 Task: Look for space in Sanshui, China from 10th July, 2023 to 15th July, 2023 for 7 adults in price range Rs.10000 to Rs.15000. Place can be entire place or shared room with 4 bedrooms having 7 beds and 4 bathrooms. Property type can be house, flat, guest house. Amenities needed are: wifi, TV, free parkinig on premises, gym, breakfast. Booking option can be shelf check-in. Required host language is Chinese (Simplified).
Action: Mouse moved to (483, 93)
Screenshot: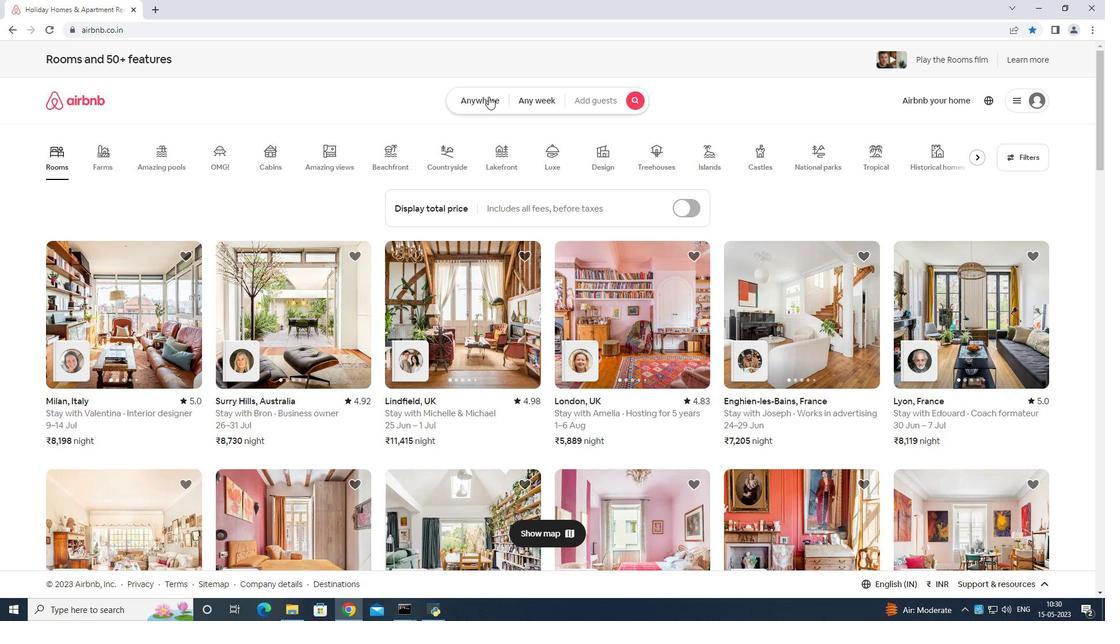 
Action: Mouse pressed left at (483, 93)
Screenshot: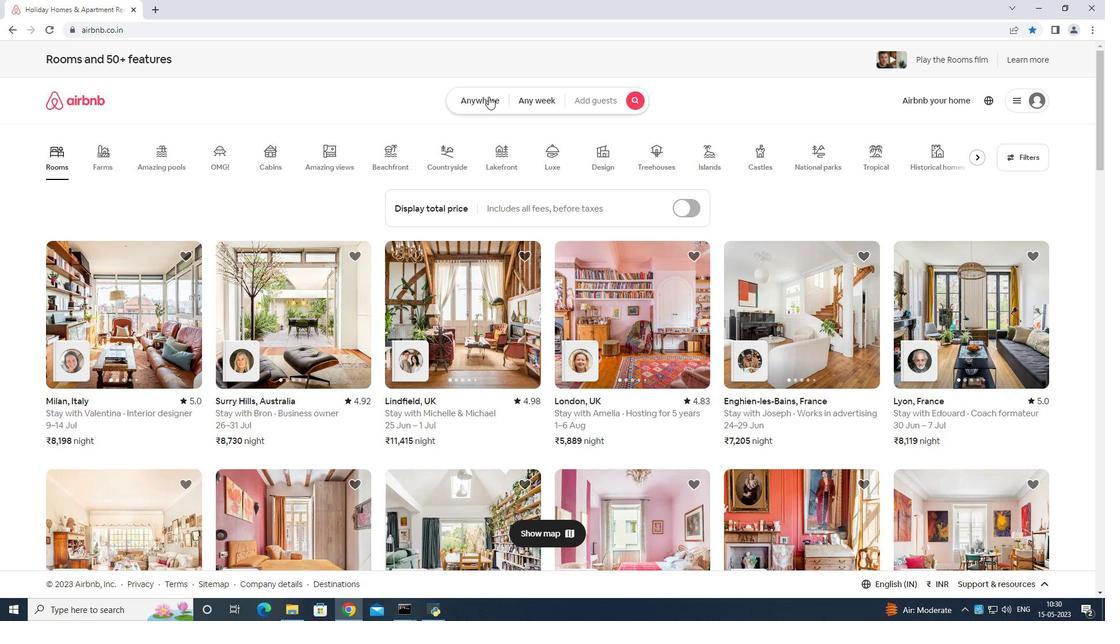 
Action: Mouse moved to (418, 143)
Screenshot: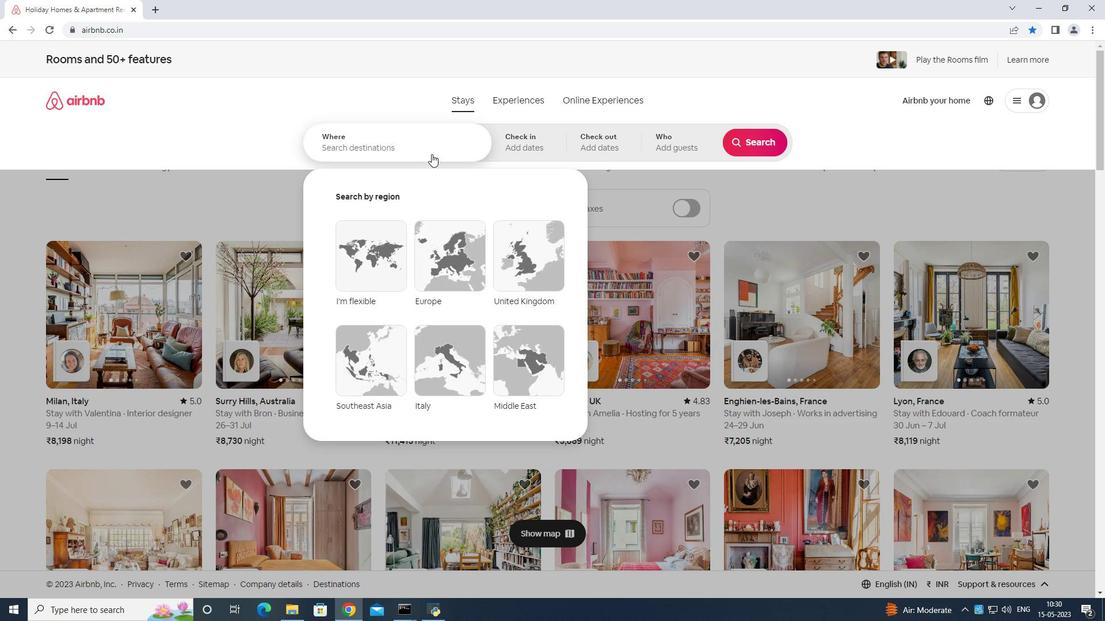 
Action: Mouse pressed left at (418, 143)
Screenshot: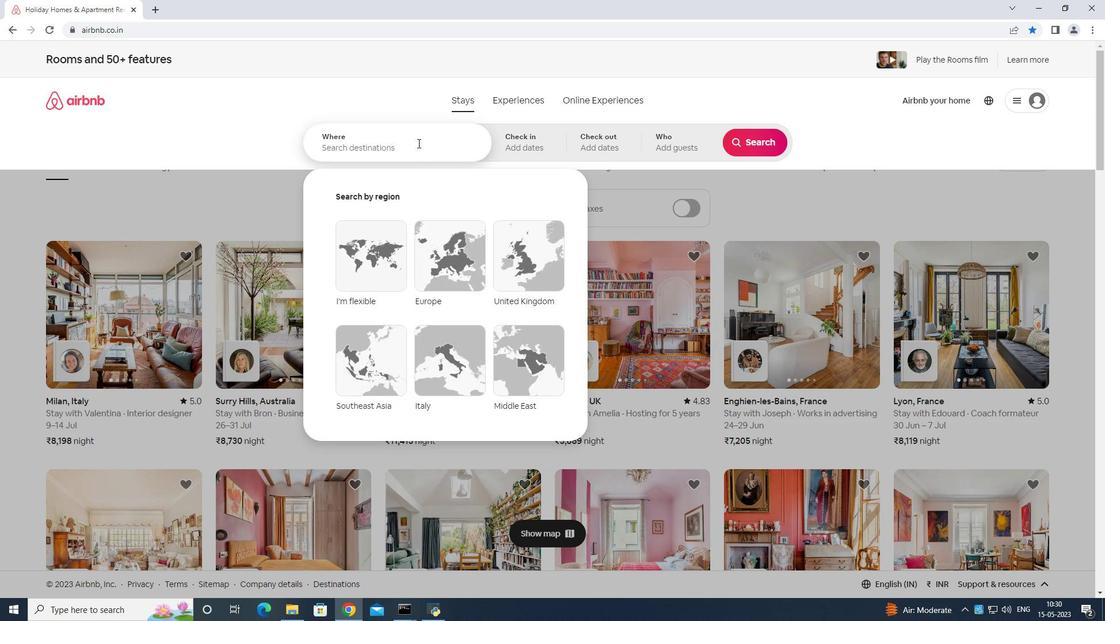 
Action: Mouse moved to (566, 123)
Screenshot: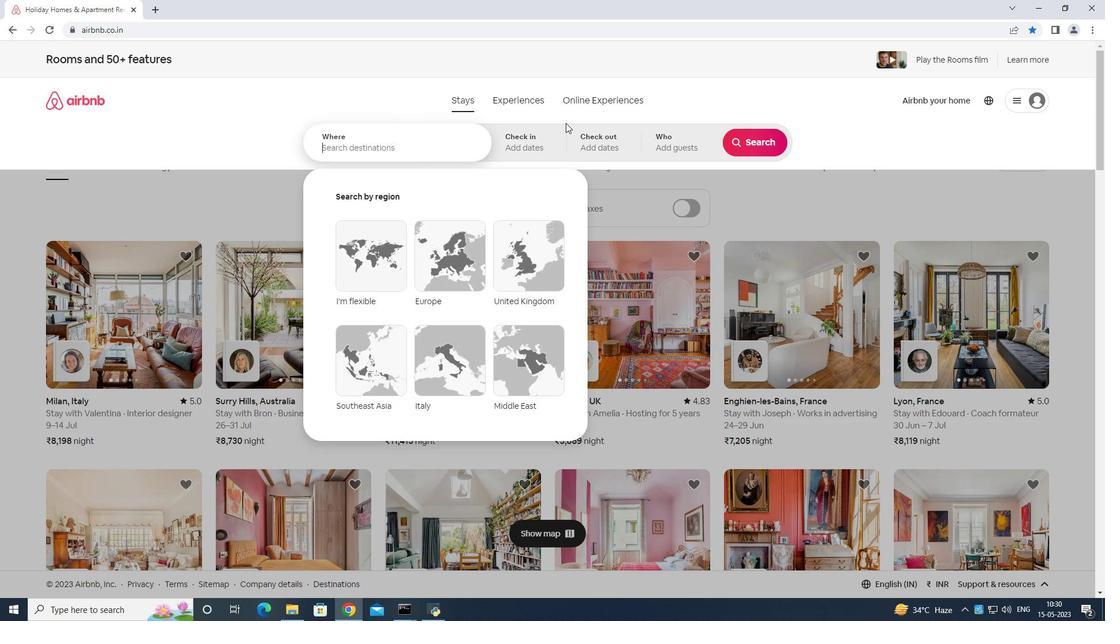 
Action: Key pressed <Key.shift>Sanshui<Key.space>china<Key.enter>
Screenshot: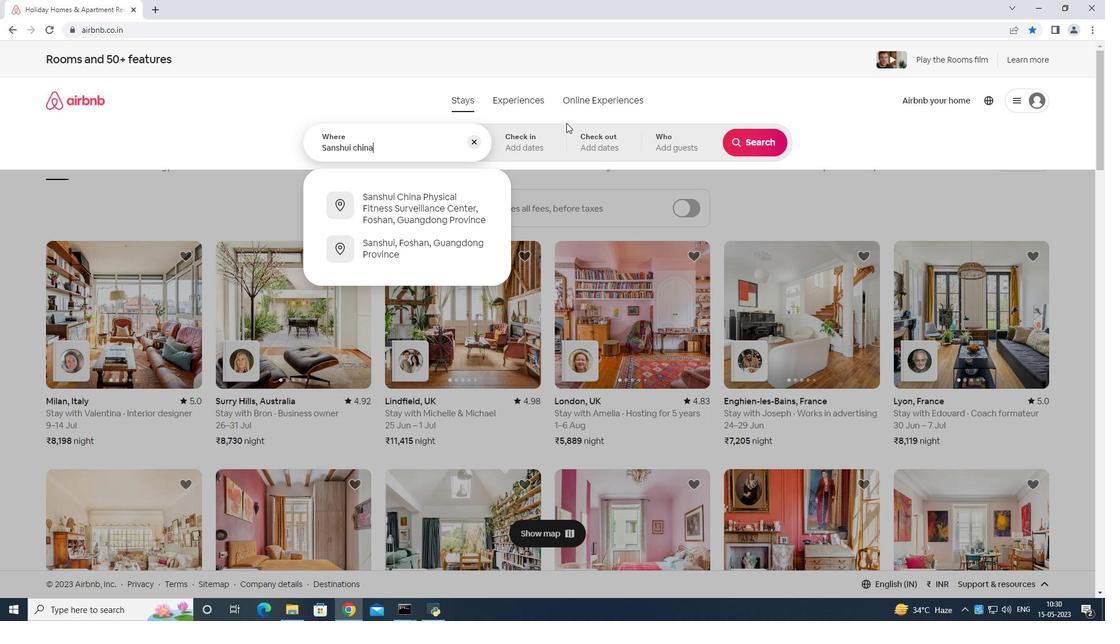 
Action: Mouse moved to (753, 229)
Screenshot: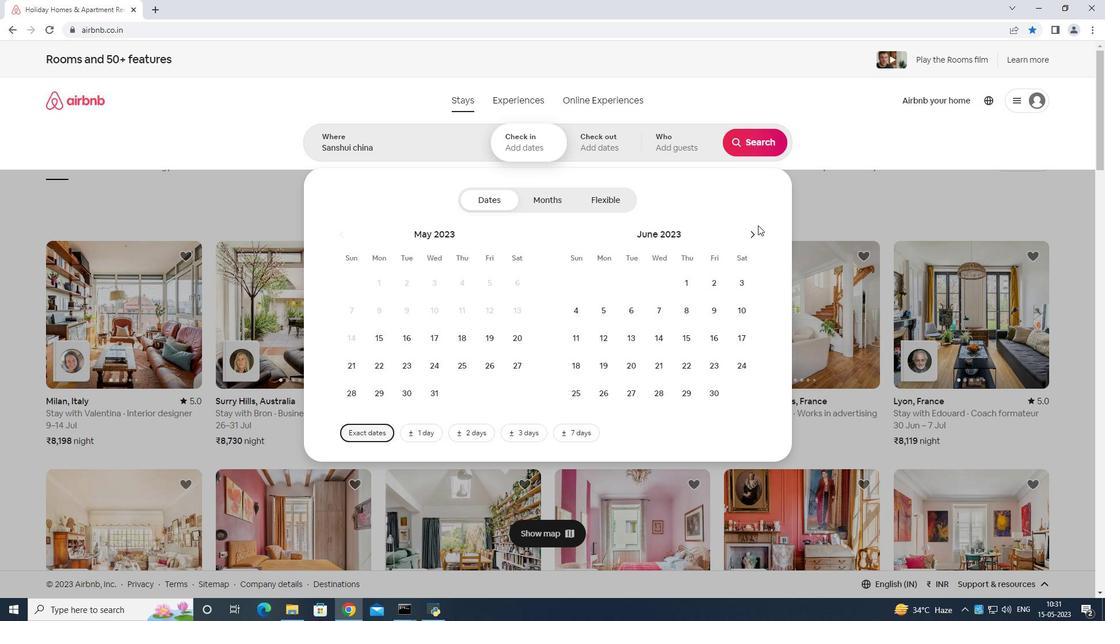 
Action: Mouse pressed left at (753, 229)
Screenshot: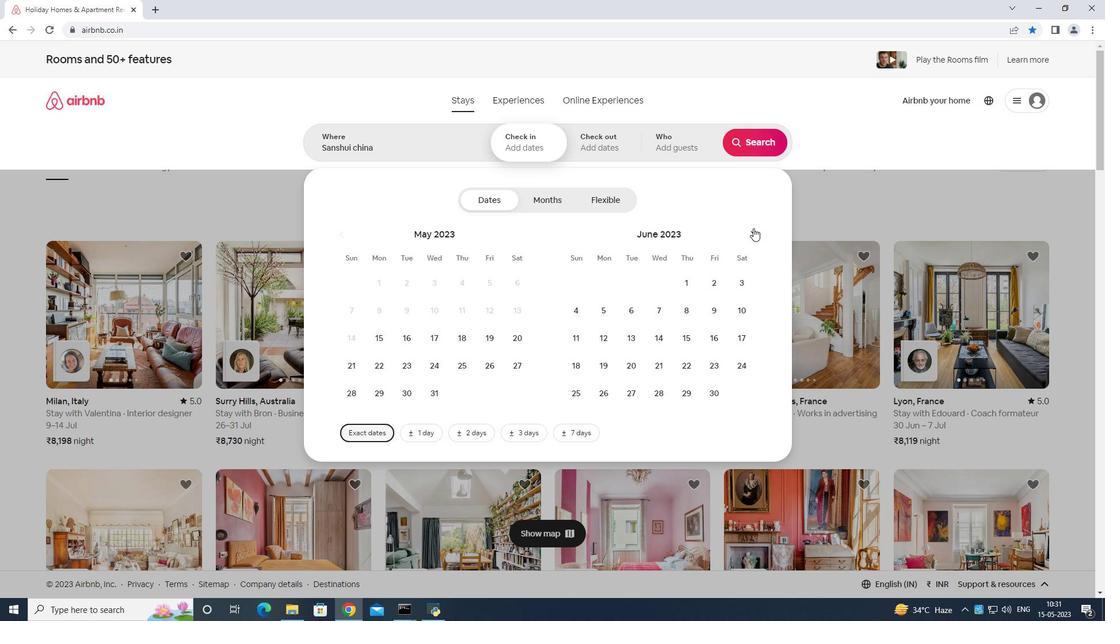 
Action: Mouse moved to (608, 336)
Screenshot: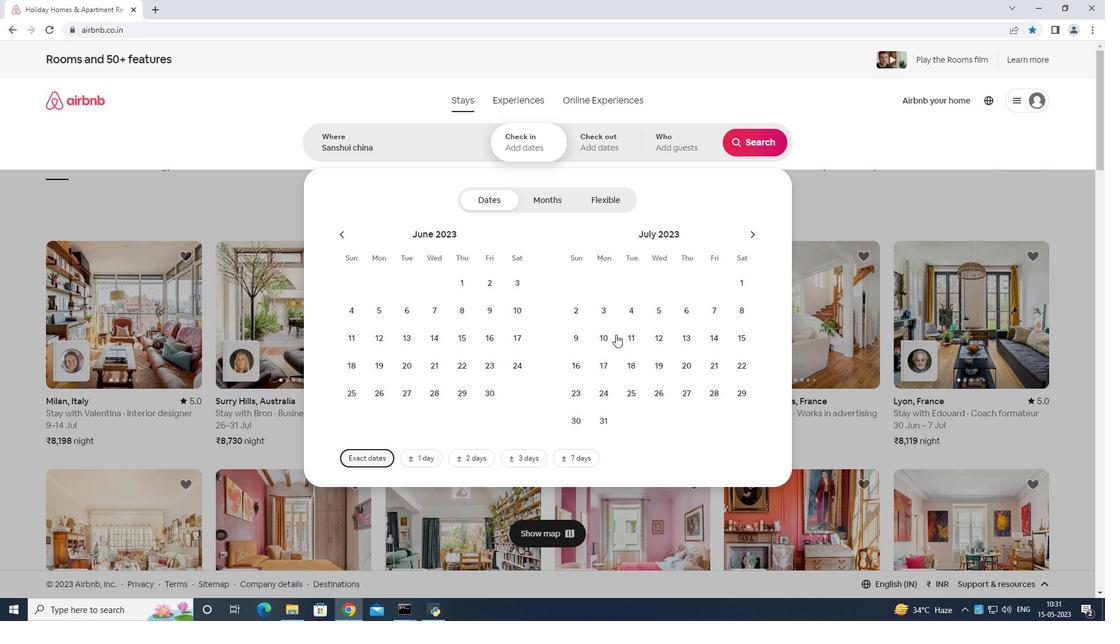 
Action: Mouse pressed left at (608, 336)
Screenshot: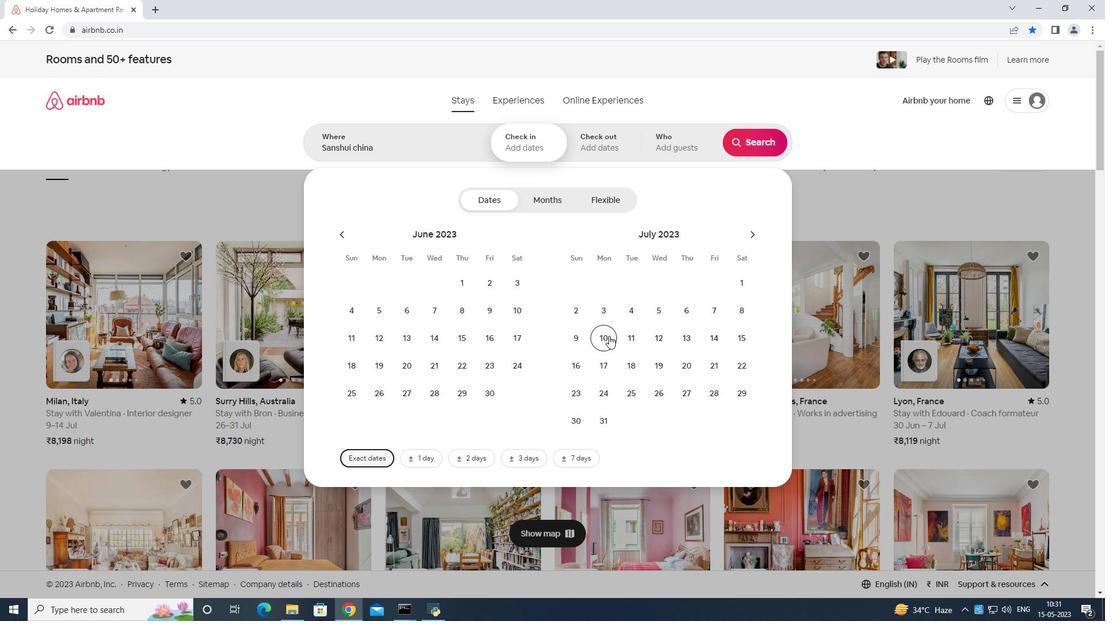 
Action: Mouse moved to (746, 339)
Screenshot: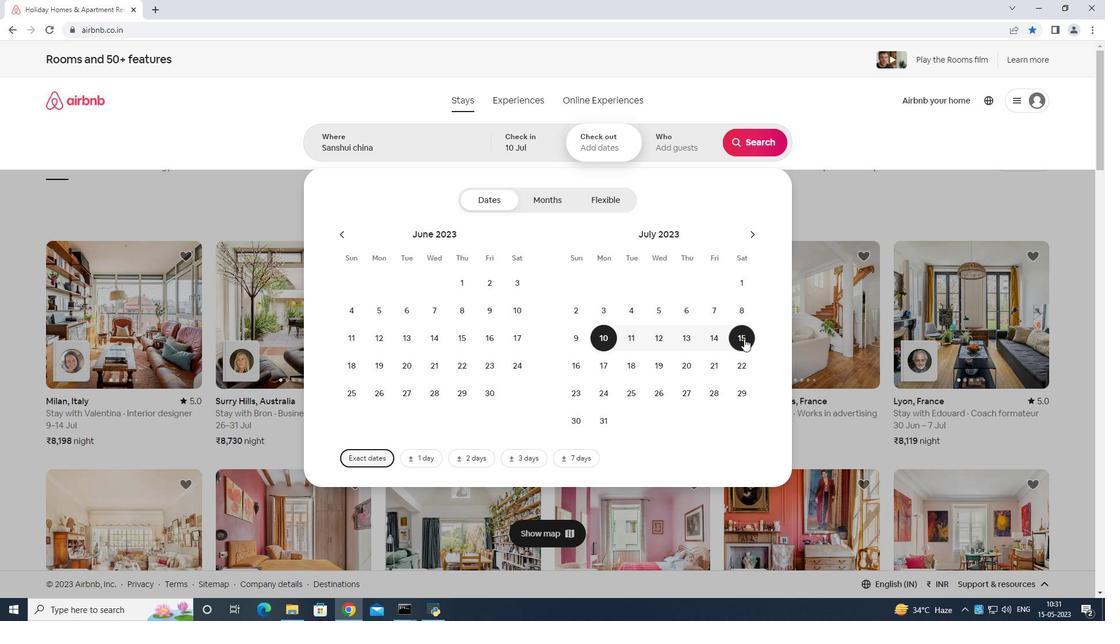 
Action: Mouse pressed left at (746, 339)
Screenshot: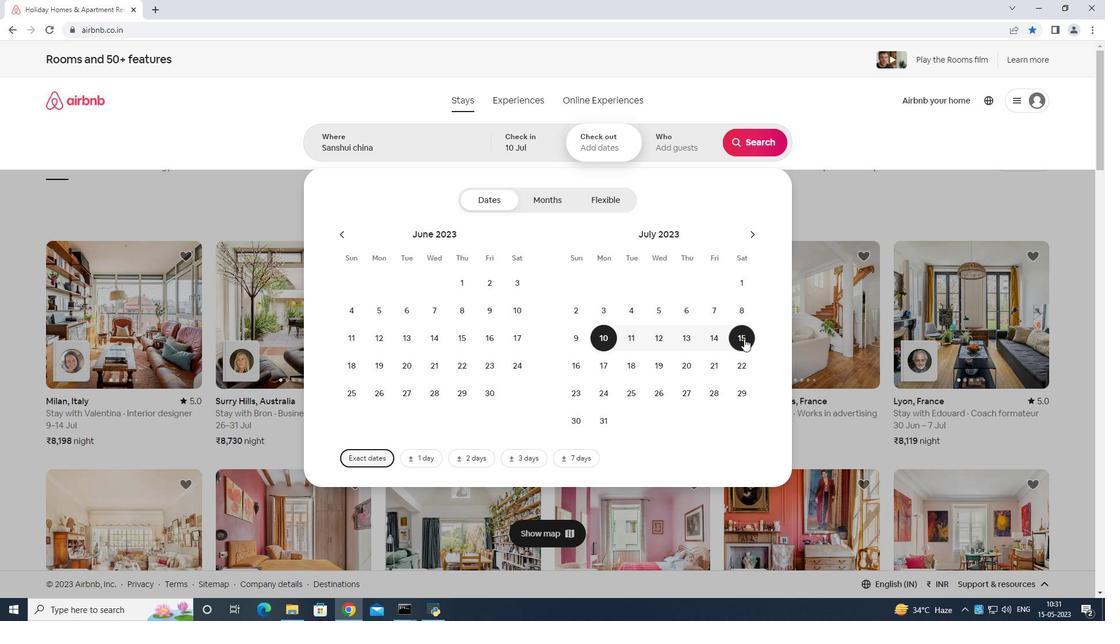
Action: Mouse moved to (685, 137)
Screenshot: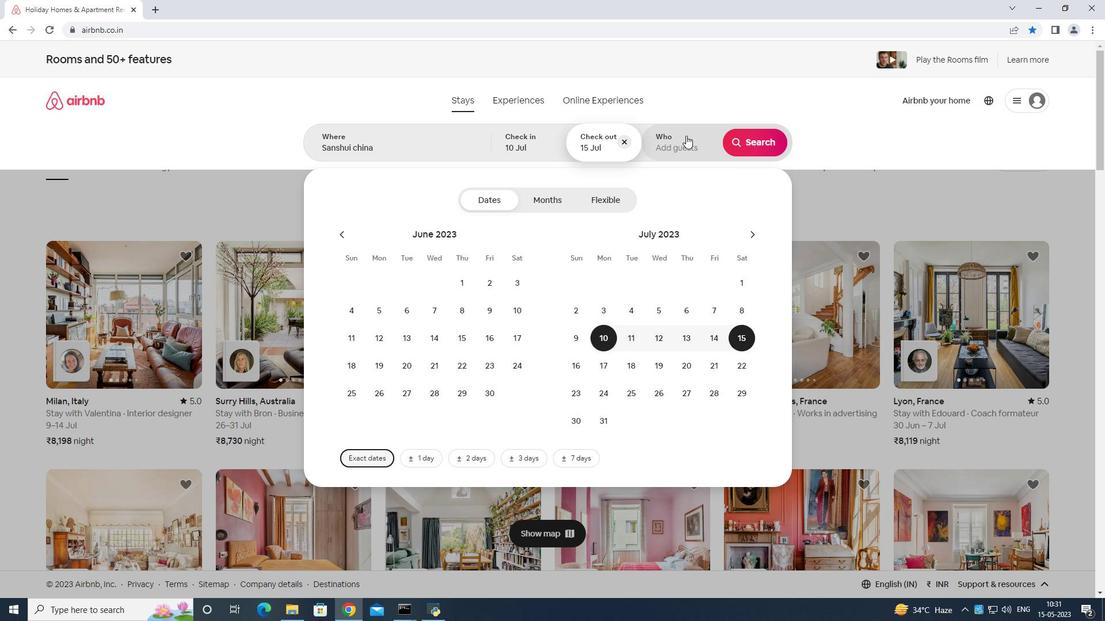 
Action: Mouse pressed left at (685, 137)
Screenshot: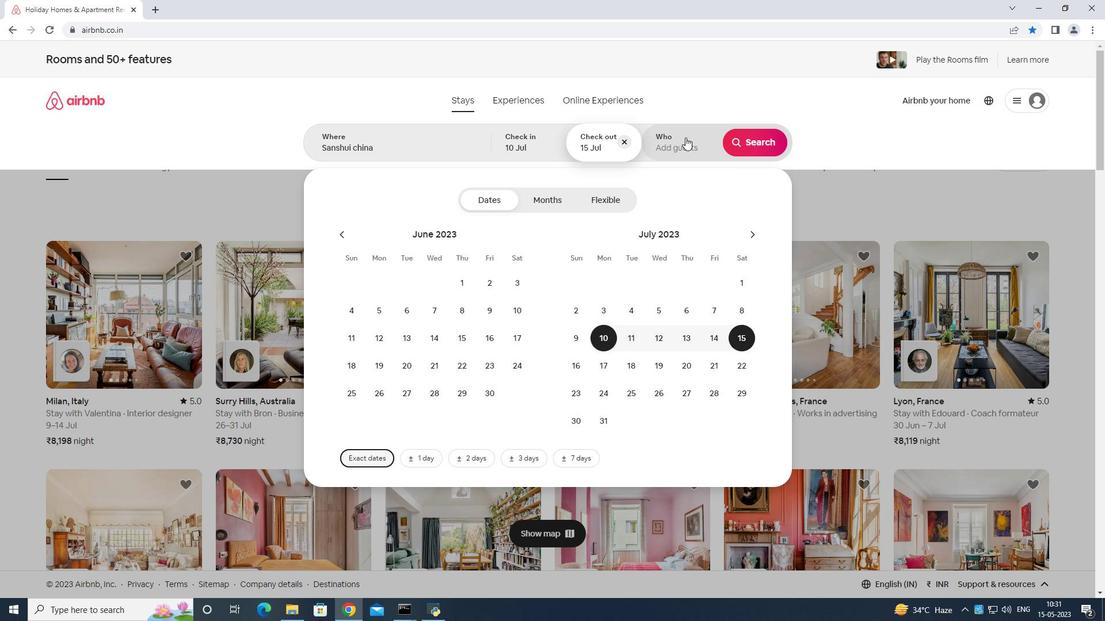 
Action: Mouse moved to (746, 203)
Screenshot: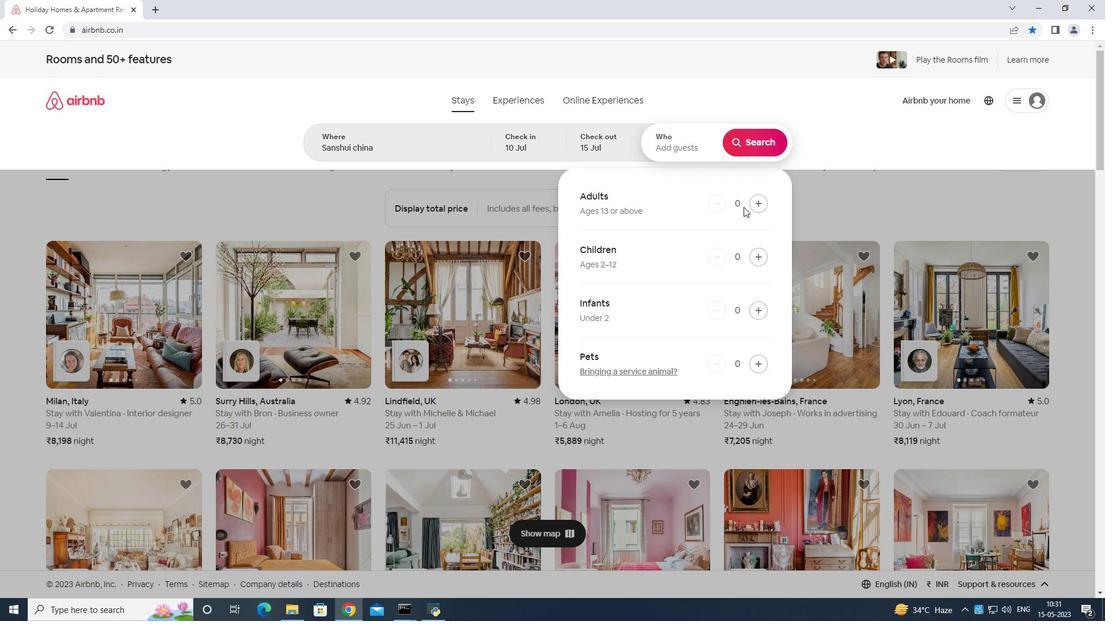 
Action: Mouse pressed left at (746, 203)
Screenshot: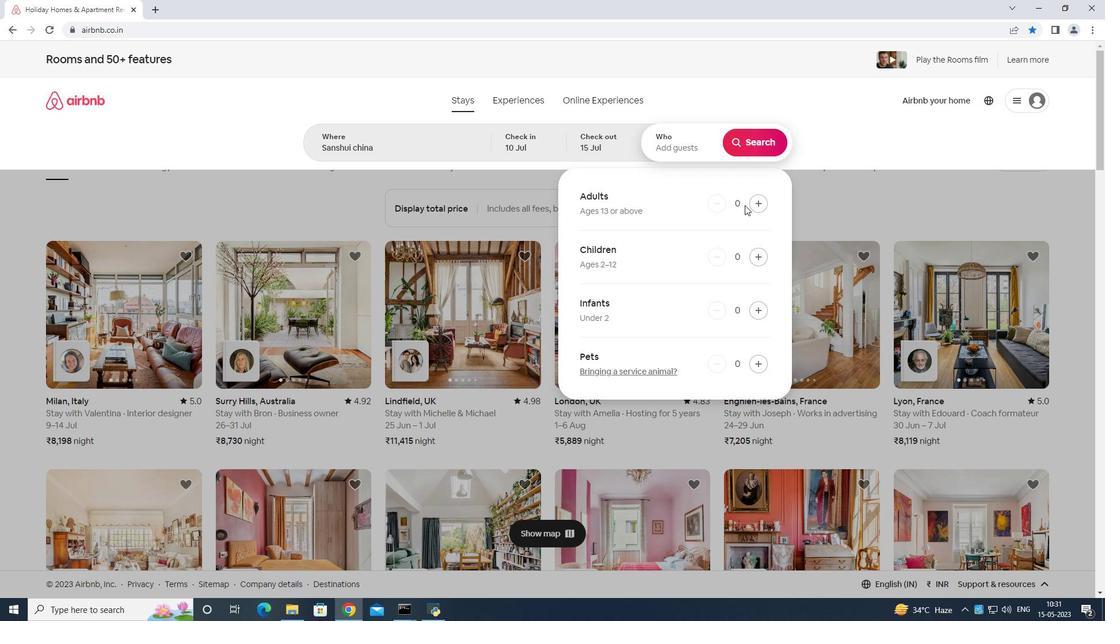 
Action: Mouse moved to (753, 202)
Screenshot: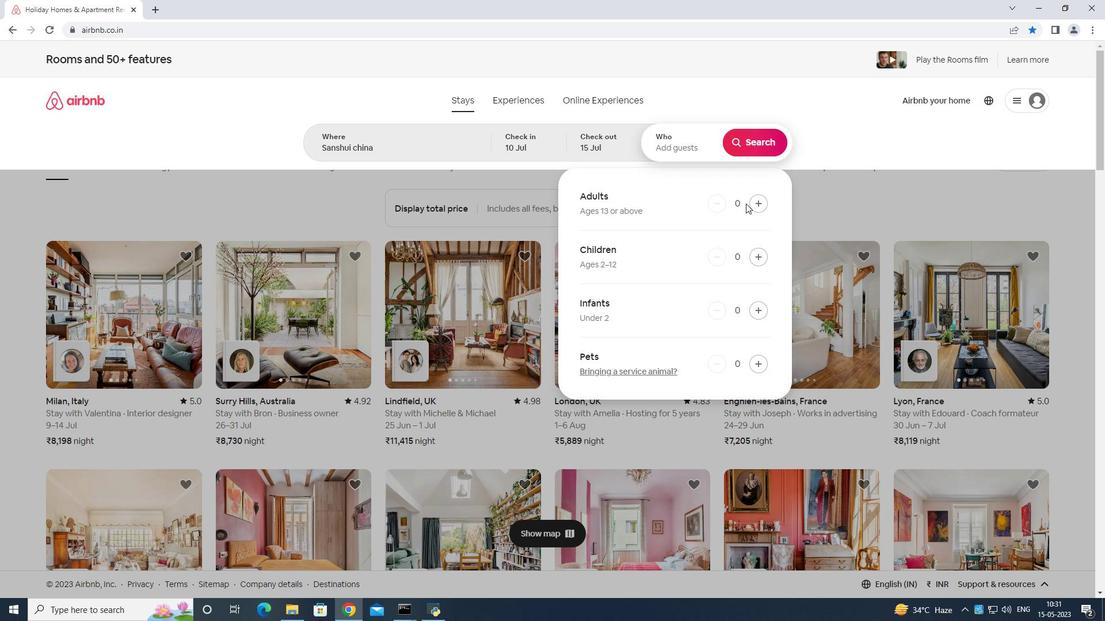 
Action: Mouse pressed left at (753, 202)
Screenshot: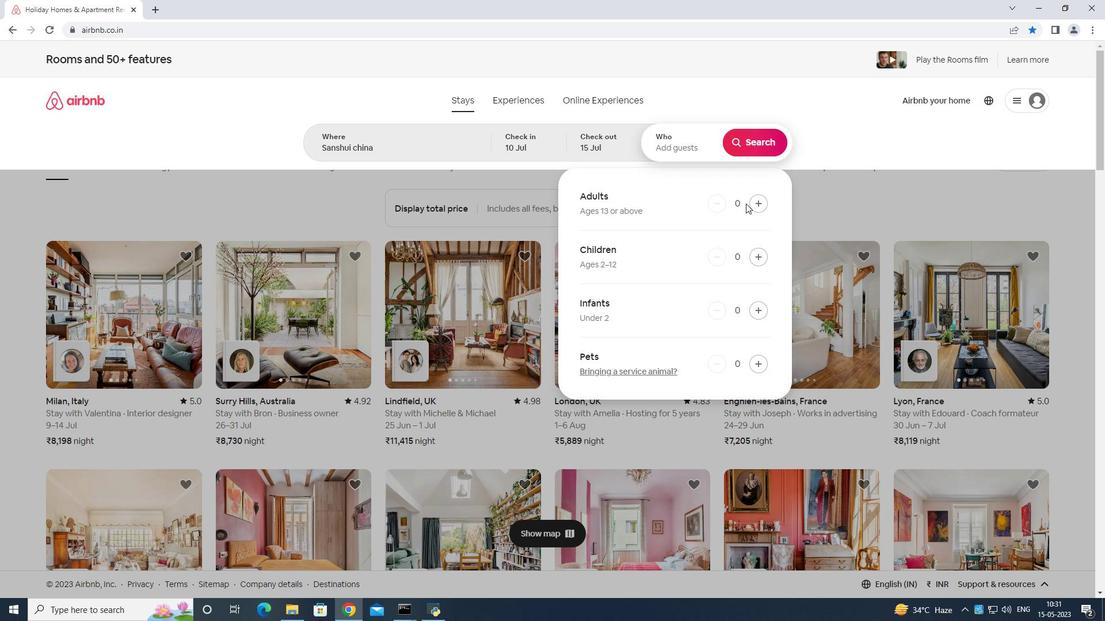 
Action: Mouse moved to (755, 201)
Screenshot: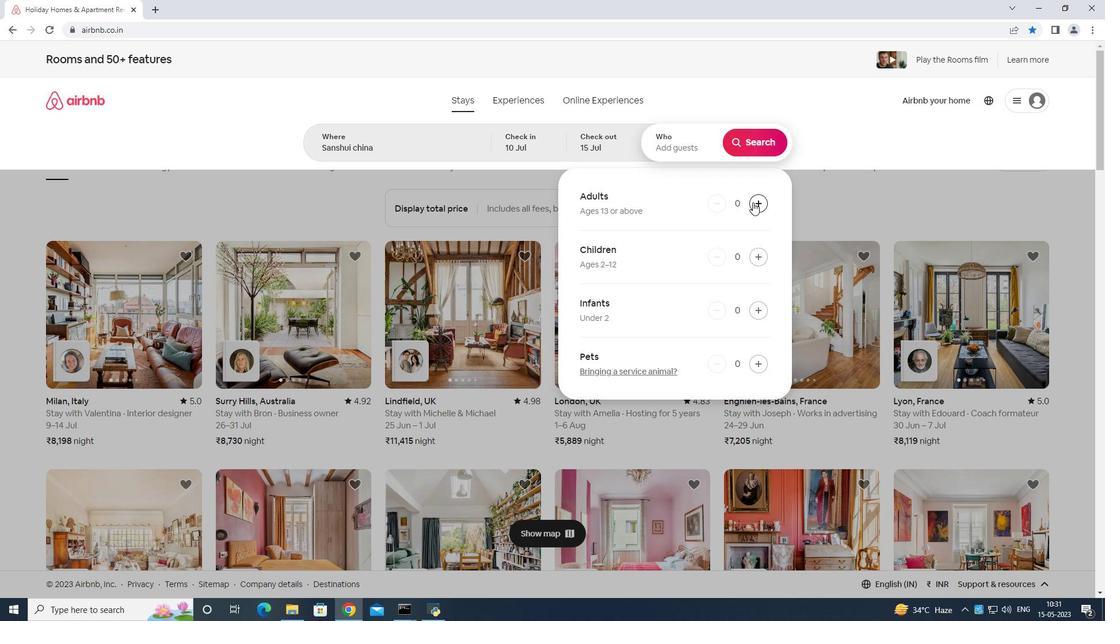 
Action: Mouse pressed left at (755, 201)
Screenshot: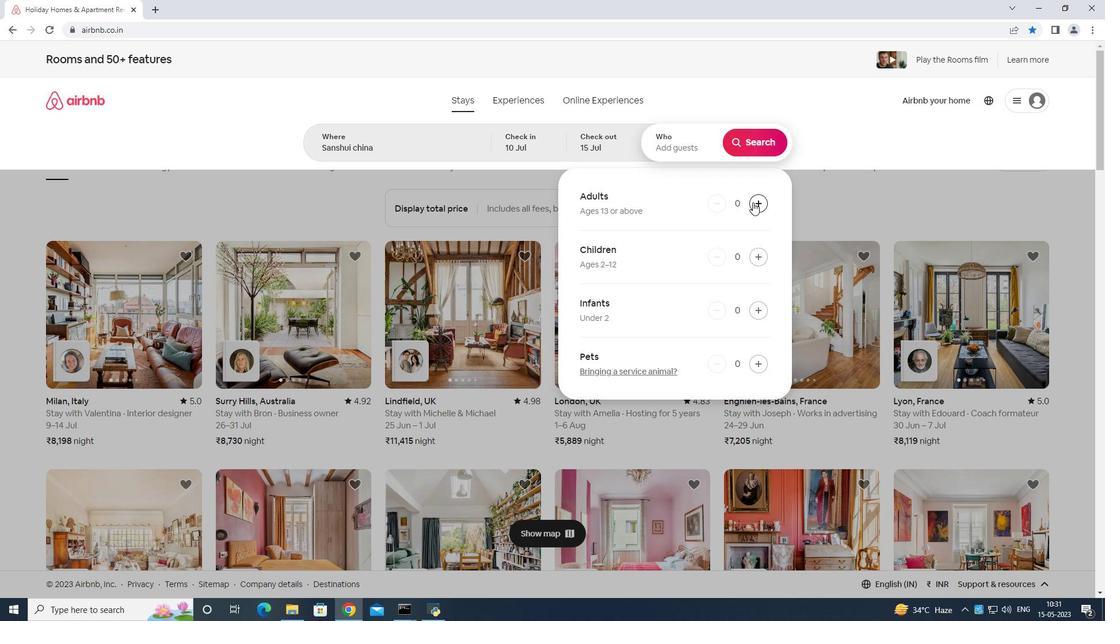 
Action: Mouse moved to (757, 201)
Screenshot: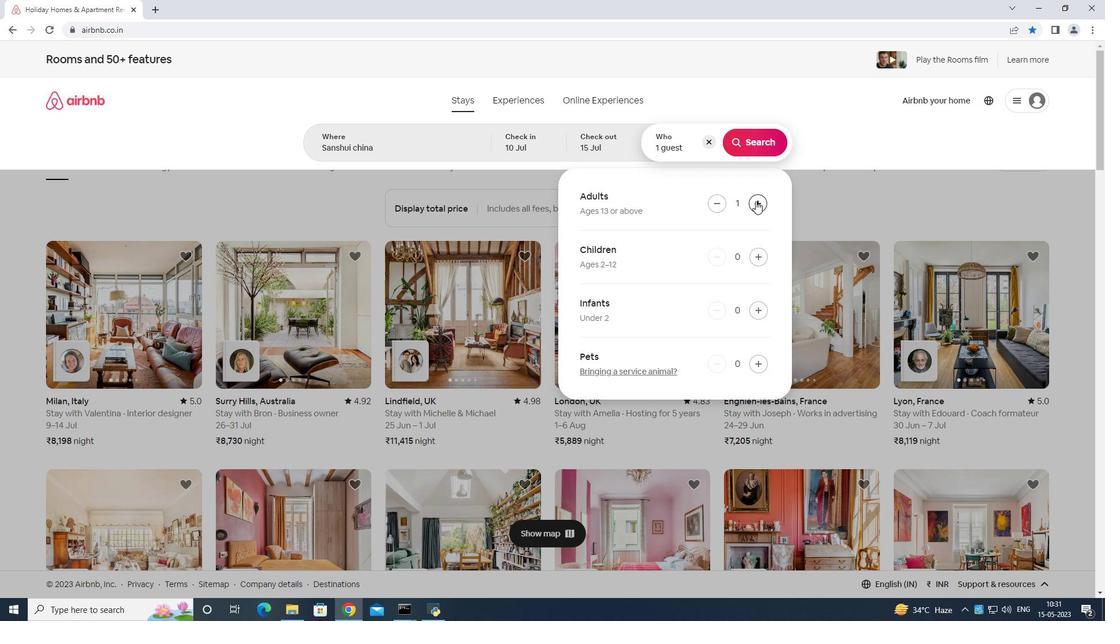 
Action: Mouse pressed left at (757, 201)
Screenshot: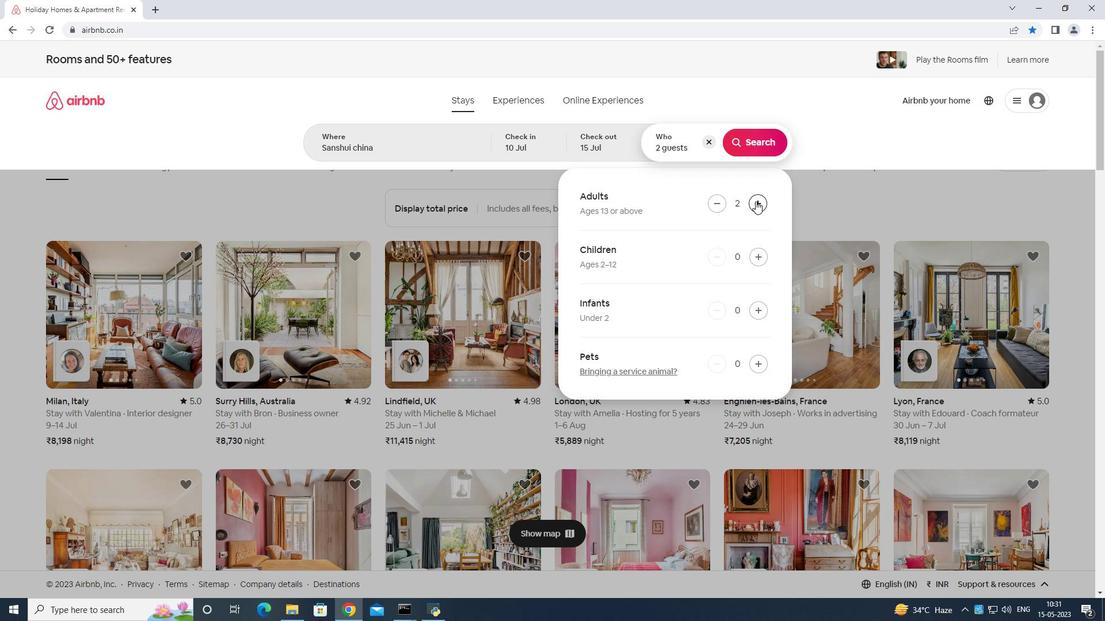 
Action: Mouse moved to (757, 200)
Screenshot: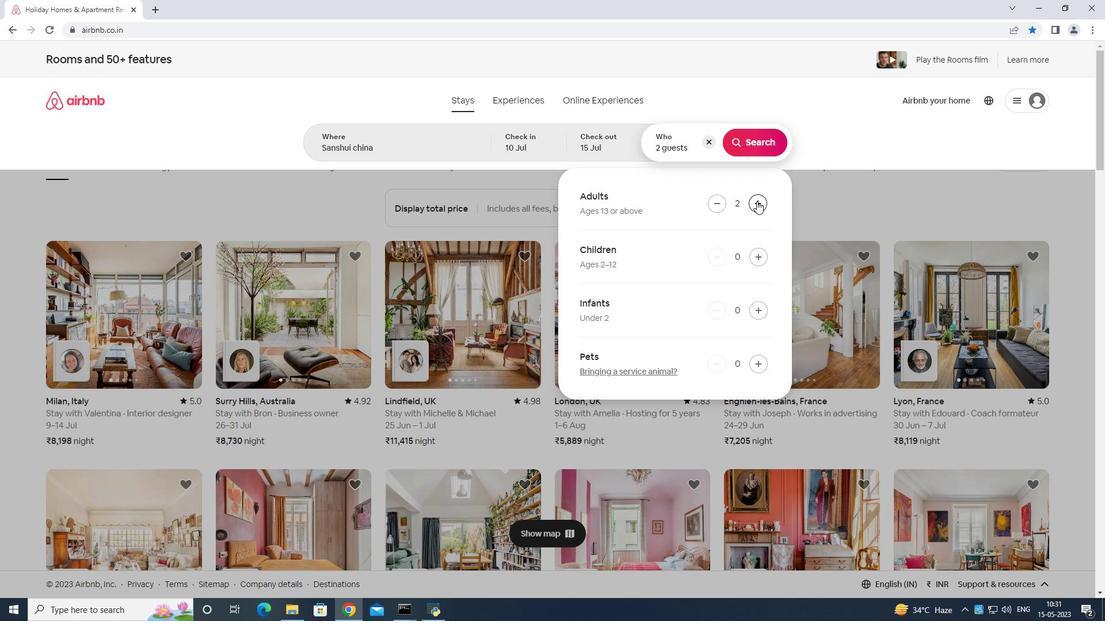 
Action: Mouse pressed left at (757, 200)
Screenshot: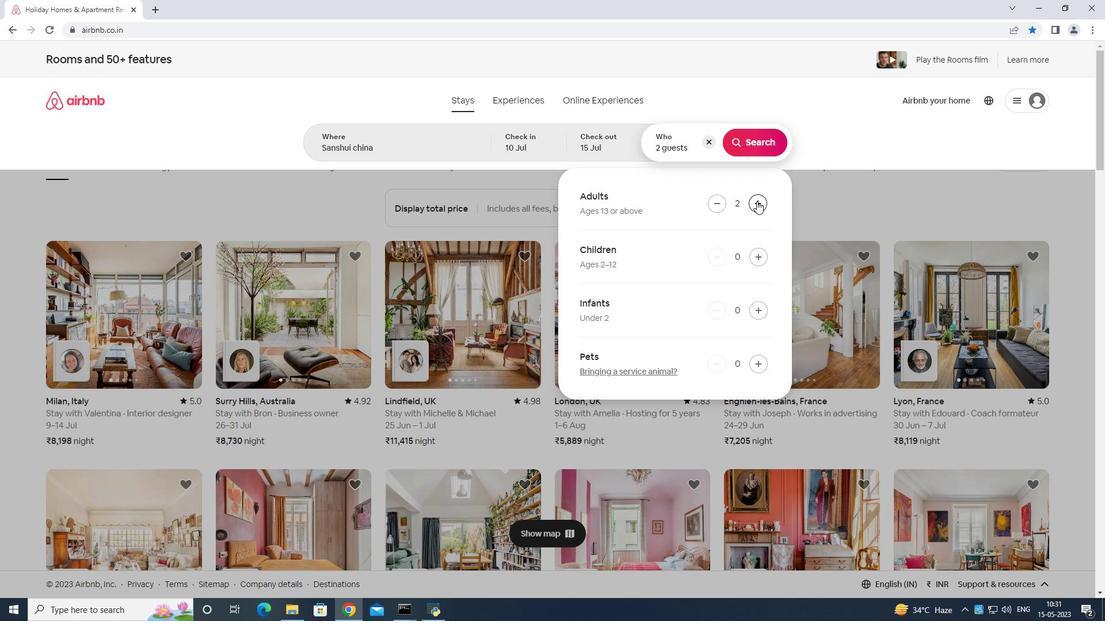 
Action: Mouse pressed left at (757, 200)
Screenshot: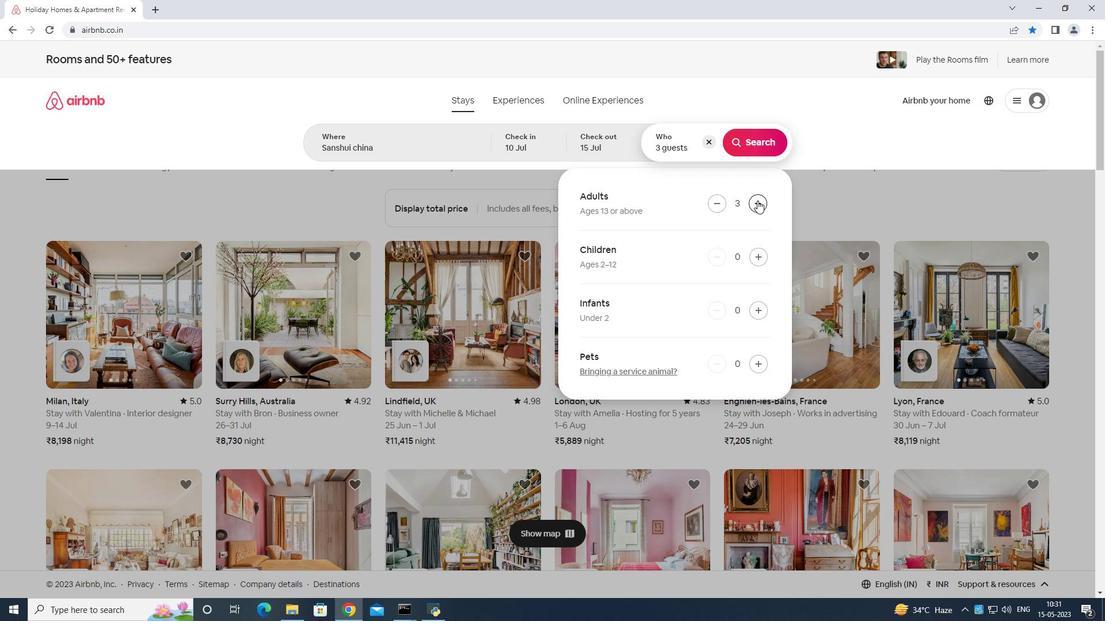 
Action: Mouse pressed left at (757, 200)
Screenshot: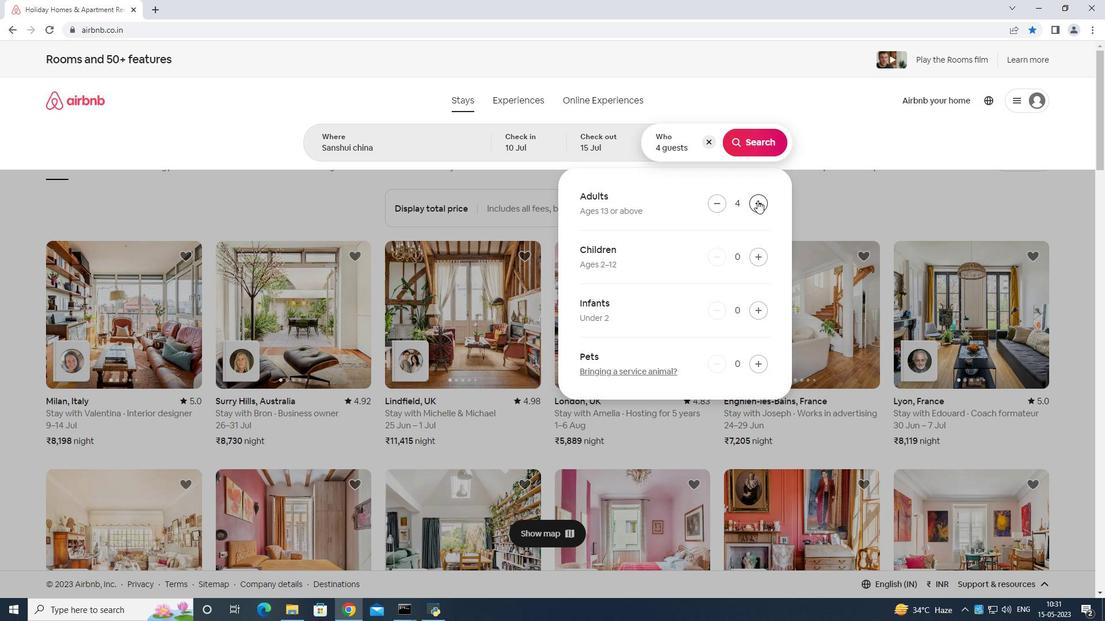 
Action: Mouse pressed left at (757, 200)
Screenshot: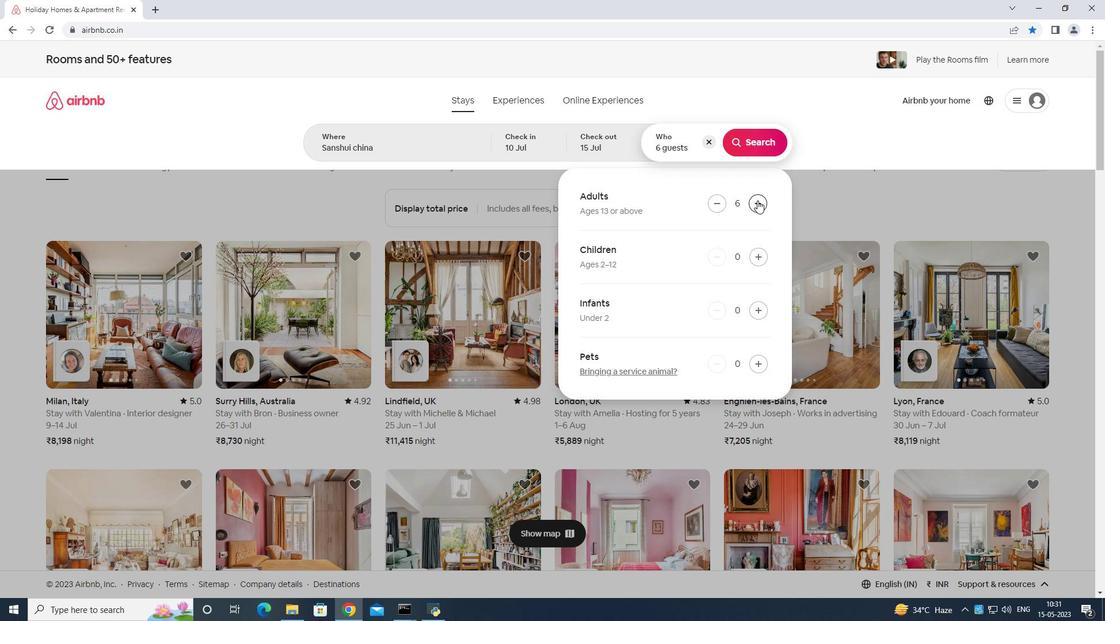 
Action: Mouse moved to (760, 63)
Screenshot: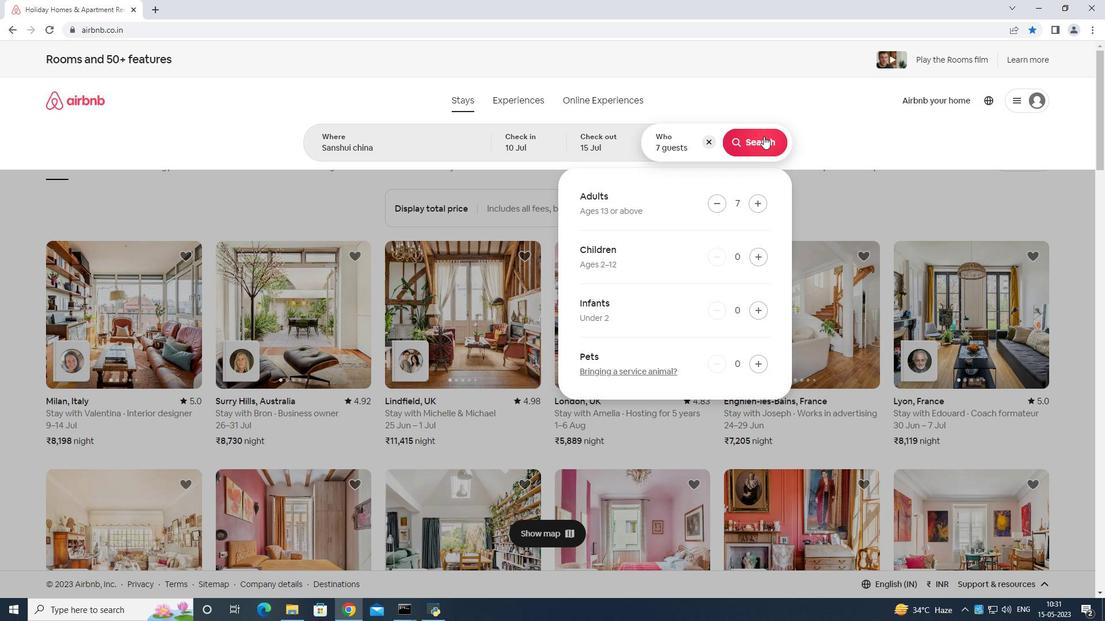 
Action: Mouse pressed left at (760, 63)
Screenshot: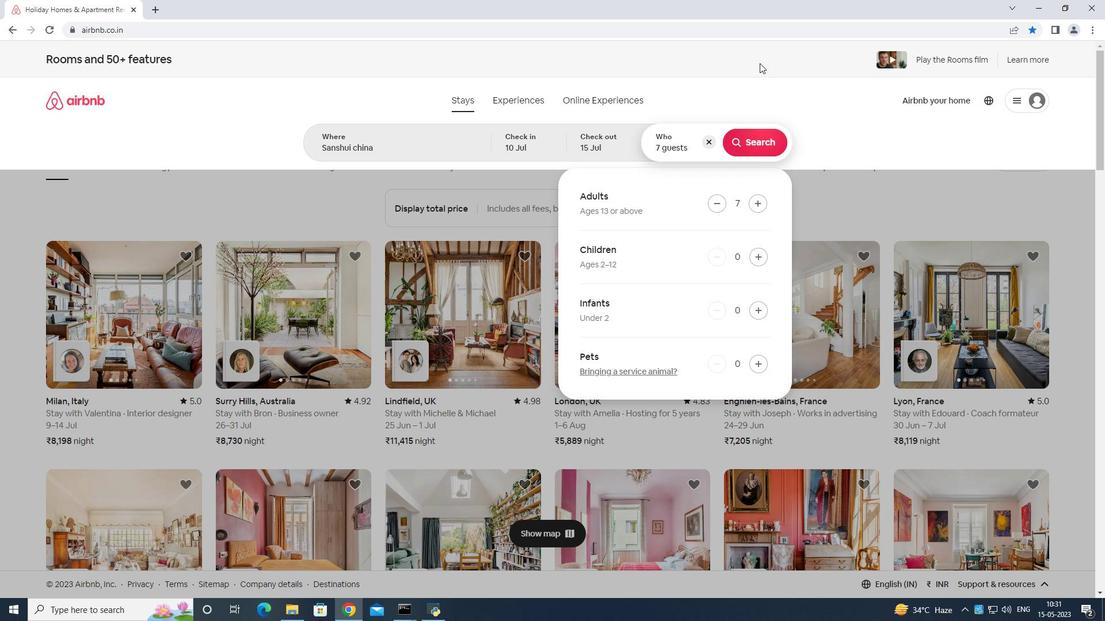 
Action: Mouse moved to (757, 135)
Screenshot: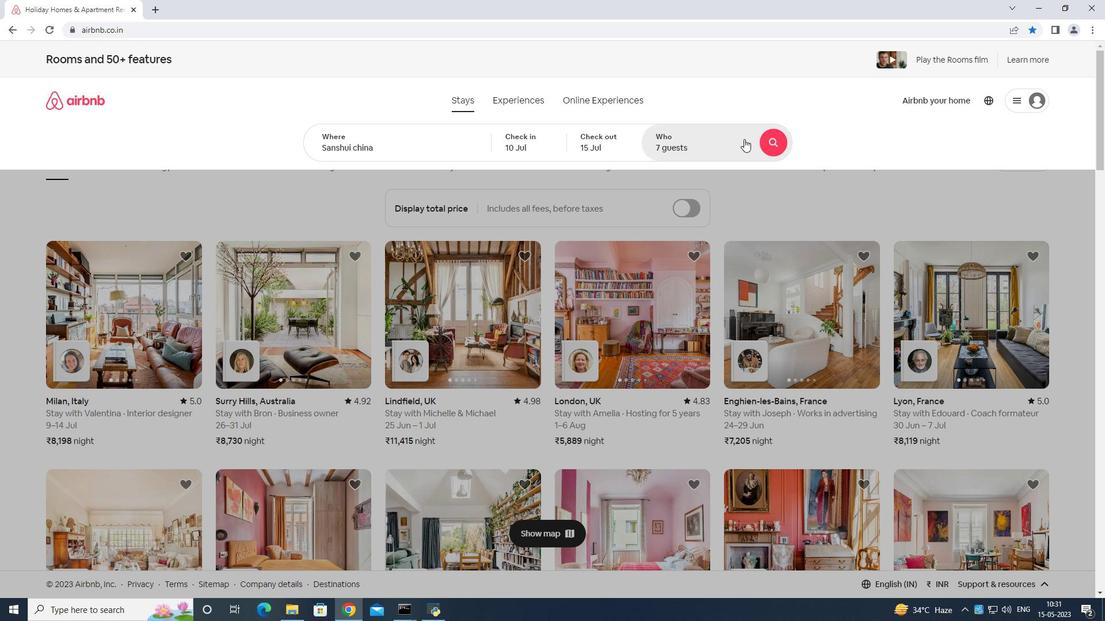 
Action: Mouse pressed left at (757, 135)
Screenshot: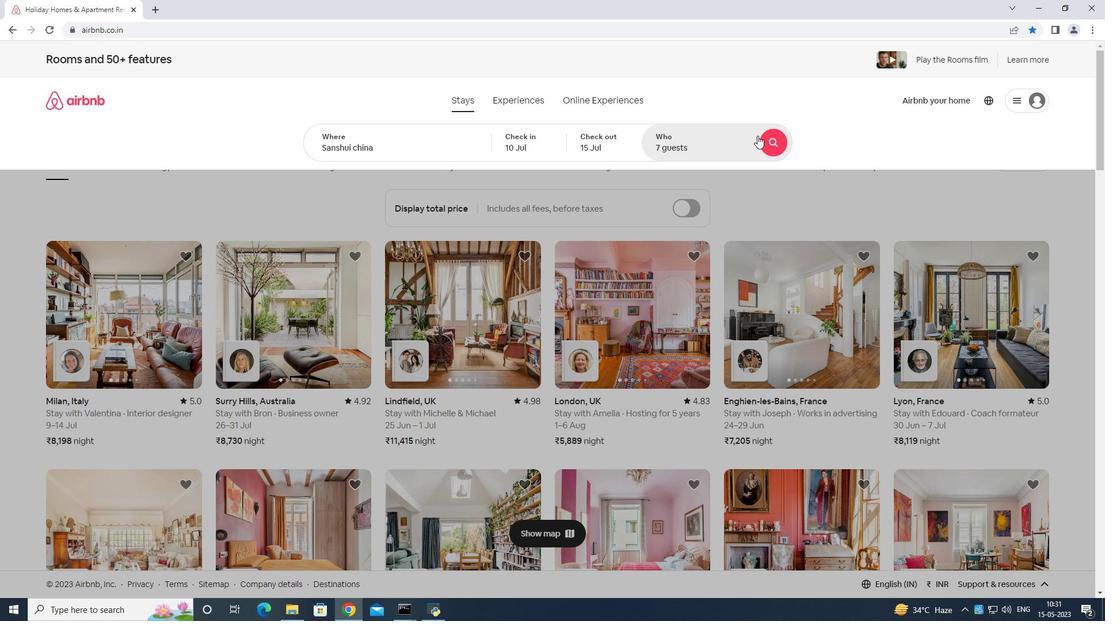 
Action: Mouse moved to (772, 153)
Screenshot: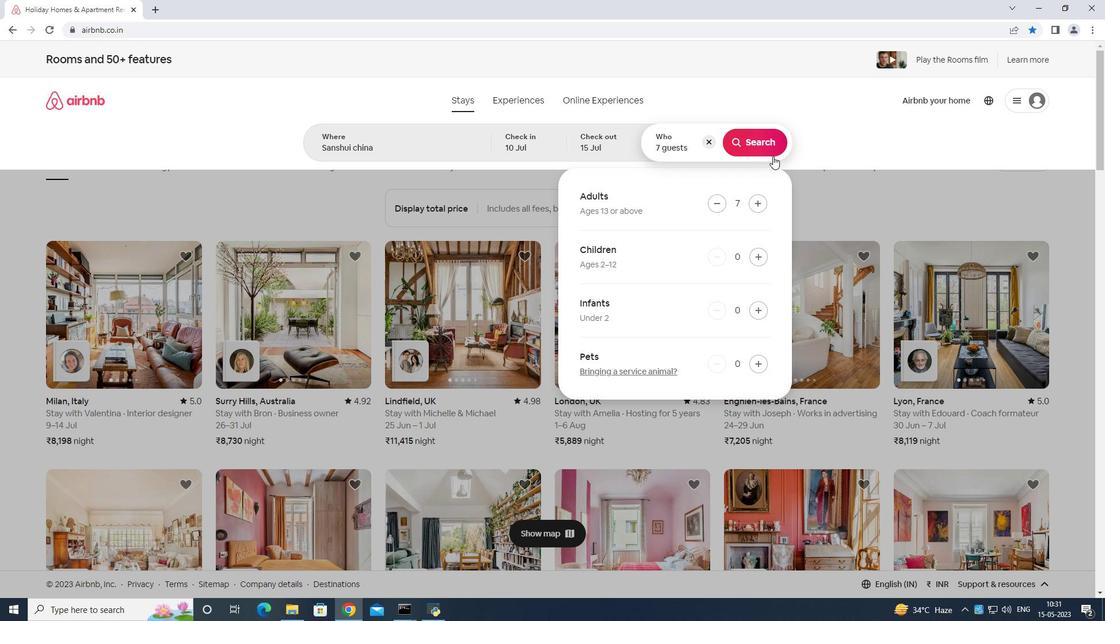 
Action: Mouse pressed left at (772, 153)
Screenshot: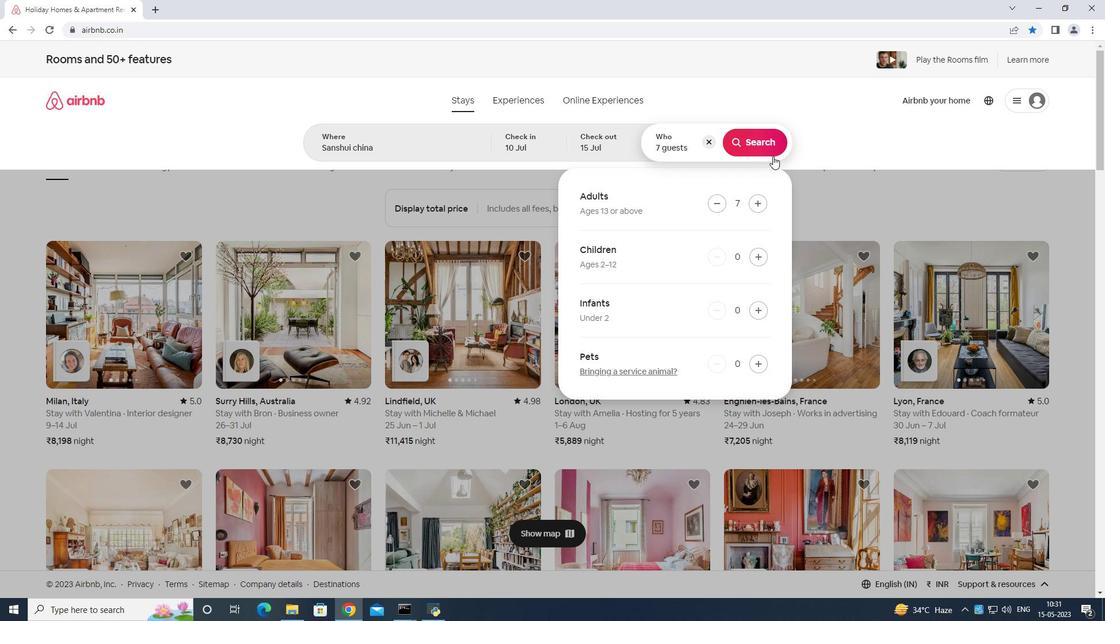 
Action: Mouse moved to (1052, 109)
Screenshot: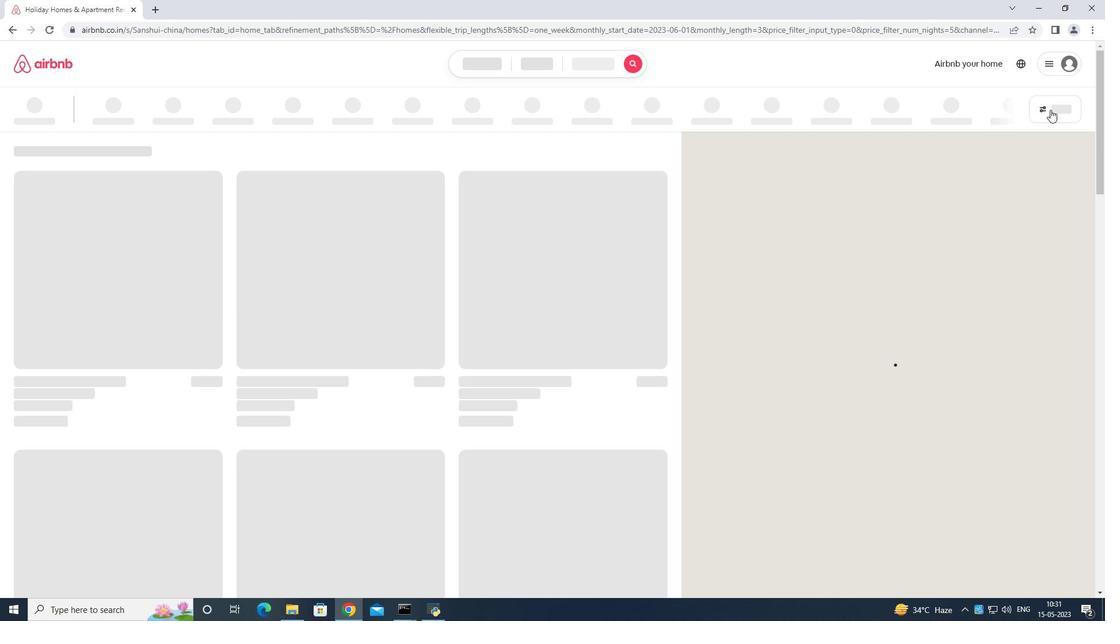 
Action: Mouse pressed left at (1052, 109)
Screenshot: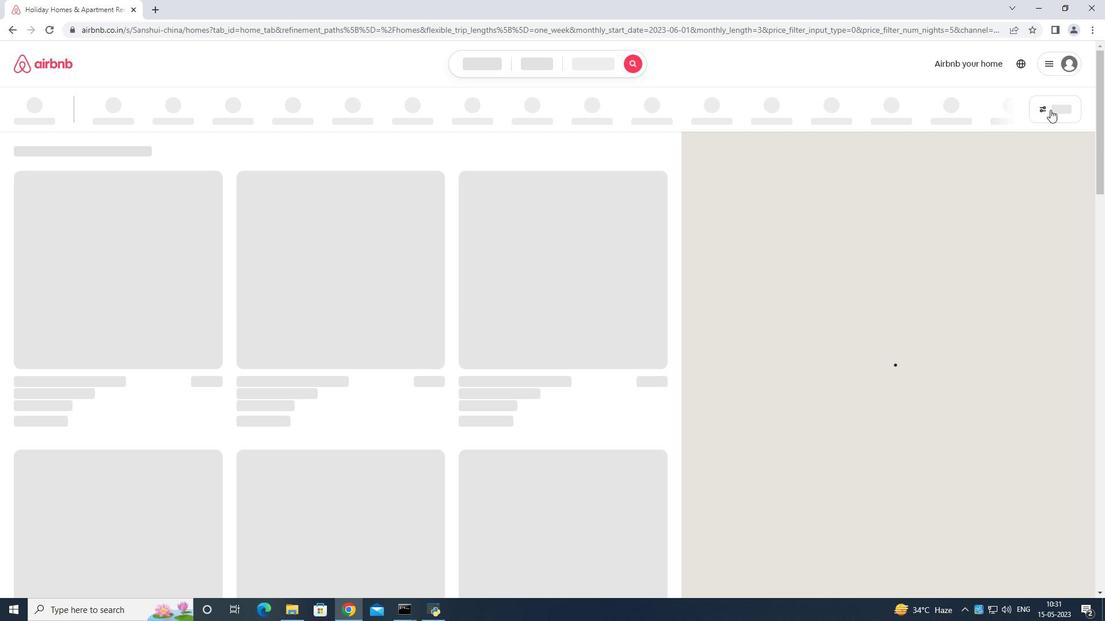 
Action: Mouse moved to (488, 377)
Screenshot: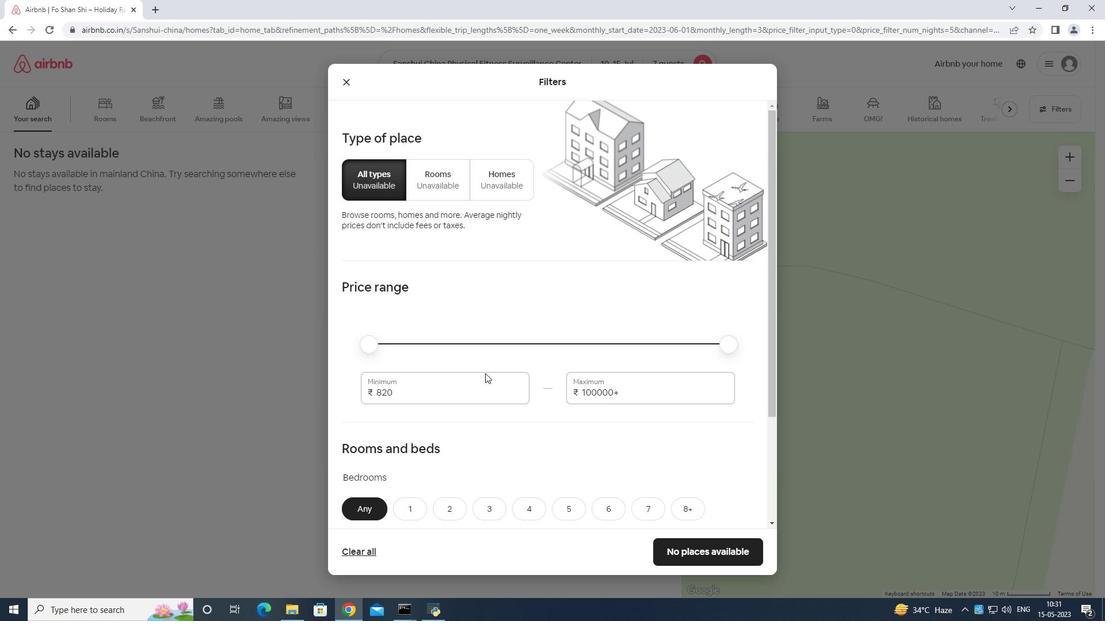 
Action: Mouse pressed left at (488, 377)
Screenshot: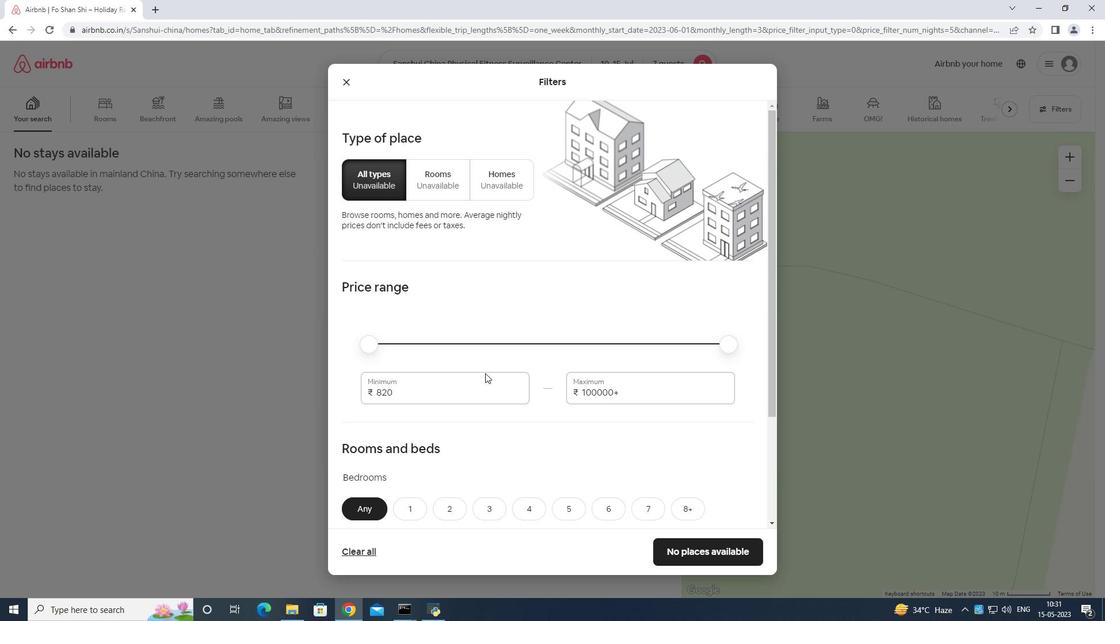 
Action: Mouse moved to (463, 374)
Screenshot: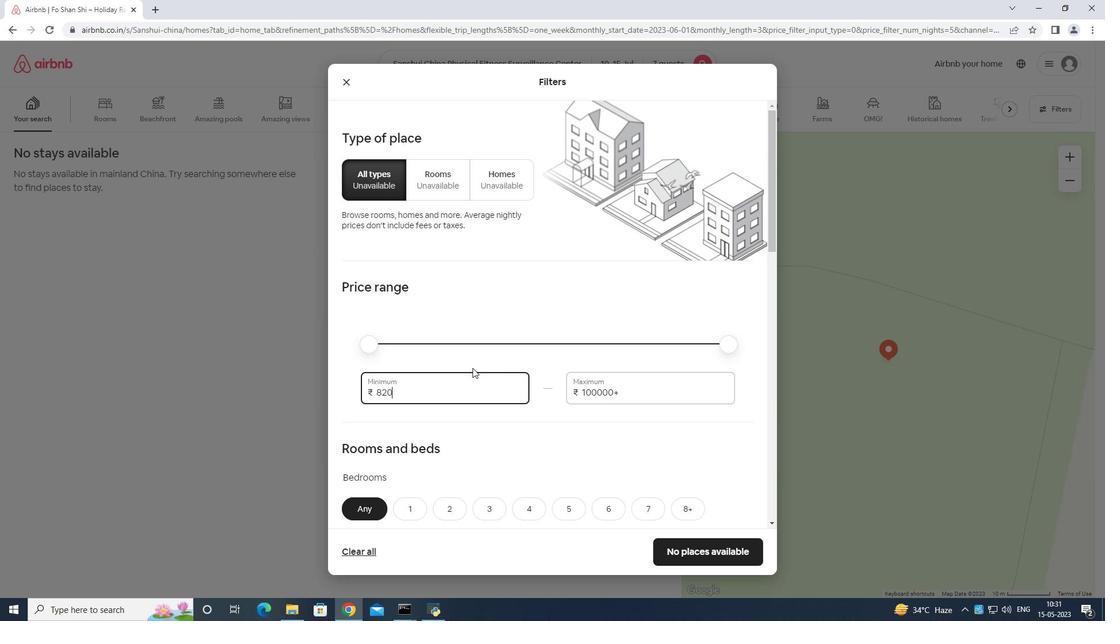 
Action: Key pressed <Key.backspace><Key.backspace><Key.backspace><Key.backspace><Key.backspace><Key.backspace><Key.backspace>
Screenshot: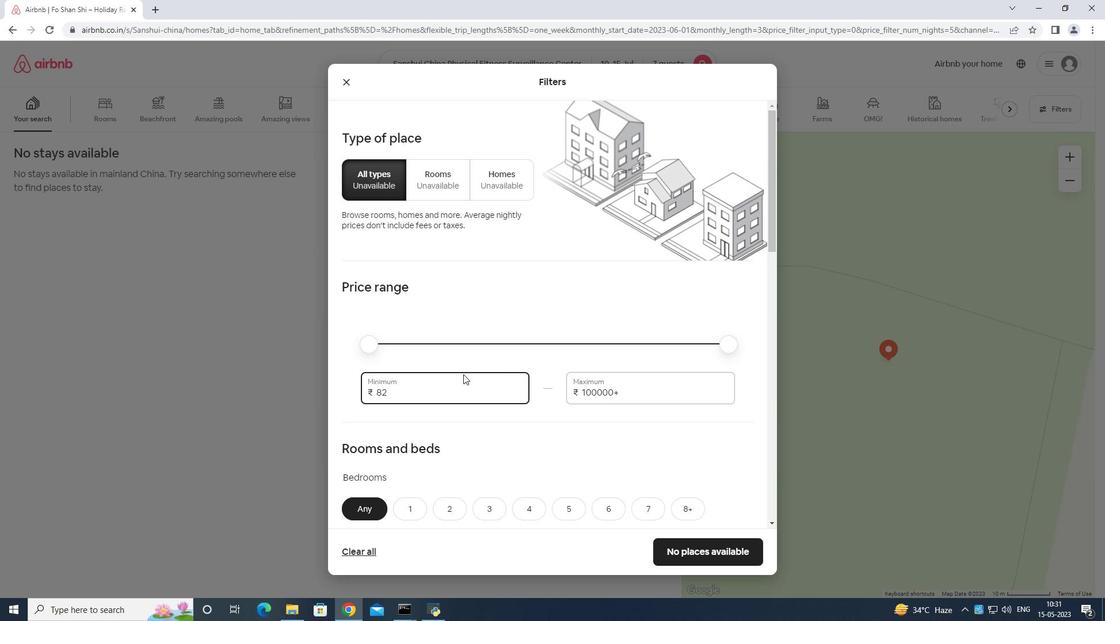 
Action: Mouse moved to (463, 374)
Screenshot: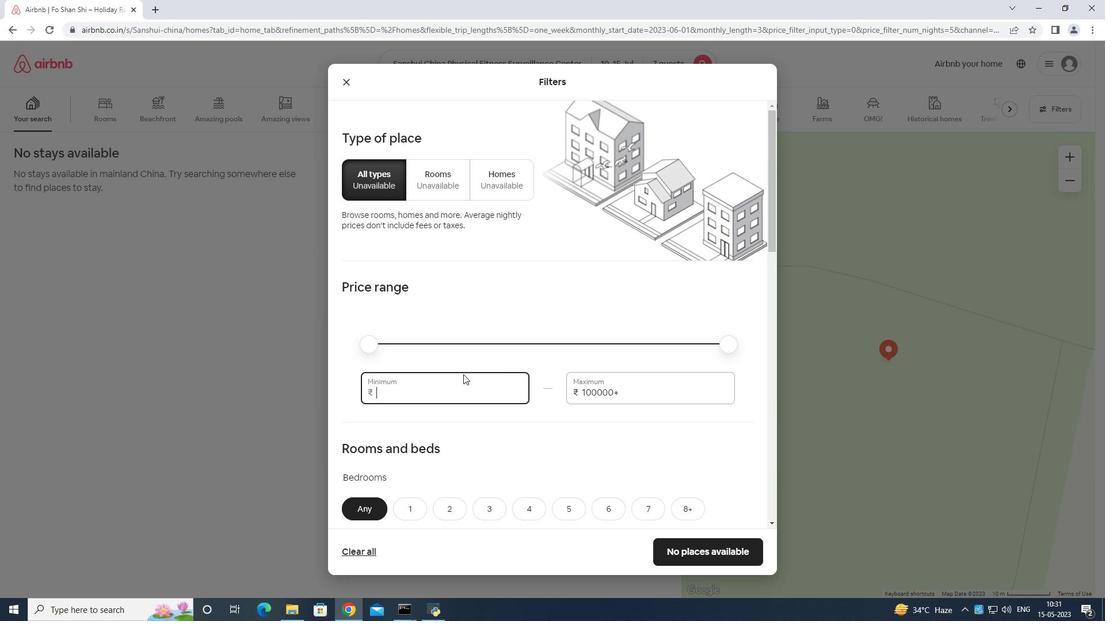 
Action: Key pressed 1
Screenshot: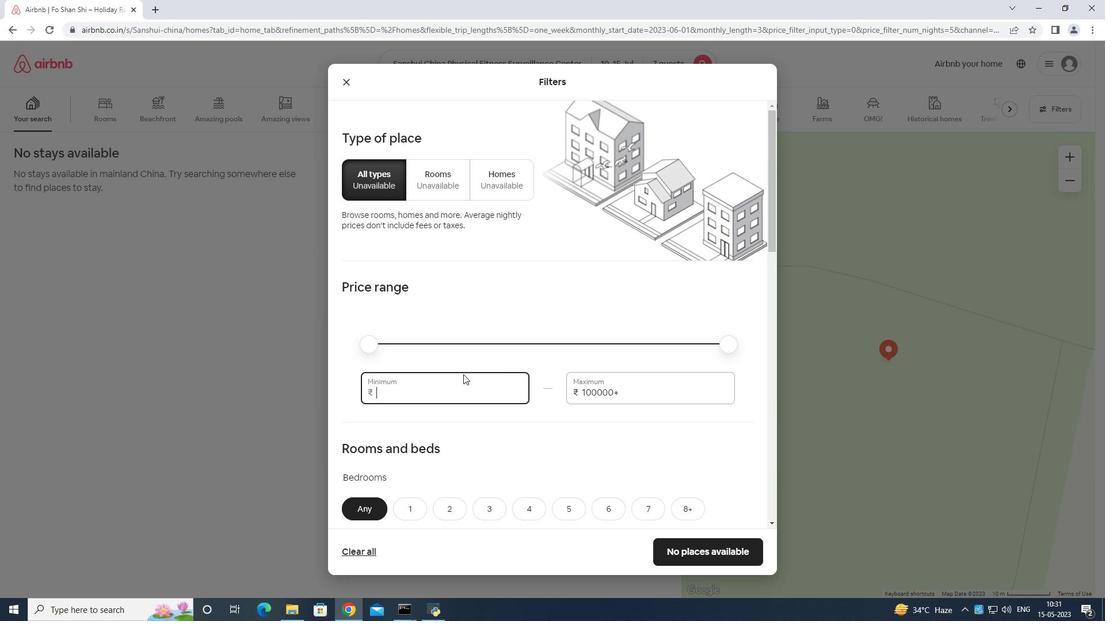 
Action: Mouse moved to (461, 374)
Screenshot: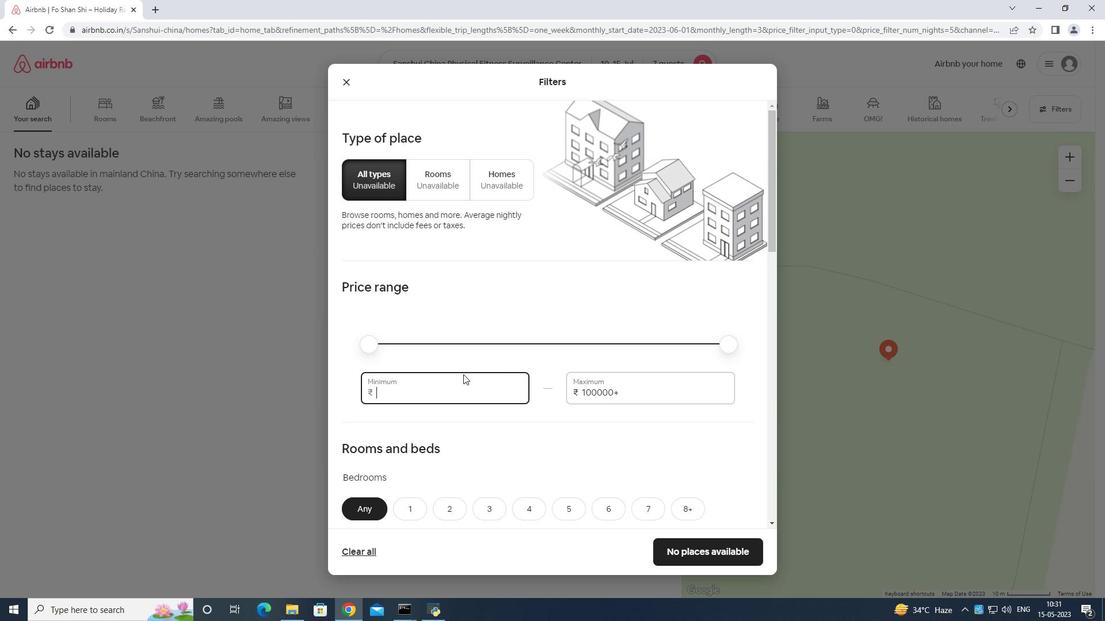 
Action: Key pressed 000
Screenshot: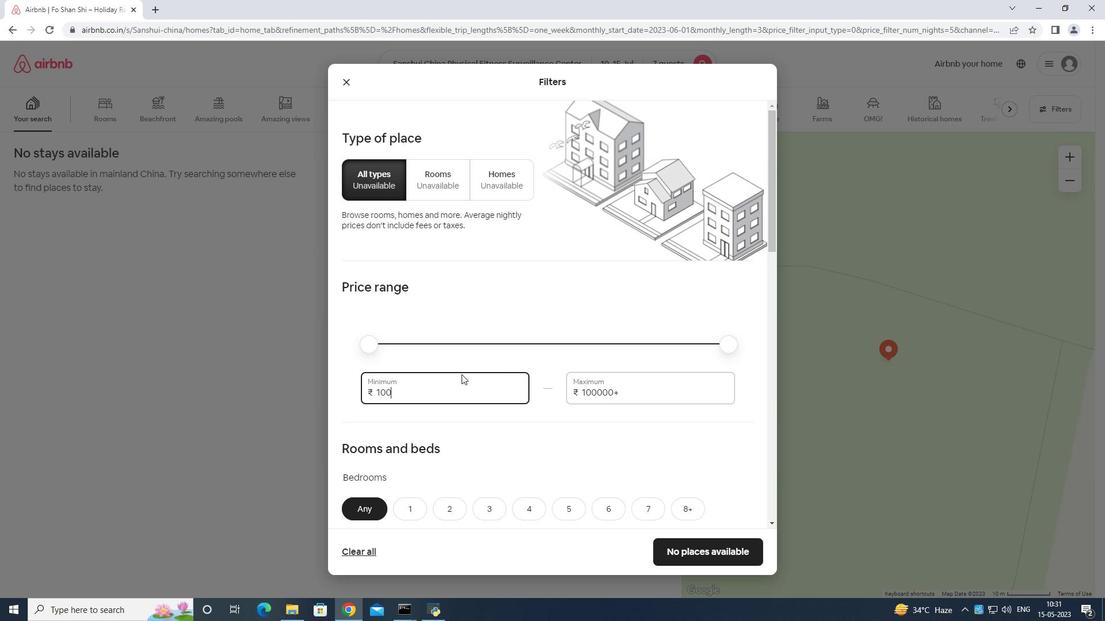 
Action: Mouse moved to (464, 380)
Screenshot: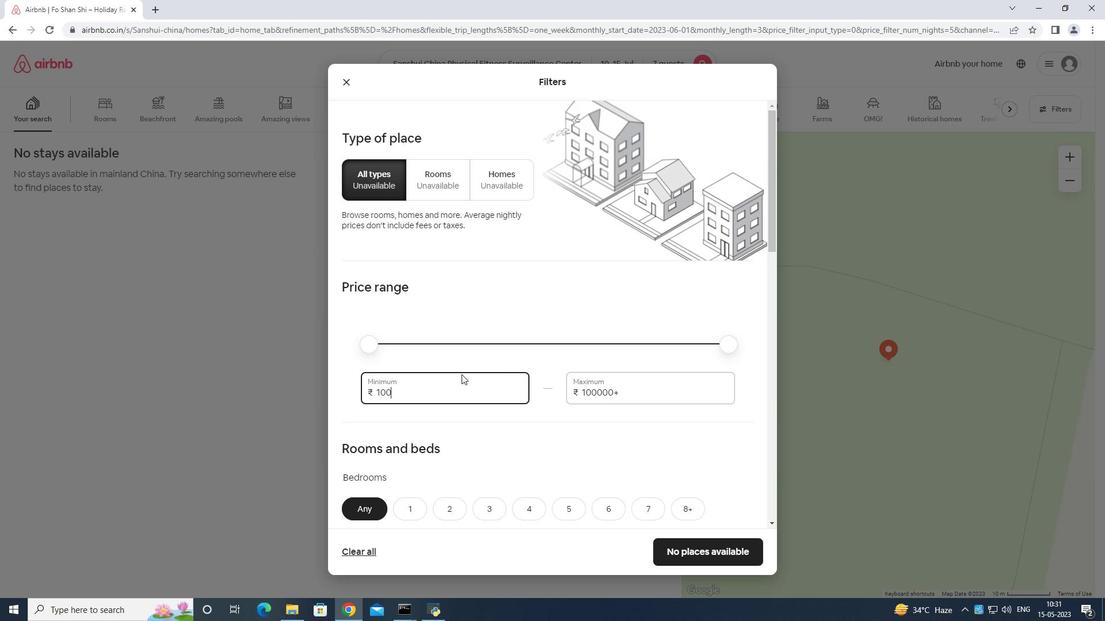 
Action: Key pressed 0
Screenshot: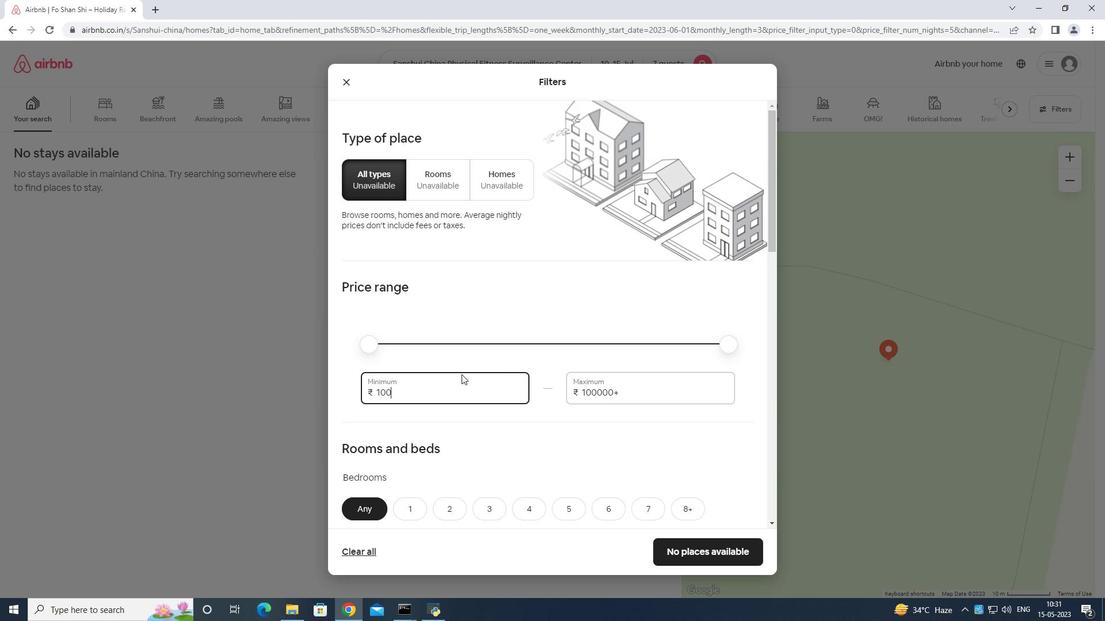 
Action: Mouse moved to (673, 384)
Screenshot: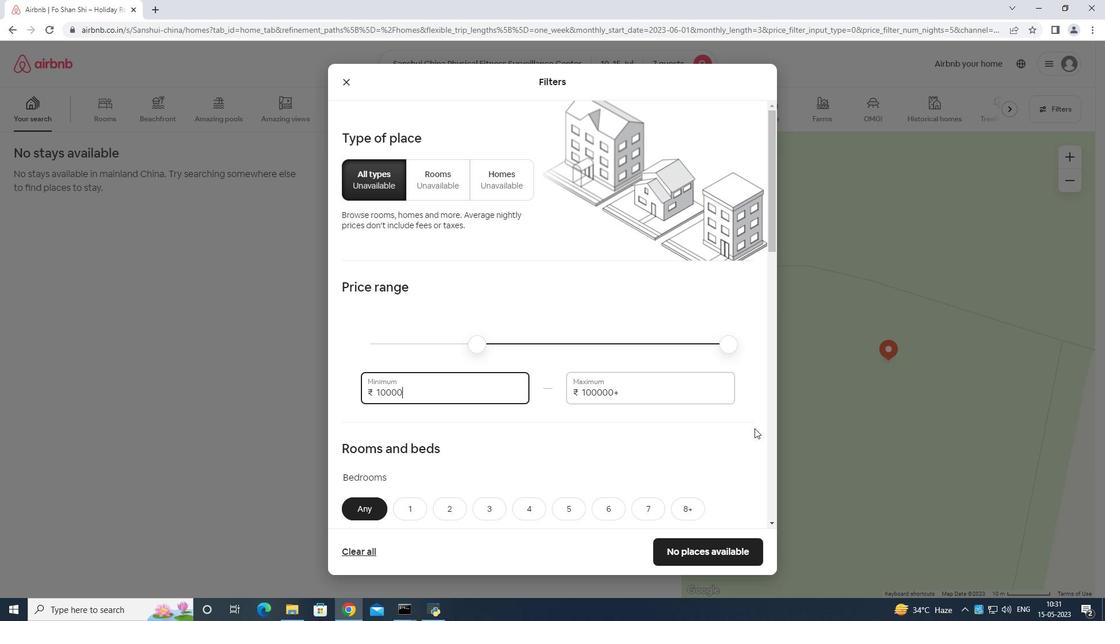 
Action: Mouse pressed left at (673, 384)
Screenshot: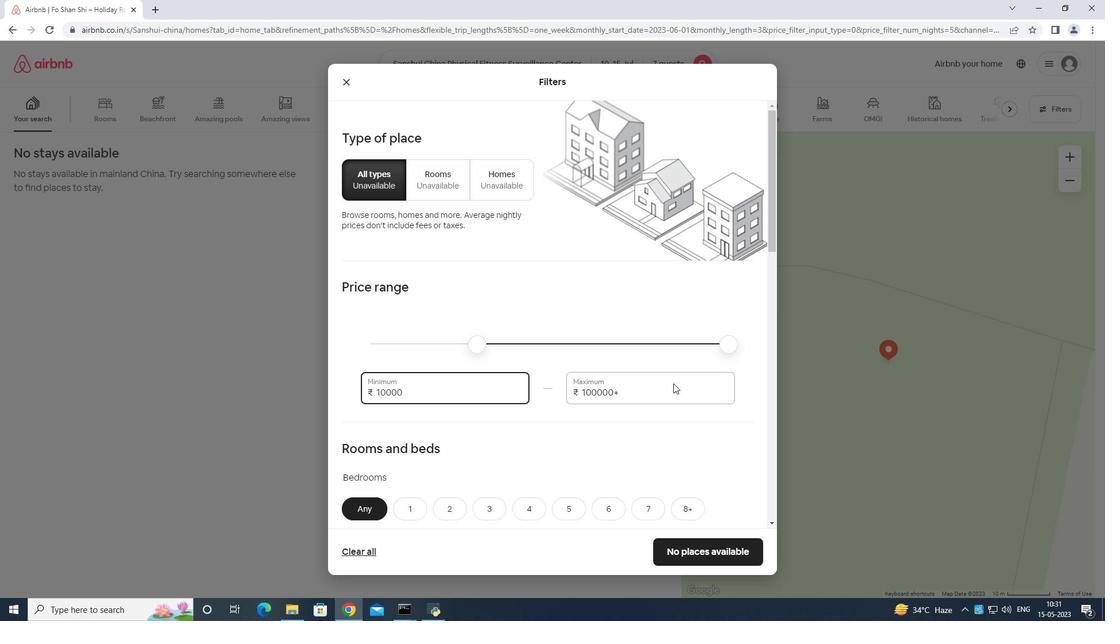 
Action: Mouse moved to (673, 384)
Screenshot: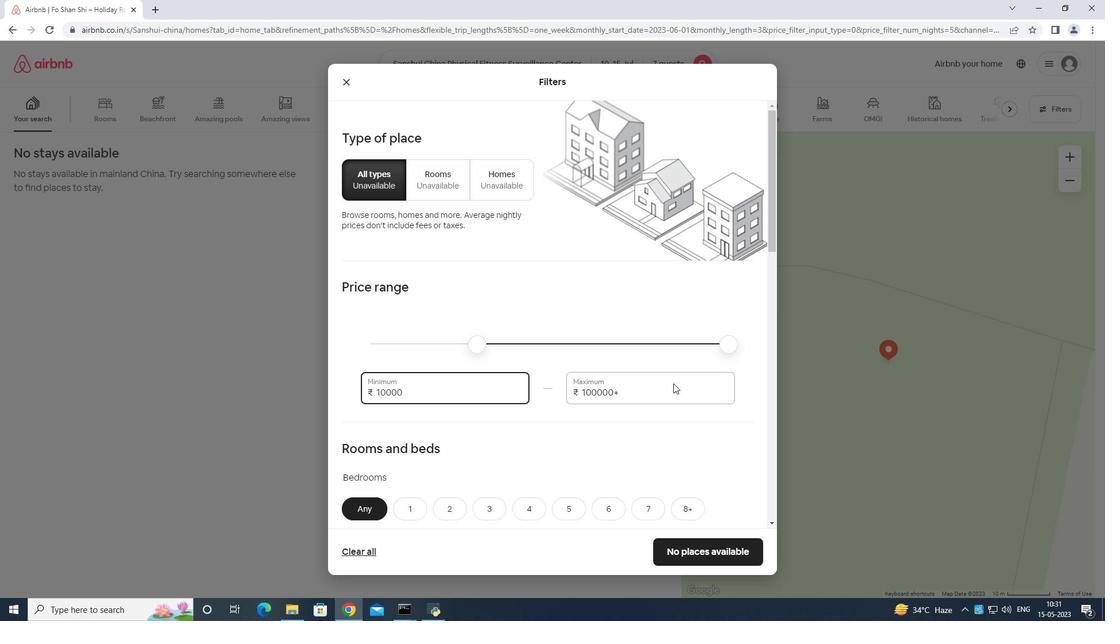 
Action: Key pressed <Key.backspace><Key.backspace><Key.backspace>
Screenshot: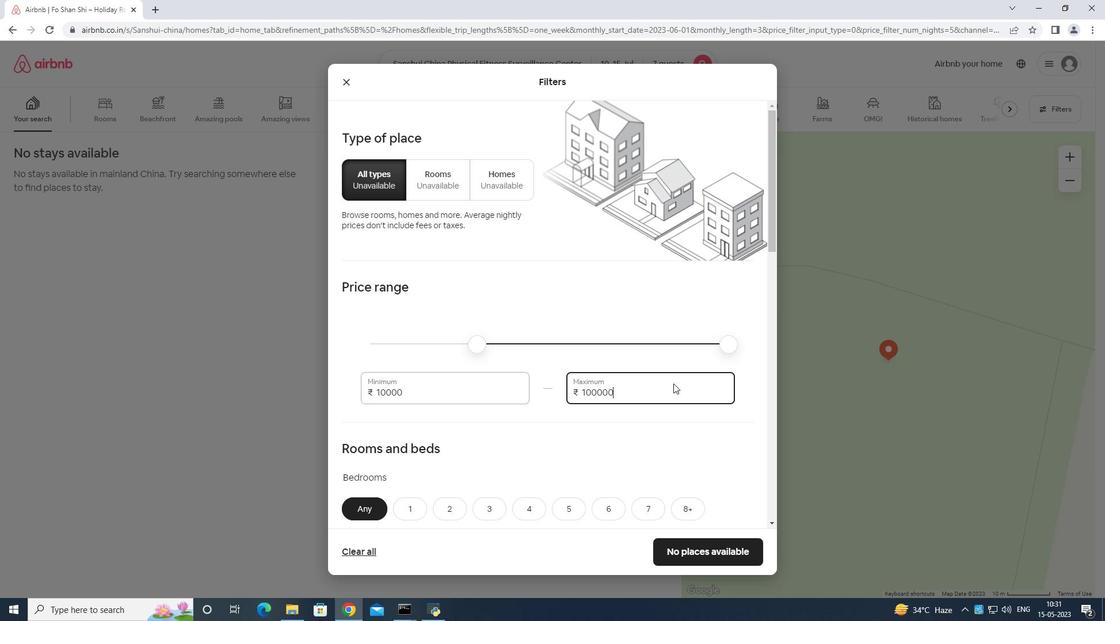 
Action: Mouse moved to (673, 383)
Screenshot: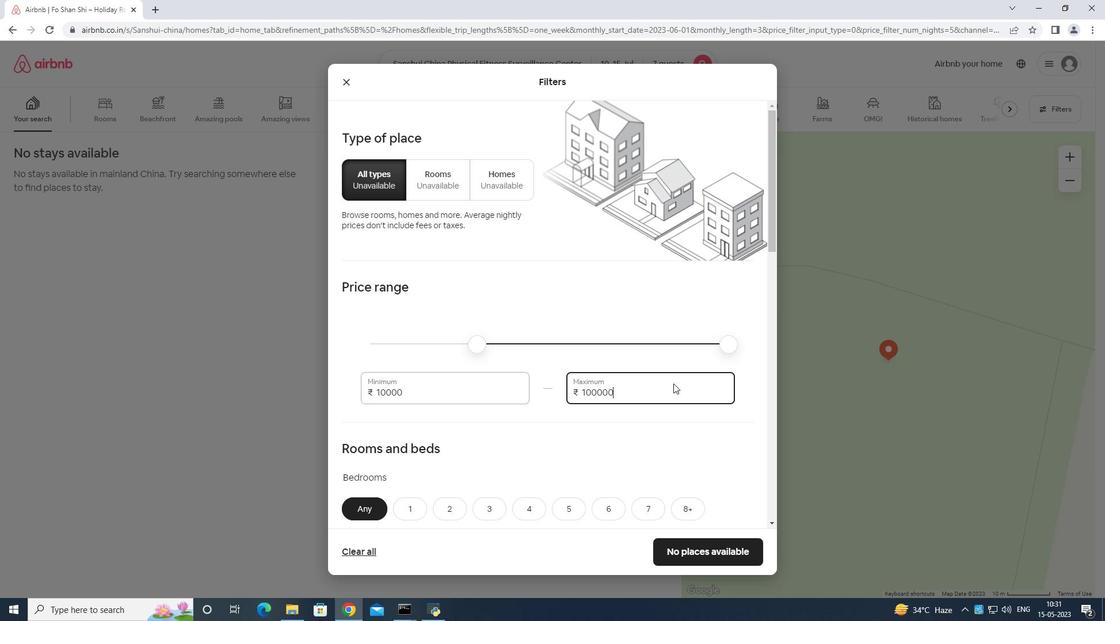 
Action: Key pressed <Key.backspace>
Screenshot: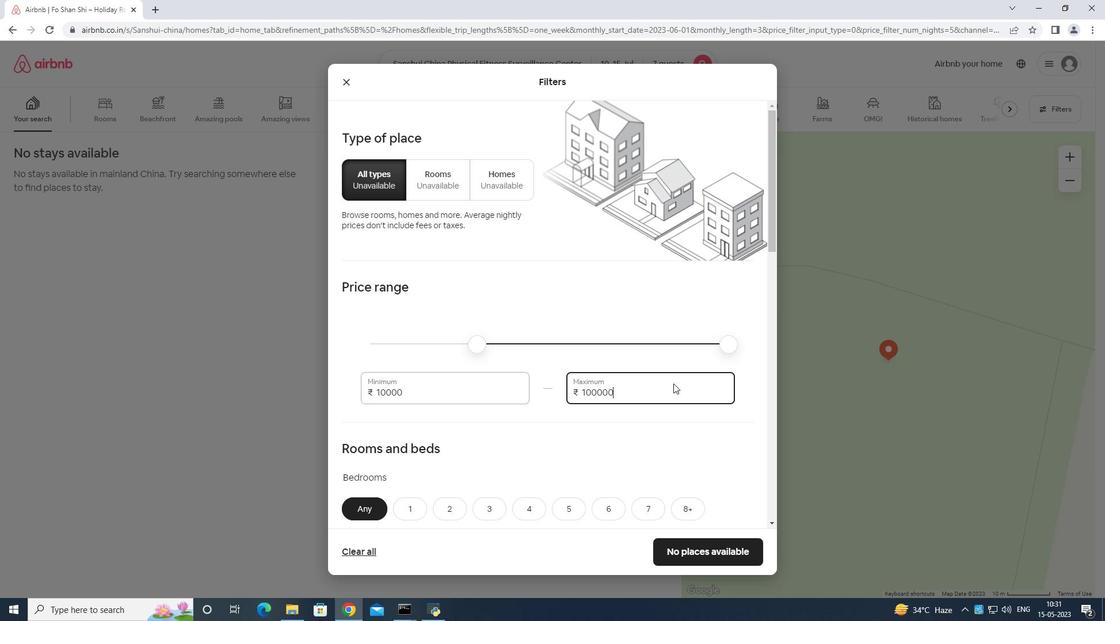 
Action: Mouse moved to (673, 382)
Screenshot: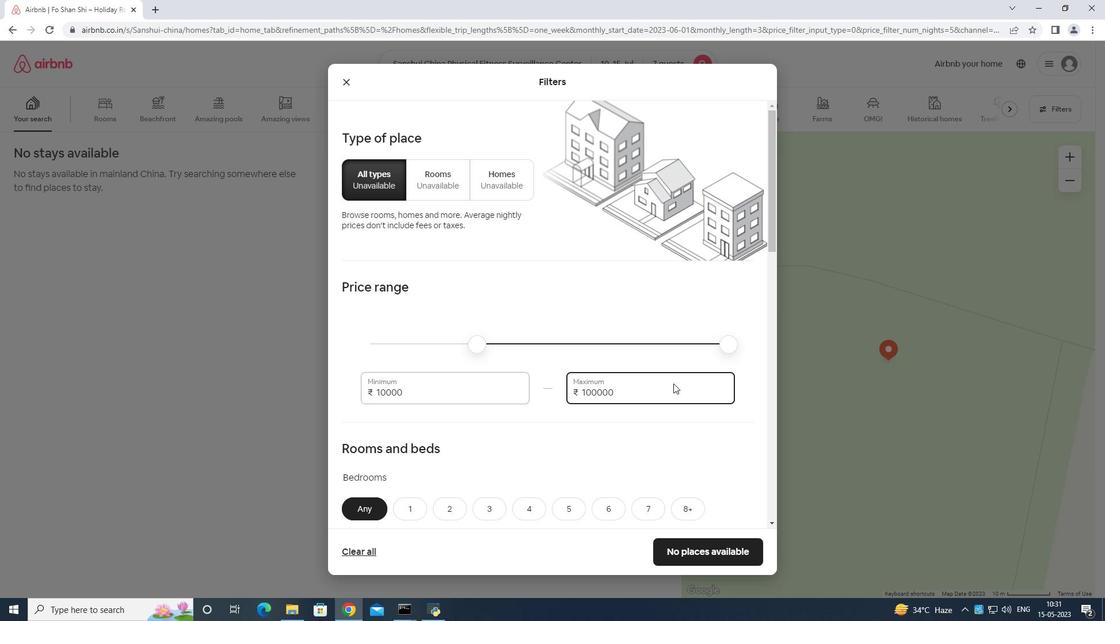 
Action: Key pressed <Key.backspace>
Screenshot: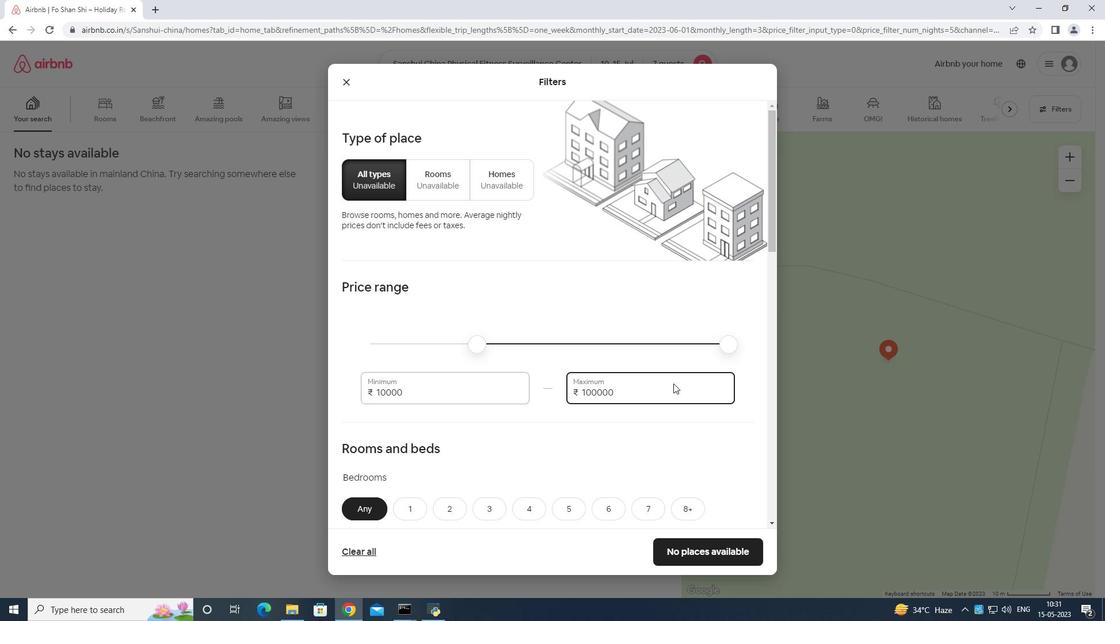 
Action: Mouse moved to (673, 381)
Screenshot: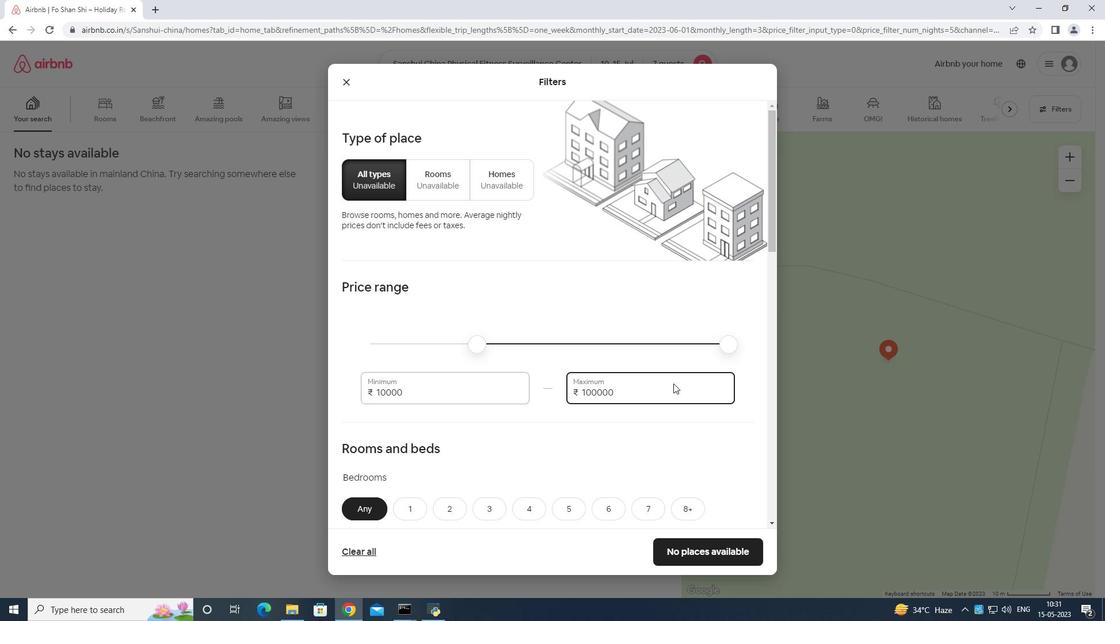 
Action: Key pressed <Key.backspace><Key.backspace><Key.backspace>
Screenshot: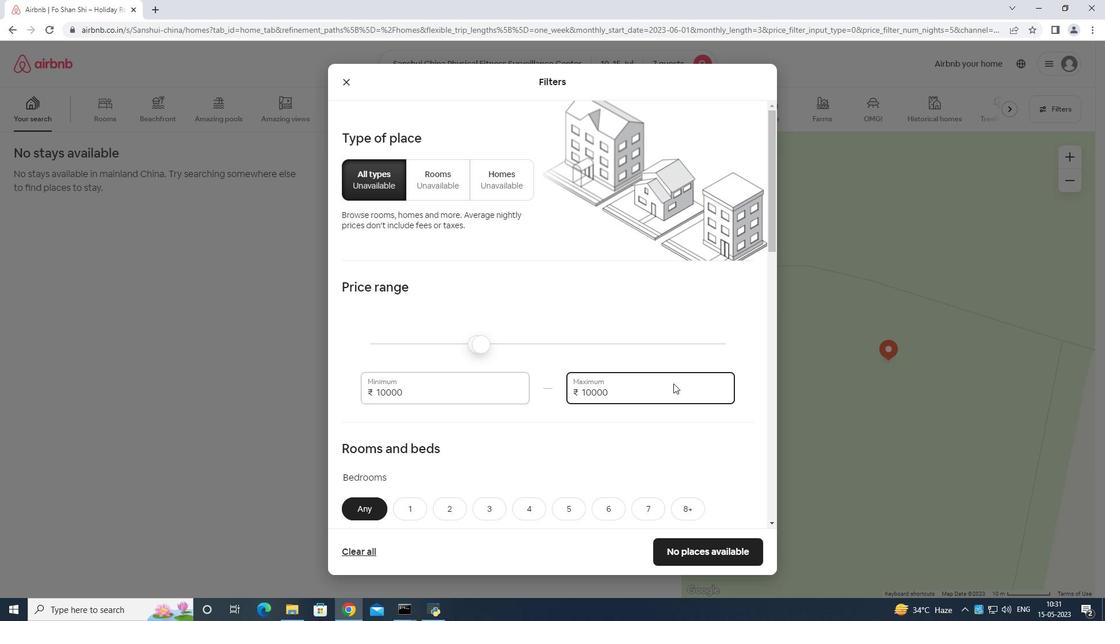 
Action: Mouse moved to (673, 381)
Screenshot: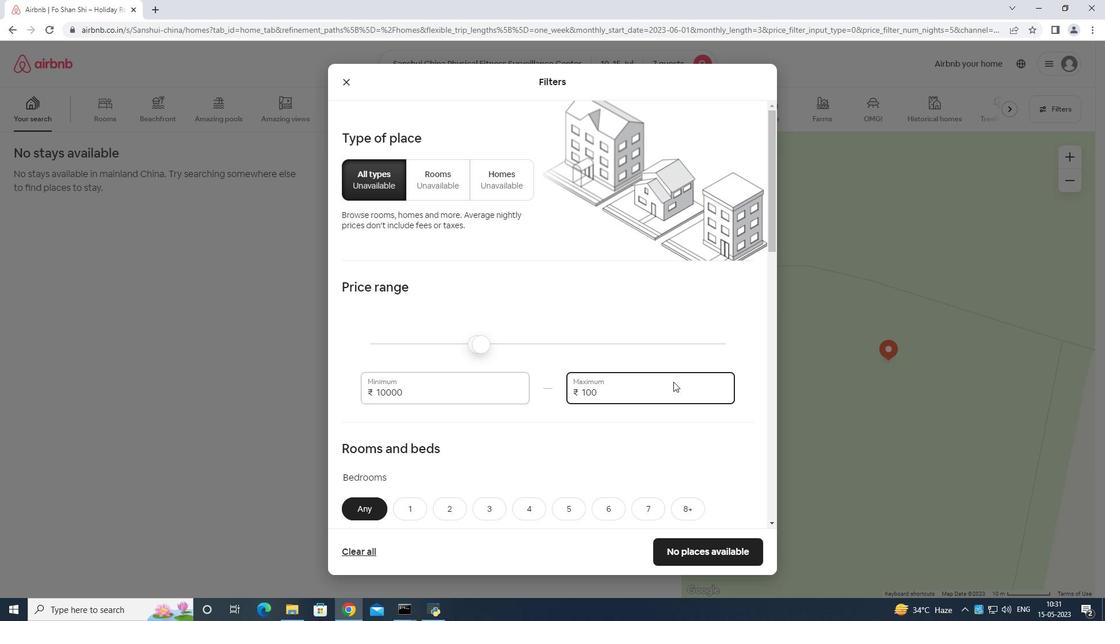 
Action: Key pressed <Key.backspace><Key.backspace><Key.backspace><Key.backspace>
Screenshot: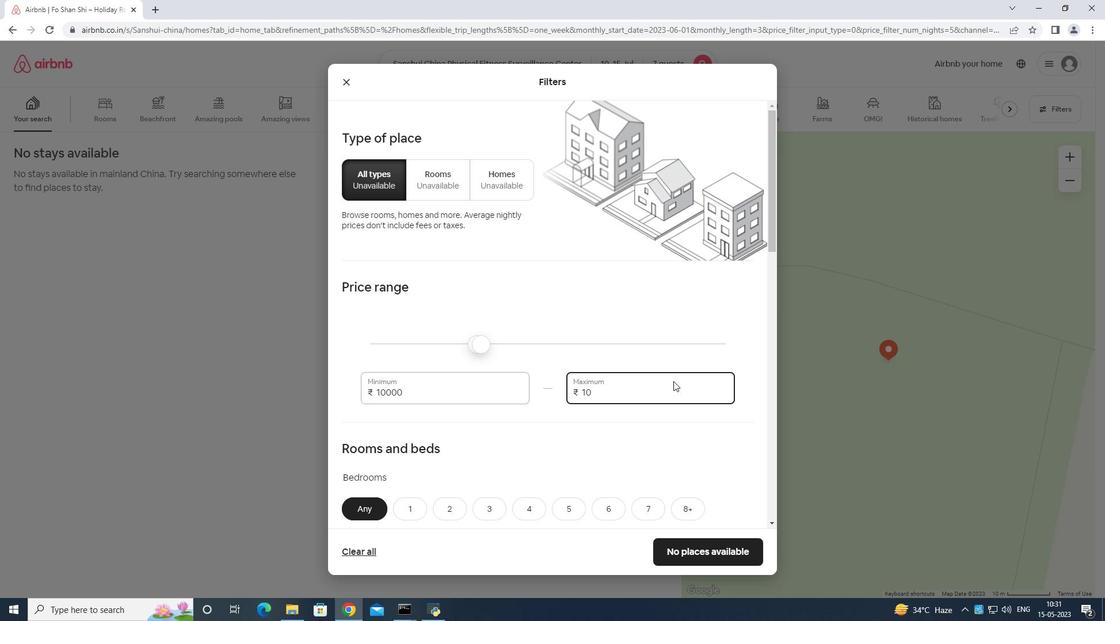 
Action: Mouse moved to (673, 381)
Screenshot: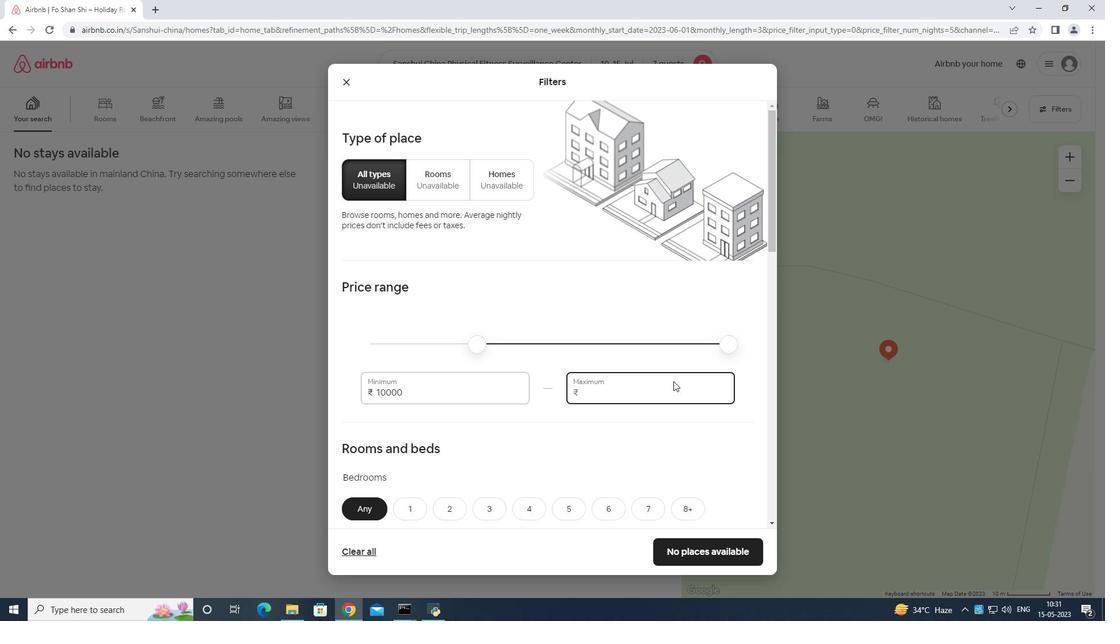 
Action: Key pressed <Key.backspace>
Screenshot: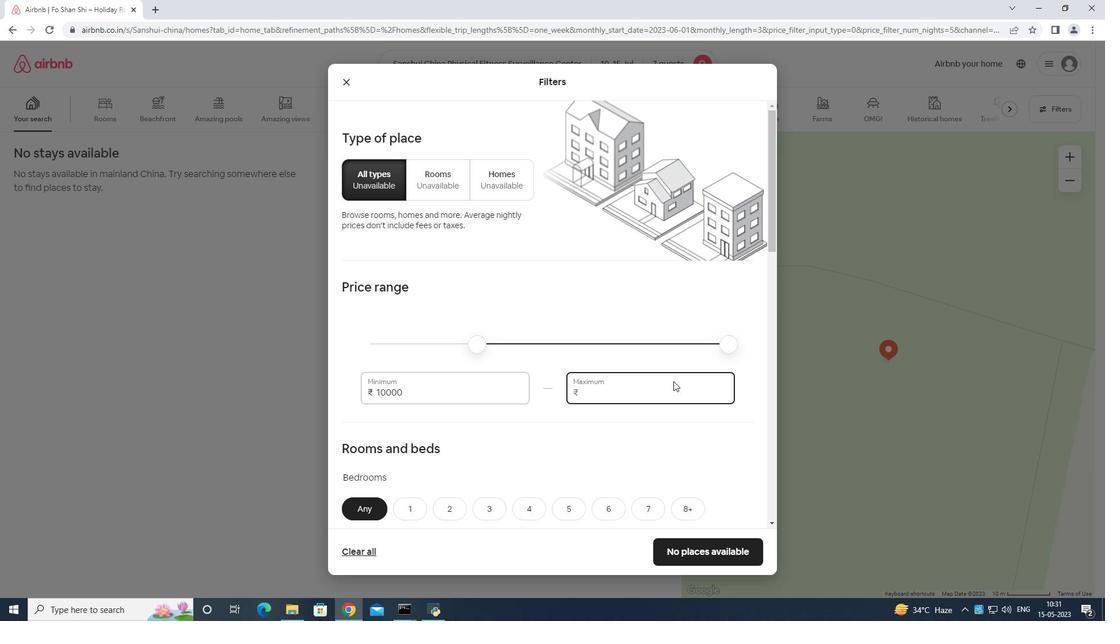 
Action: Mouse moved to (673, 380)
Screenshot: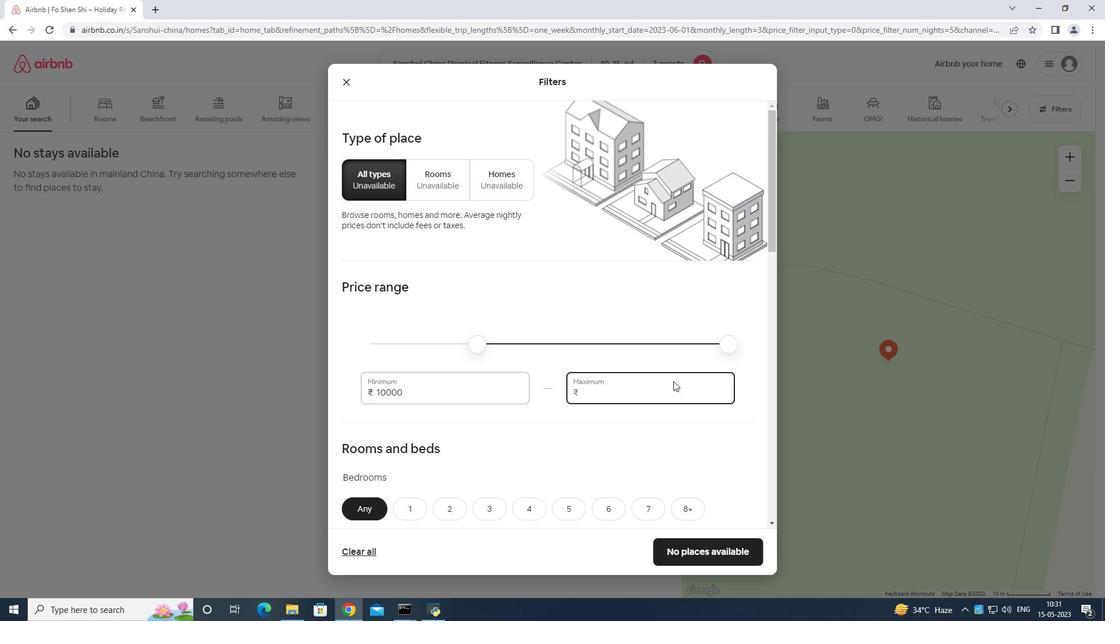
Action: Key pressed <Key.backspace>
Screenshot: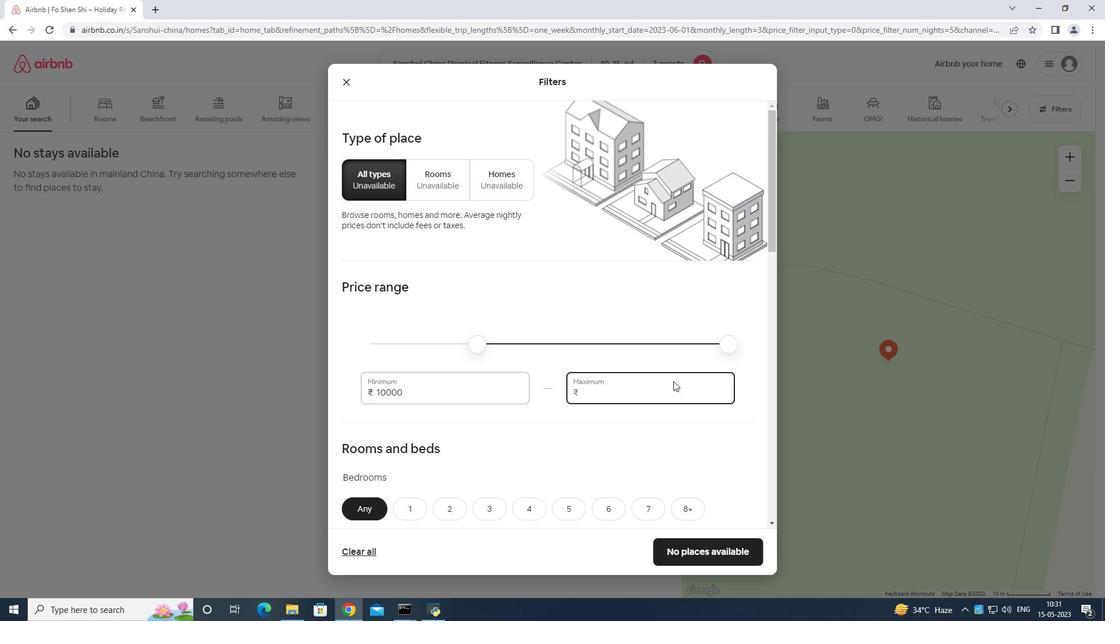 
Action: Mouse moved to (673, 380)
Screenshot: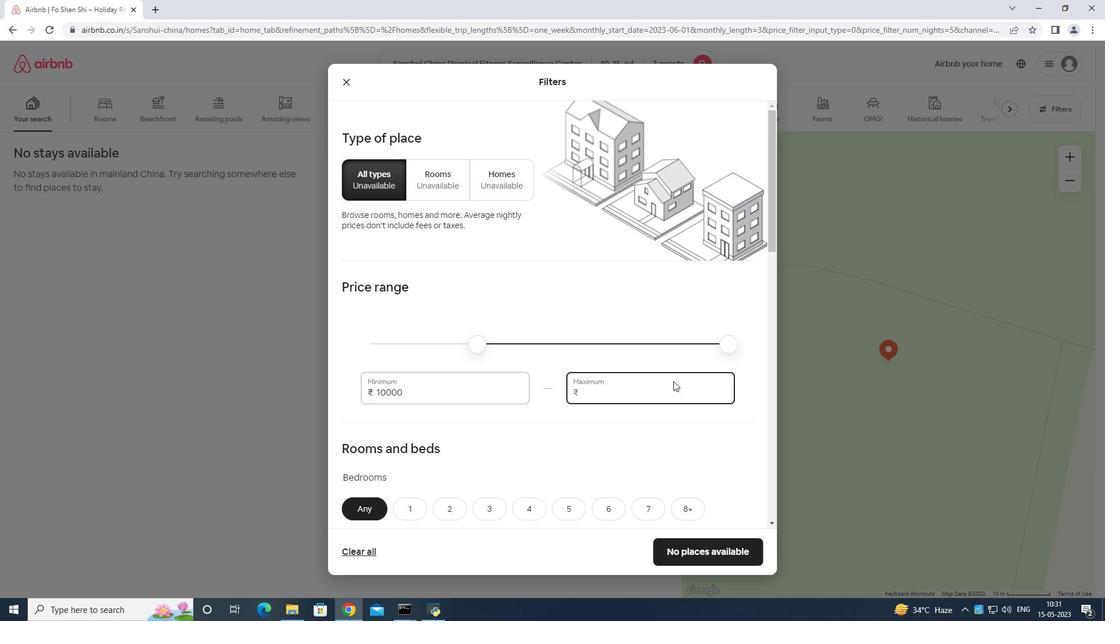 
Action: Key pressed <Key.backspace>
Screenshot: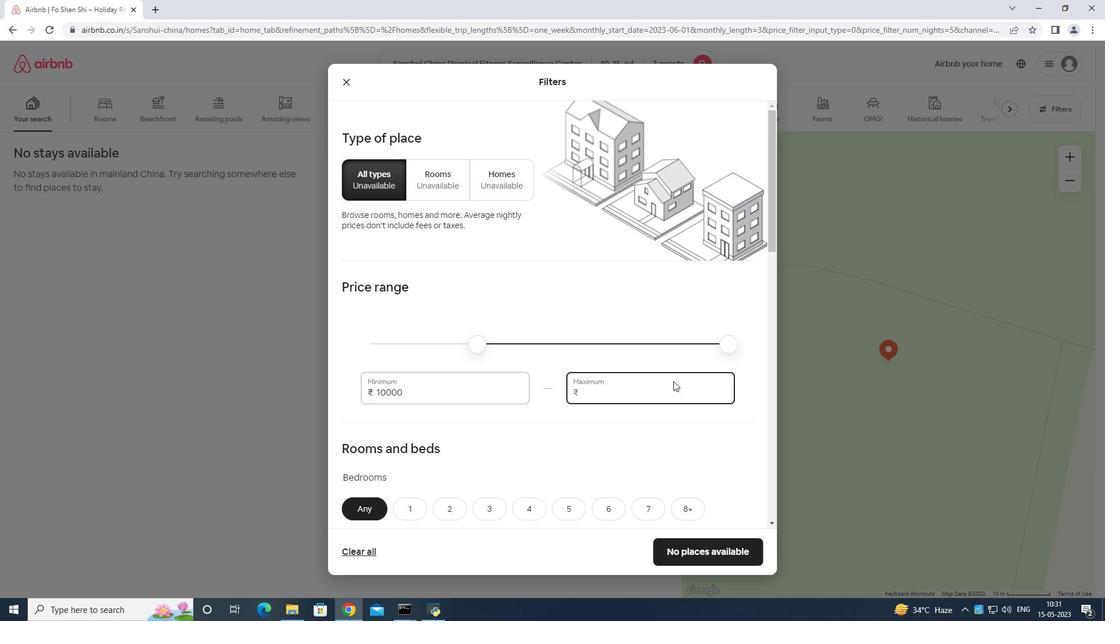 
Action: Mouse moved to (673, 378)
Screenshot: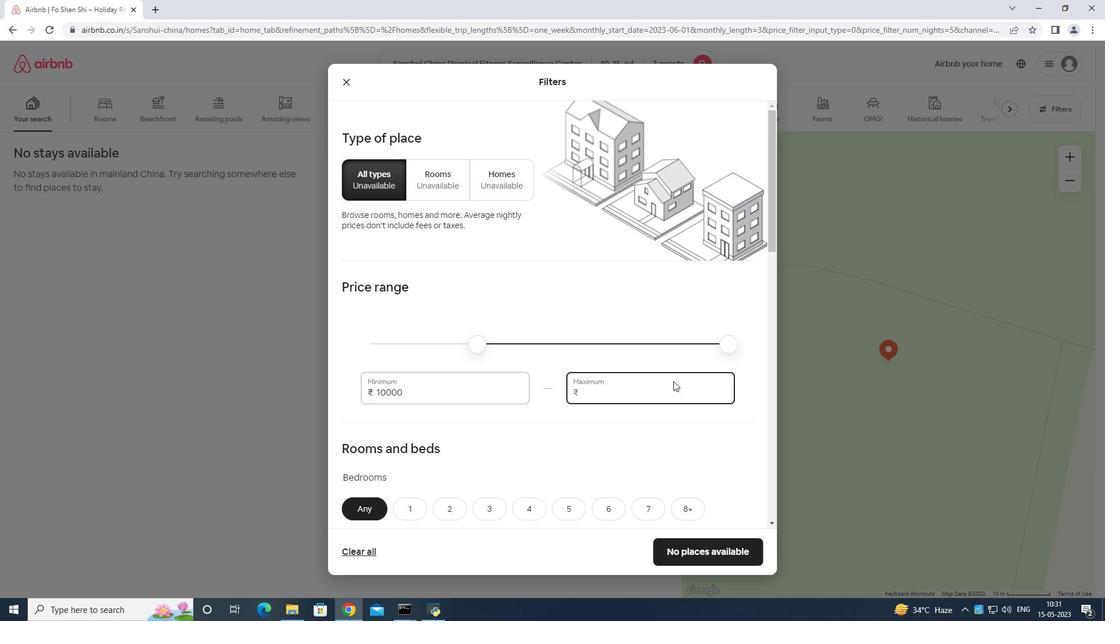 
Action: Key pressed <Key.backspace>
Screenshot: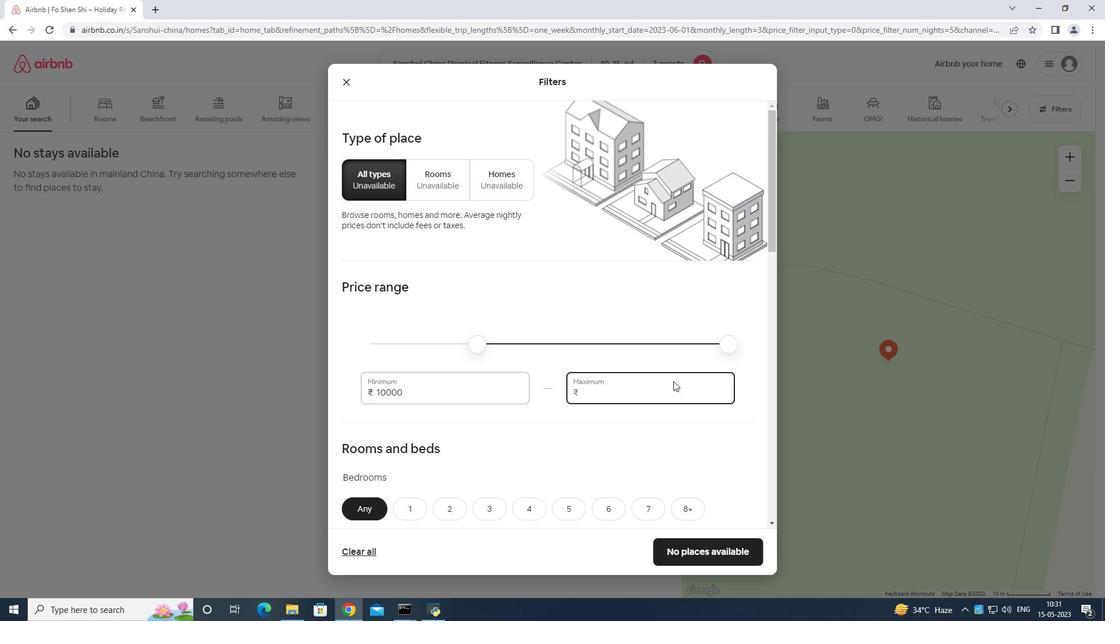 
Action: Mouse moved to (674, 377)
Screenshot: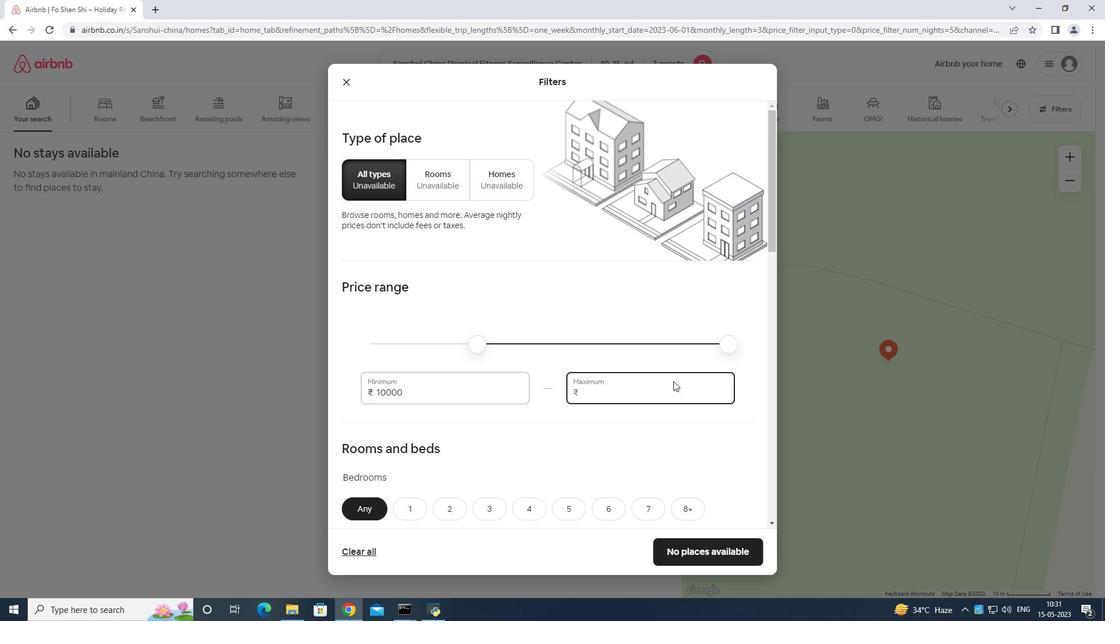 
Action: Key pressed <Key.backspace>
Screenshot: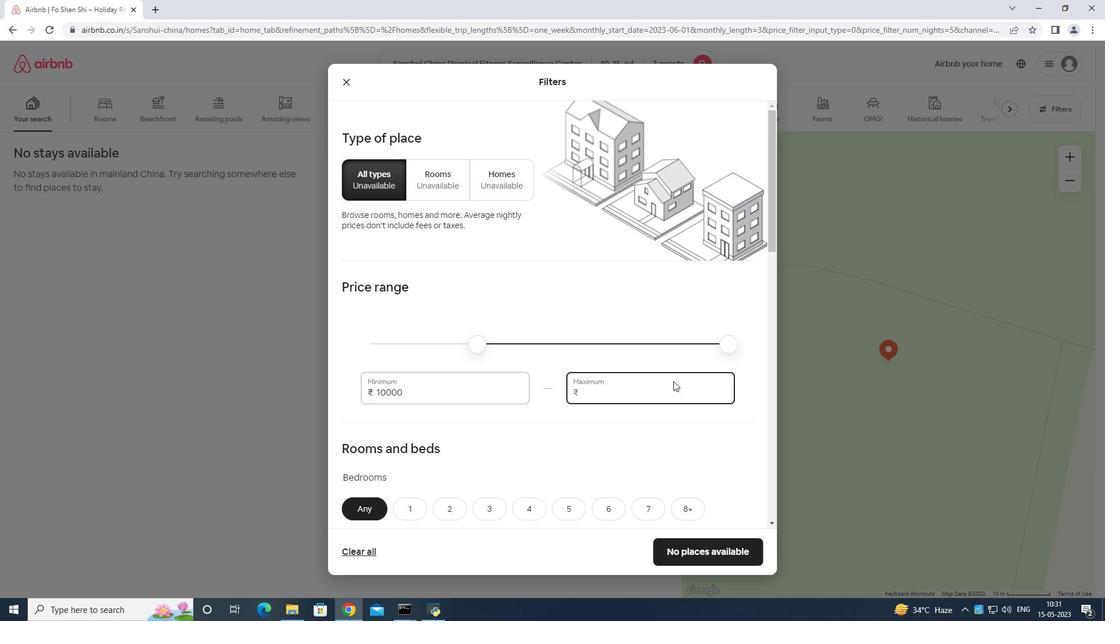 
Action: Mouse moved to (674, 377)
Screenshot: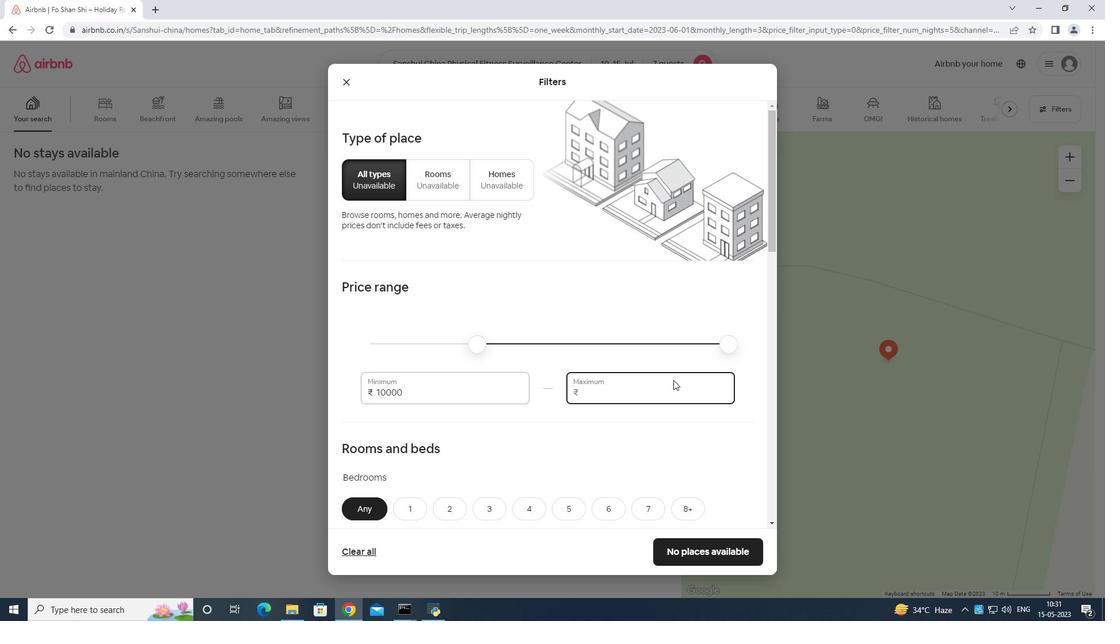 
Action: Key pressed <Key.backspace>
Screenshot: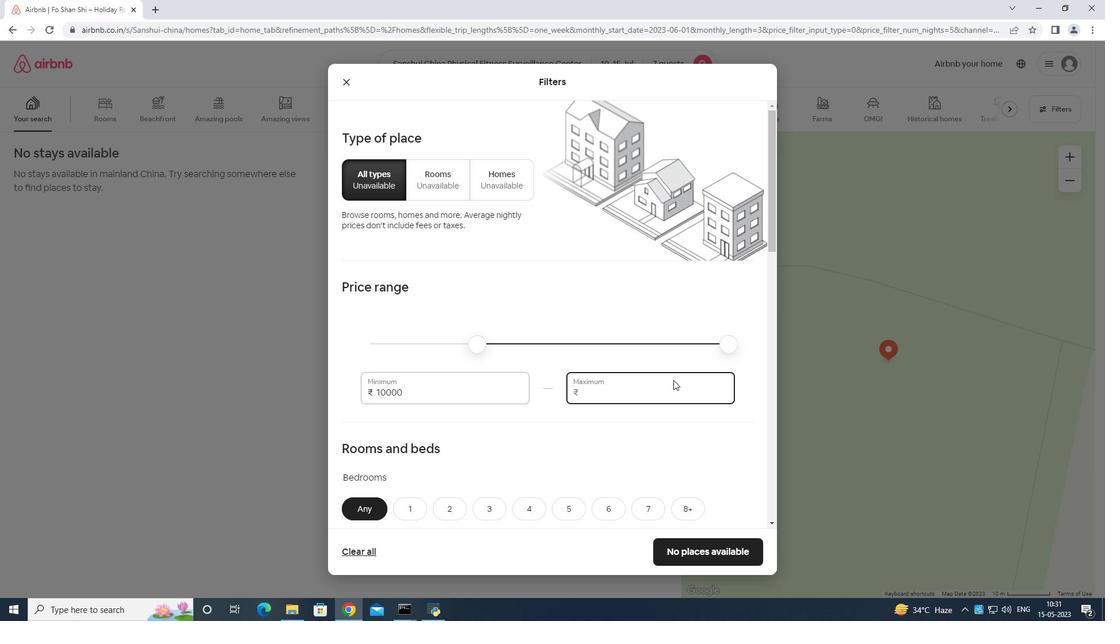 
Action: Mouse moved to (674, 376)
Screenshot: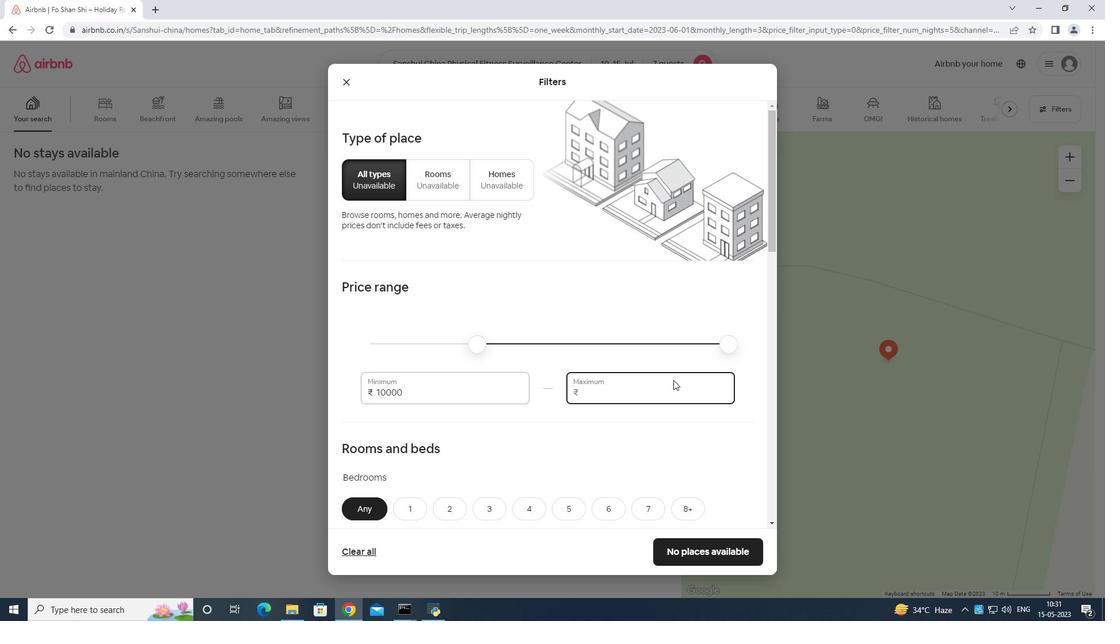 
Action: Key pressed <Key.backspace>
Screenshot: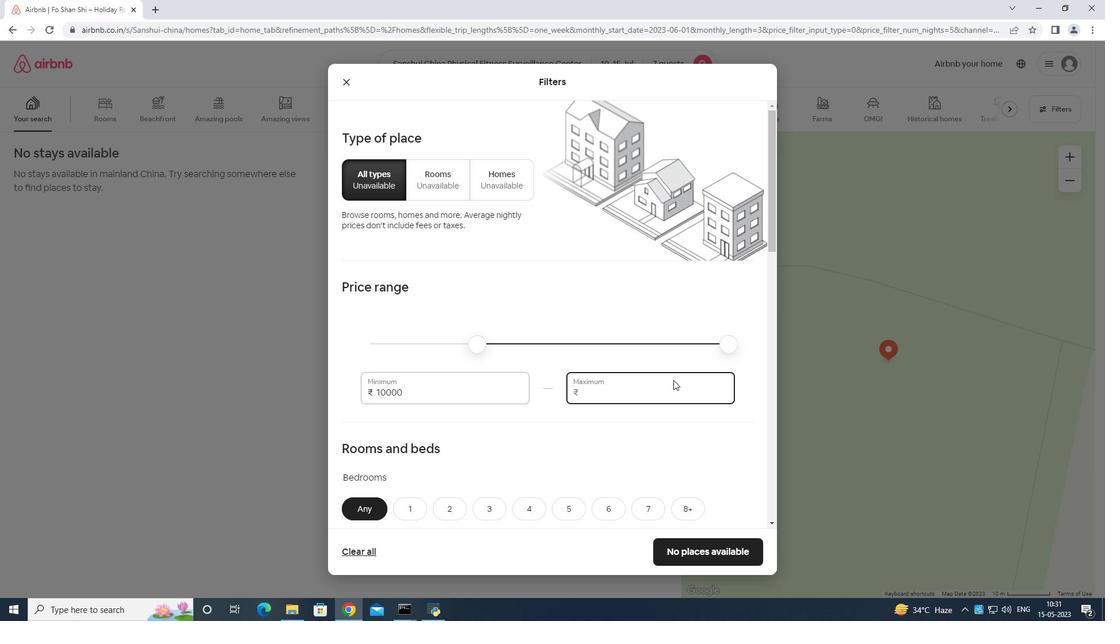 
Action: Mouse moved to (676, 370)
Screenshot: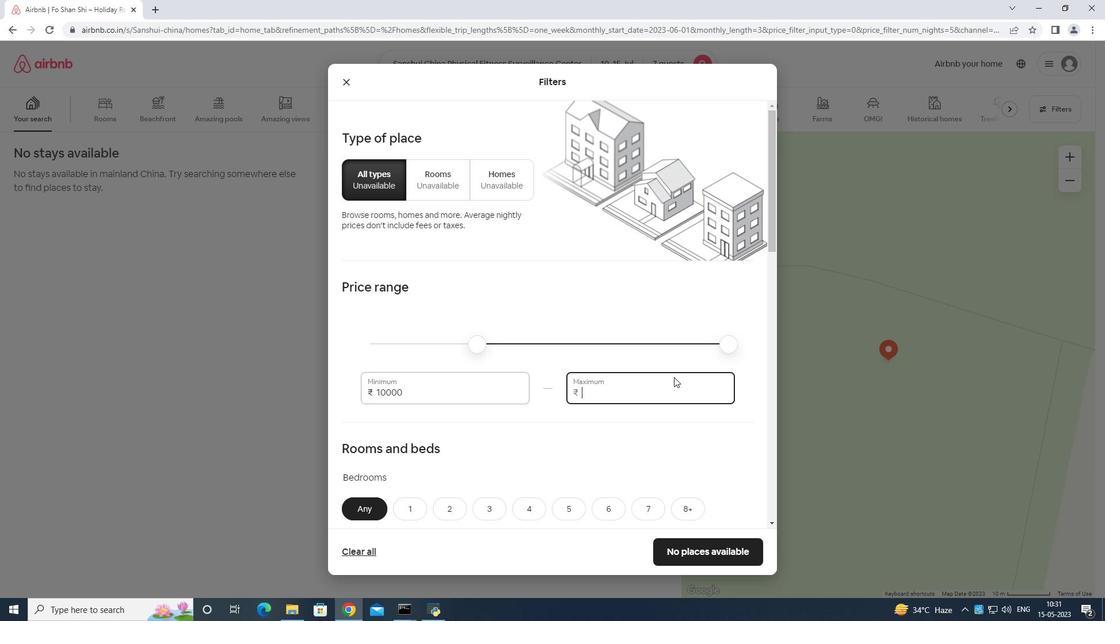 
Action: Key pressed 1
Screenshot: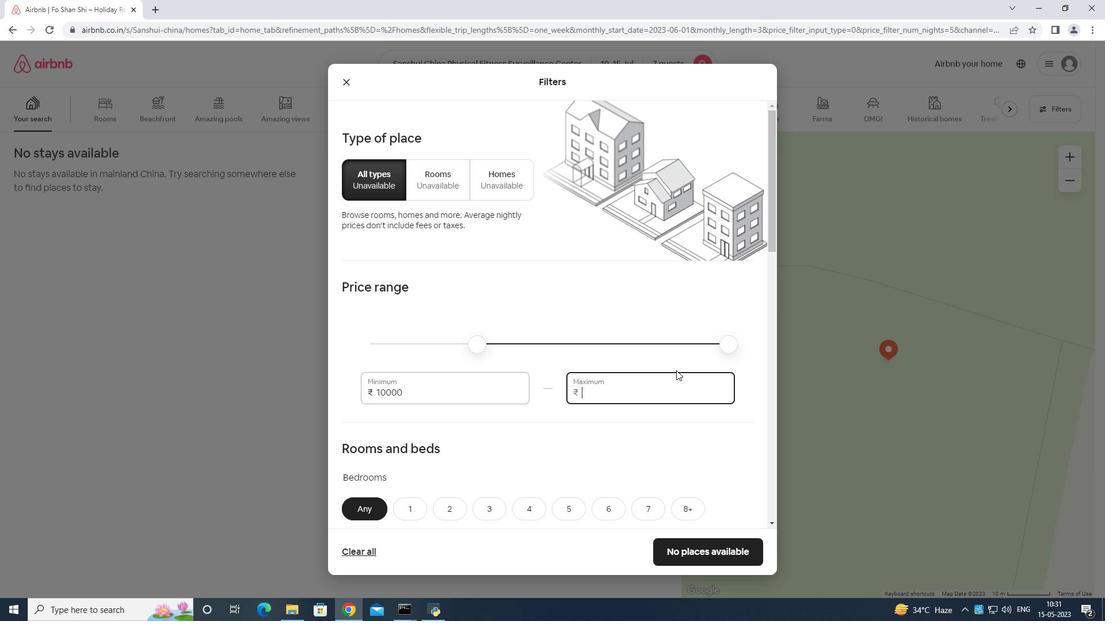 
Action: Mouse moved to (679, 369)
Screenshot: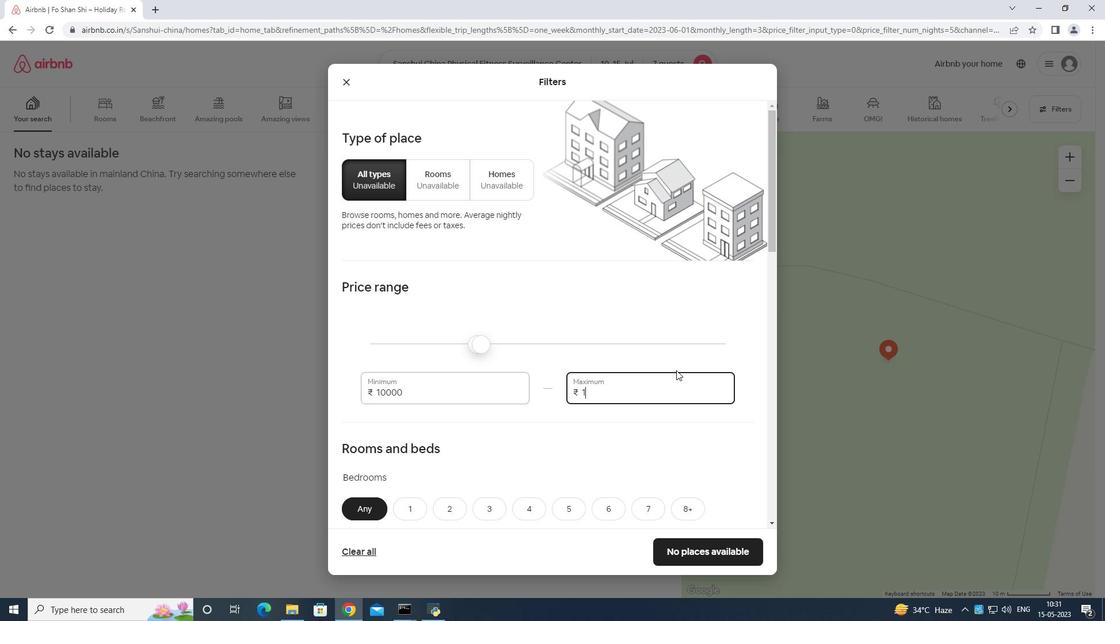 
Action: Key pressed 50
Screenshot: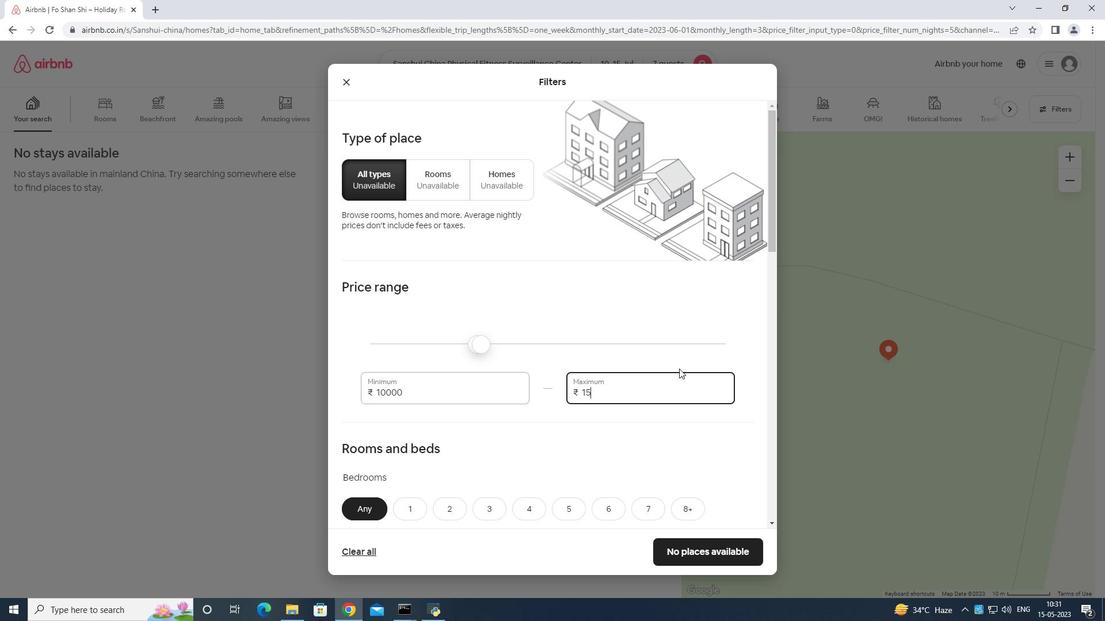 
Action: Mouse moved to (679, 368)
Screenshot: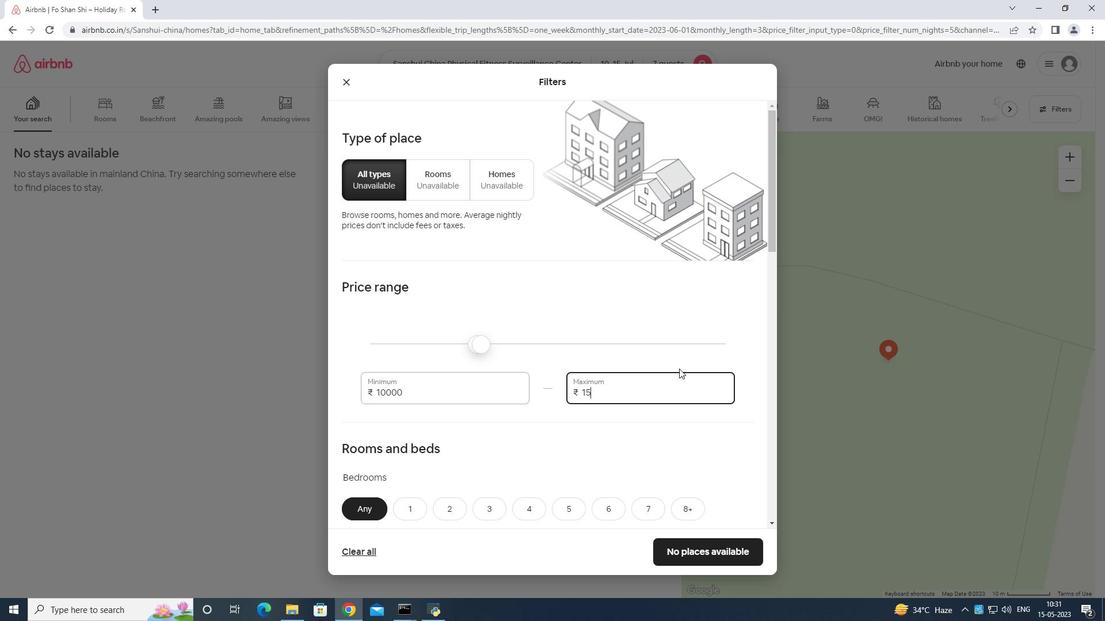 
Action: Key pressed 00
Screenshot: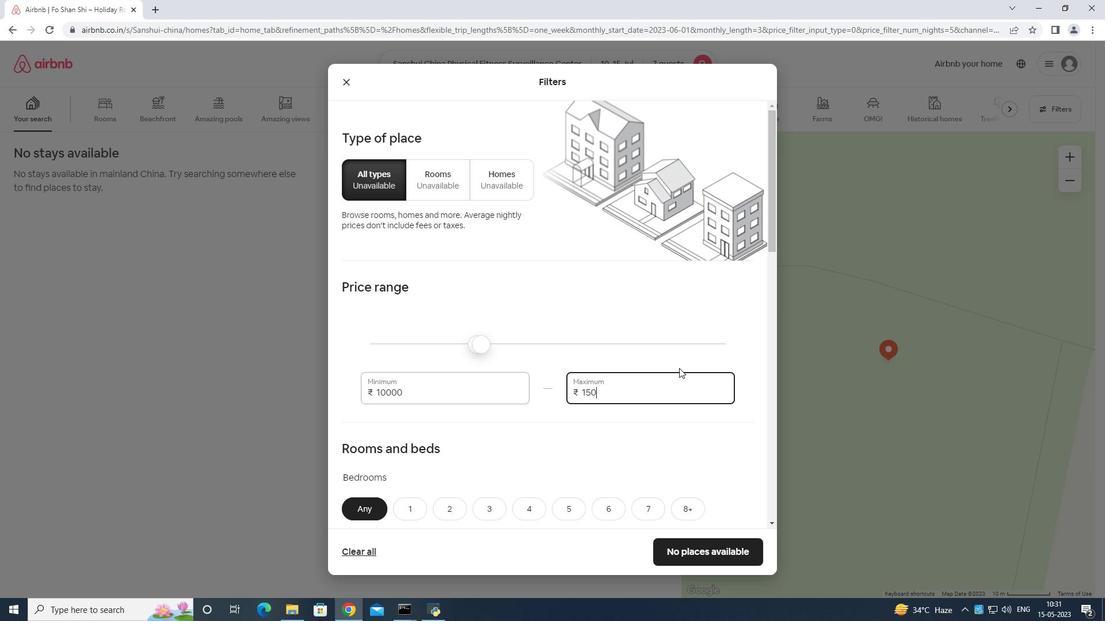 
Action: Mouse scrolled (679, 367) with delta (0, 0)
Screenshot: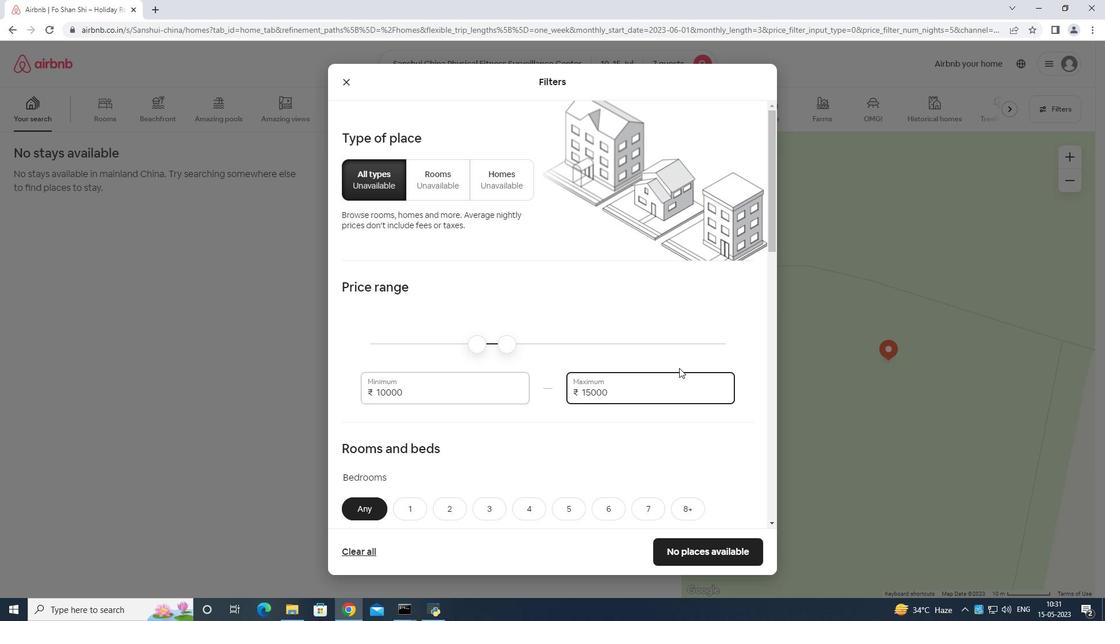 
Action: Mouse scrolled (679, 367) with delta (0, 0)
Screenshot: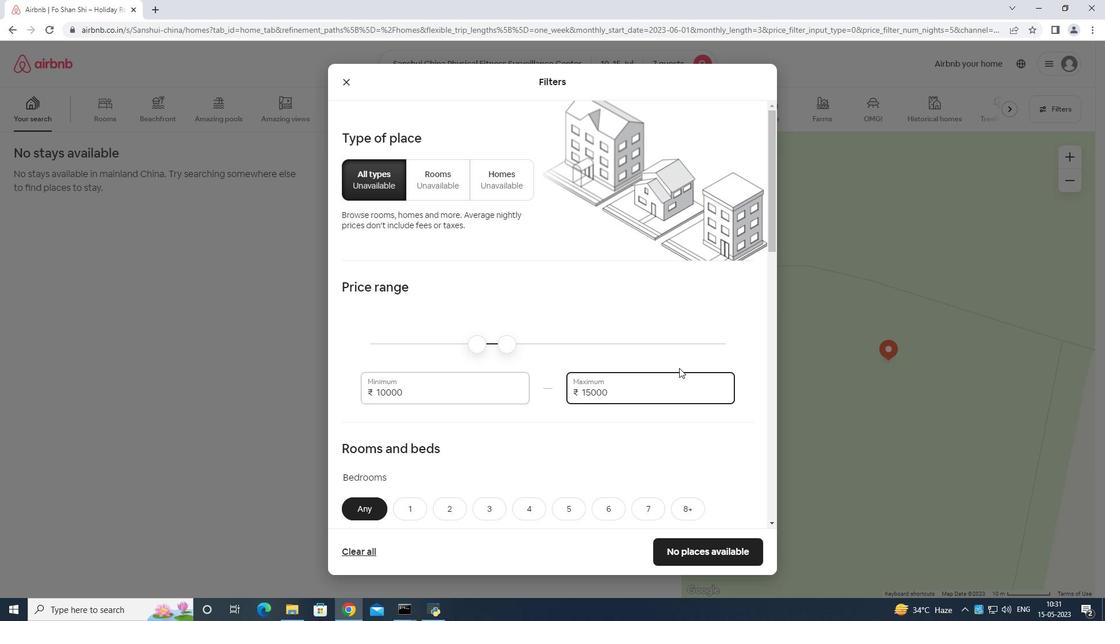 
Action: Mouse scrolled (679, 367) with delta (0, 0)
Screenshot: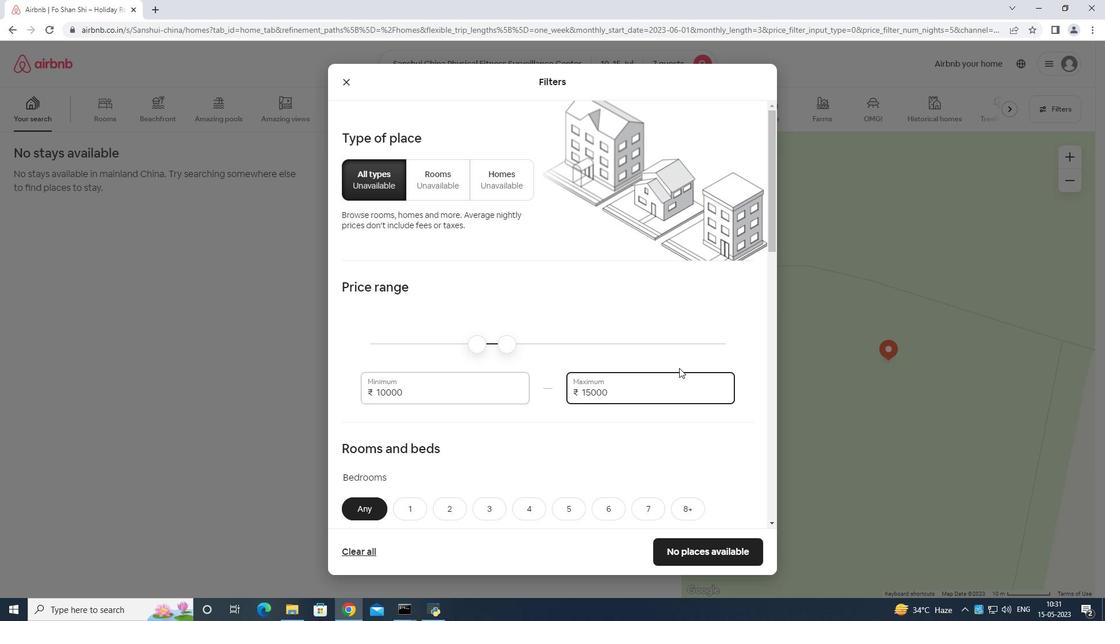 
Action: Mouse scrolled (679, 367) with delta (0, 0)
Screenshot: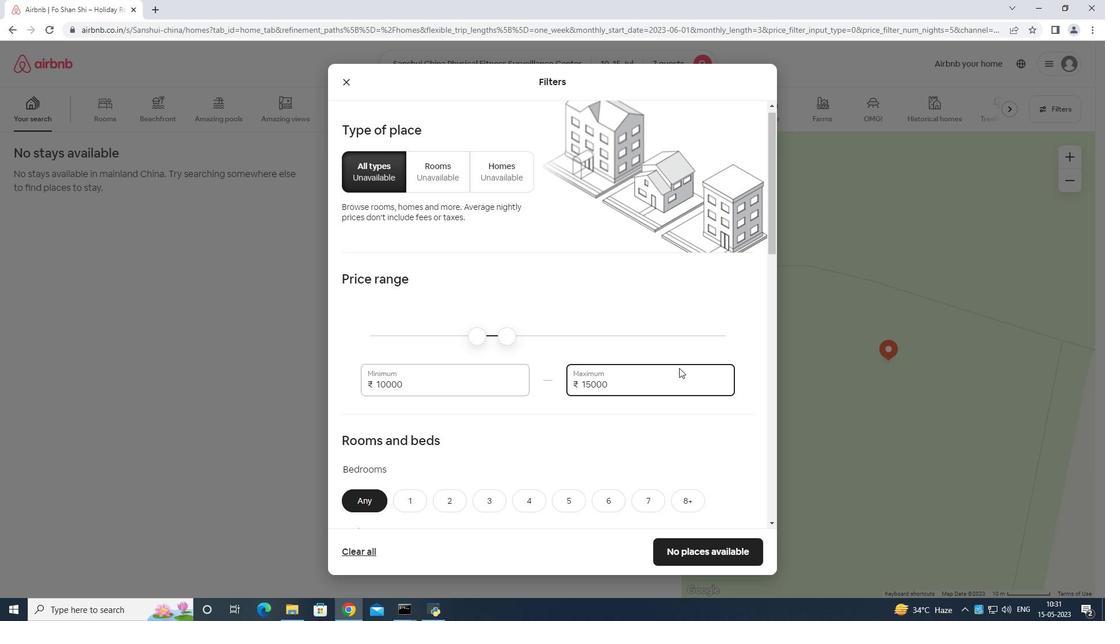 
Action: Mouse moved to (522, 272)
Screenshot: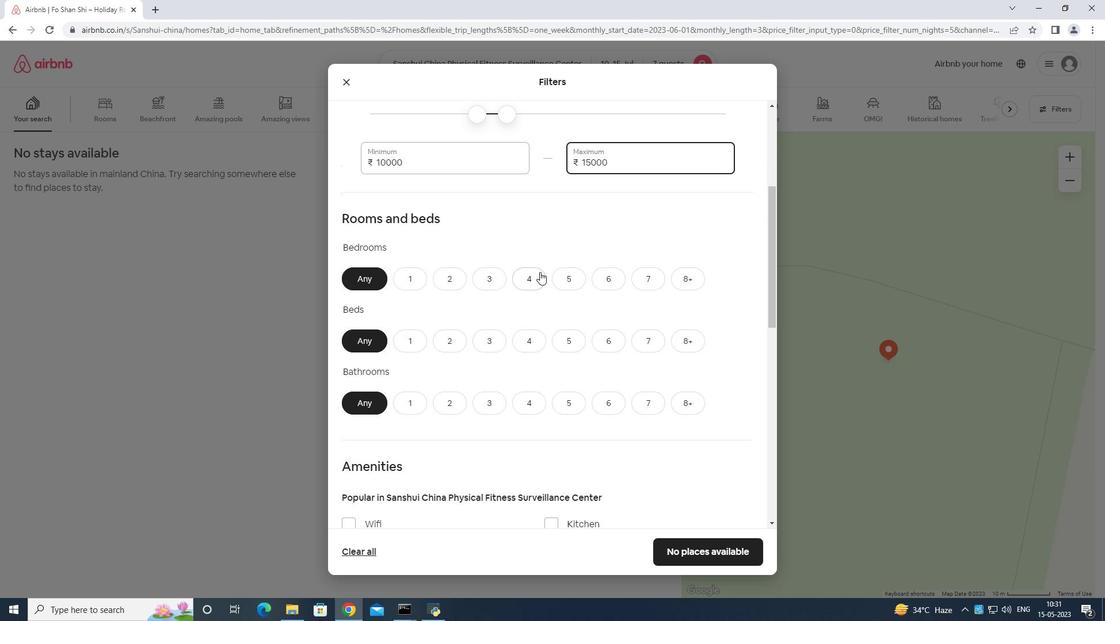 
Action: Mouse pressed left at (522, 272)
Screenshot: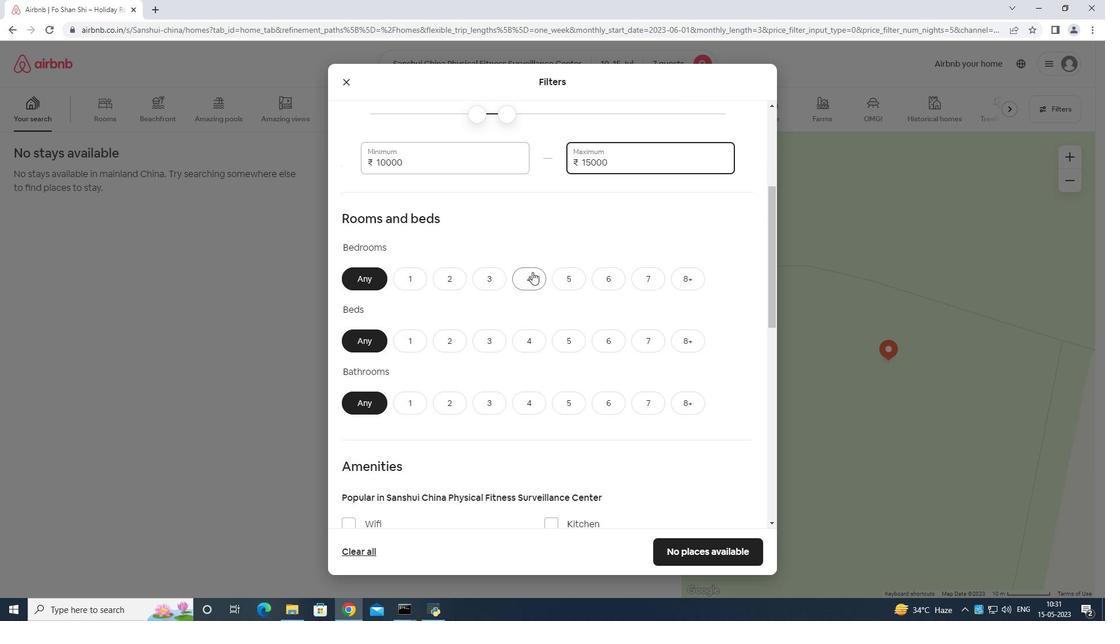 
Action: Mouse moved to (651, 338)
Screenshot: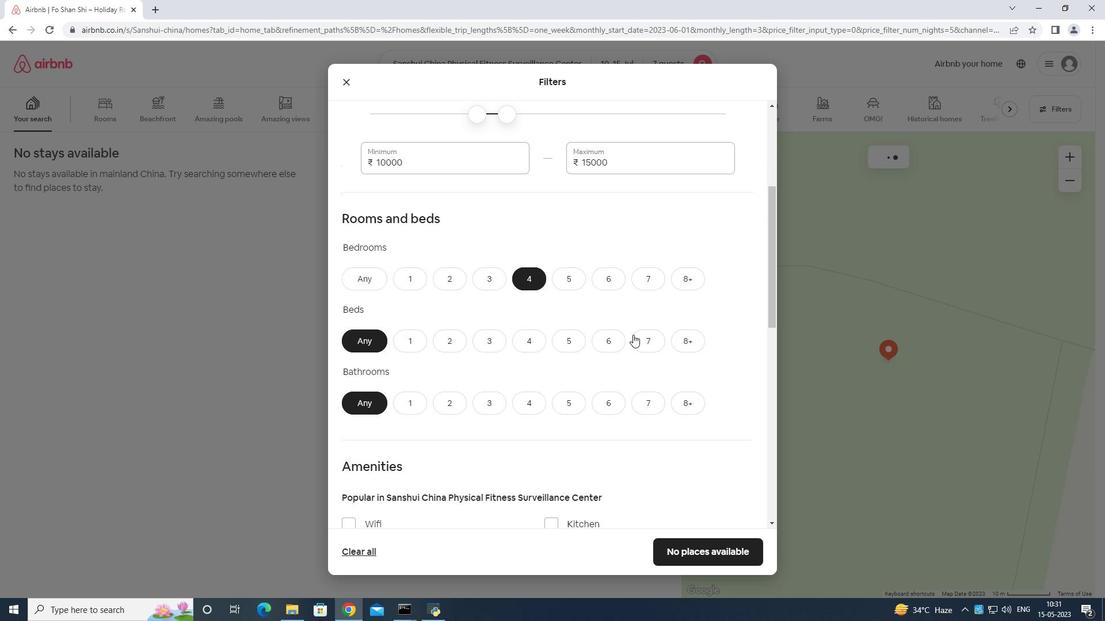 
Action: Mouse pressed left at (651, 338)
Screenshot: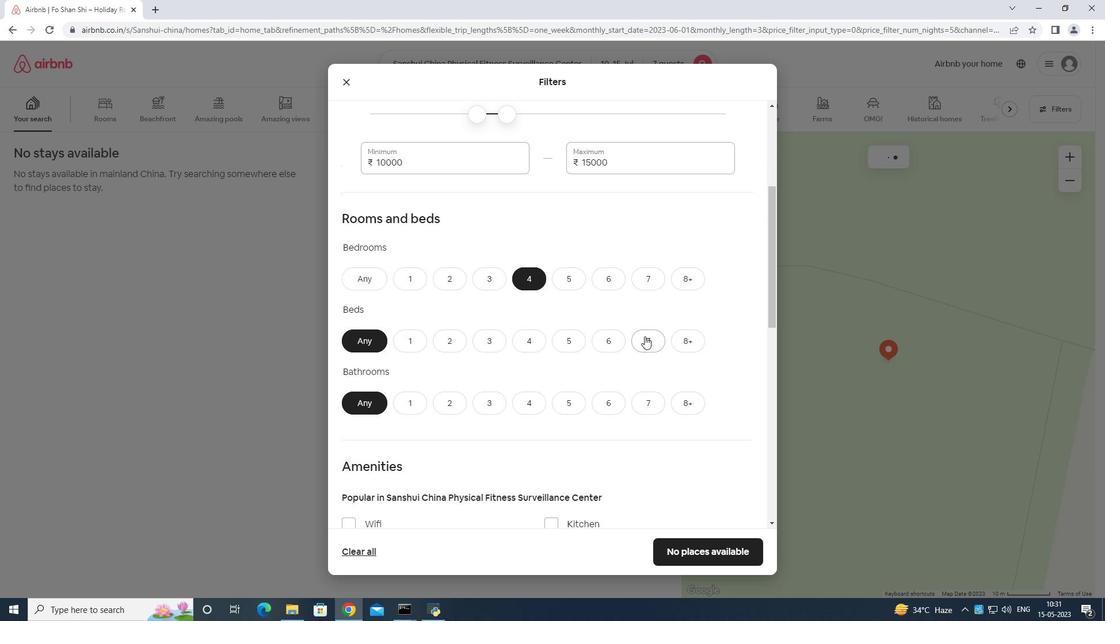 
Action: Mouse moved to (532, 401)
Screenshot: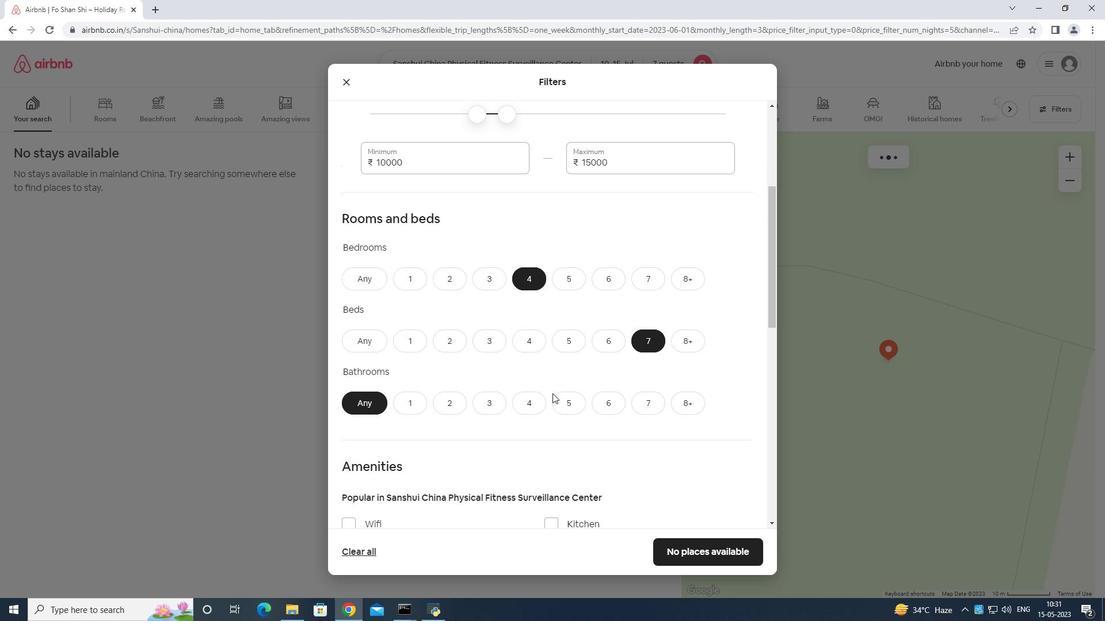 
Action: Mouse pressed left at (532, 401)
Screenshot: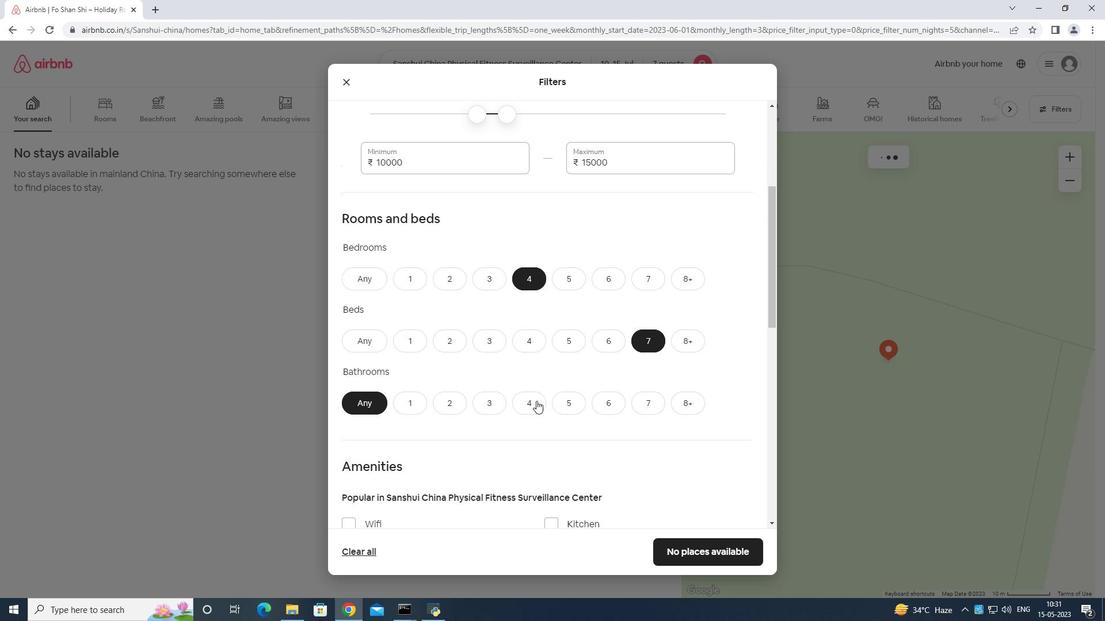
Action: Mouse moved to (572, 366)
Screenshot: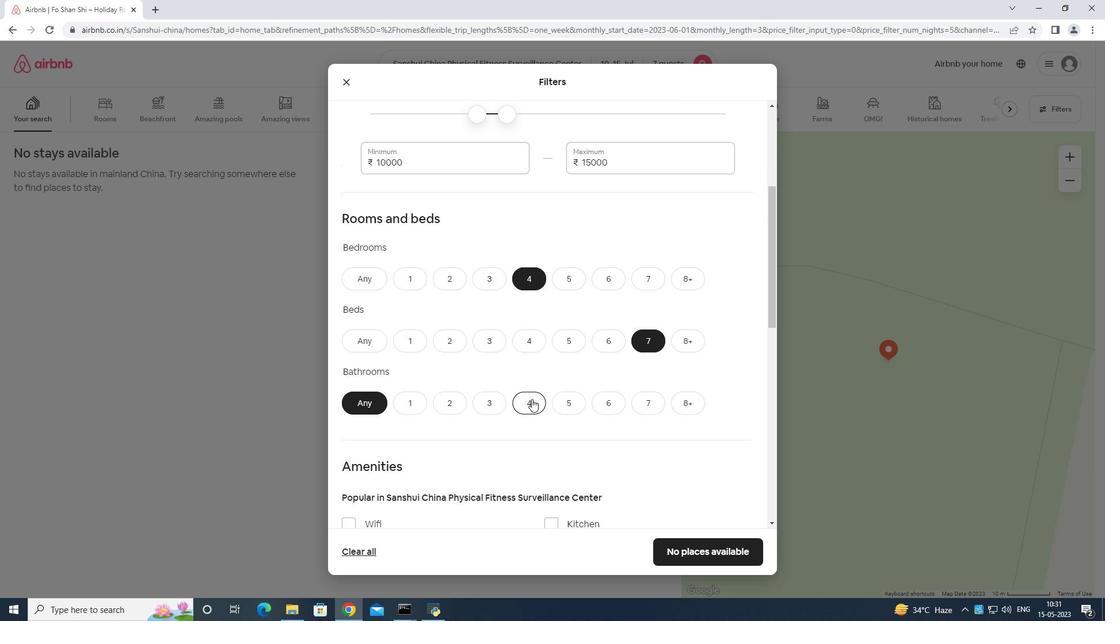 
Action: Mouse scrolled (572, 365) with delta (0, 0)
Screenshot: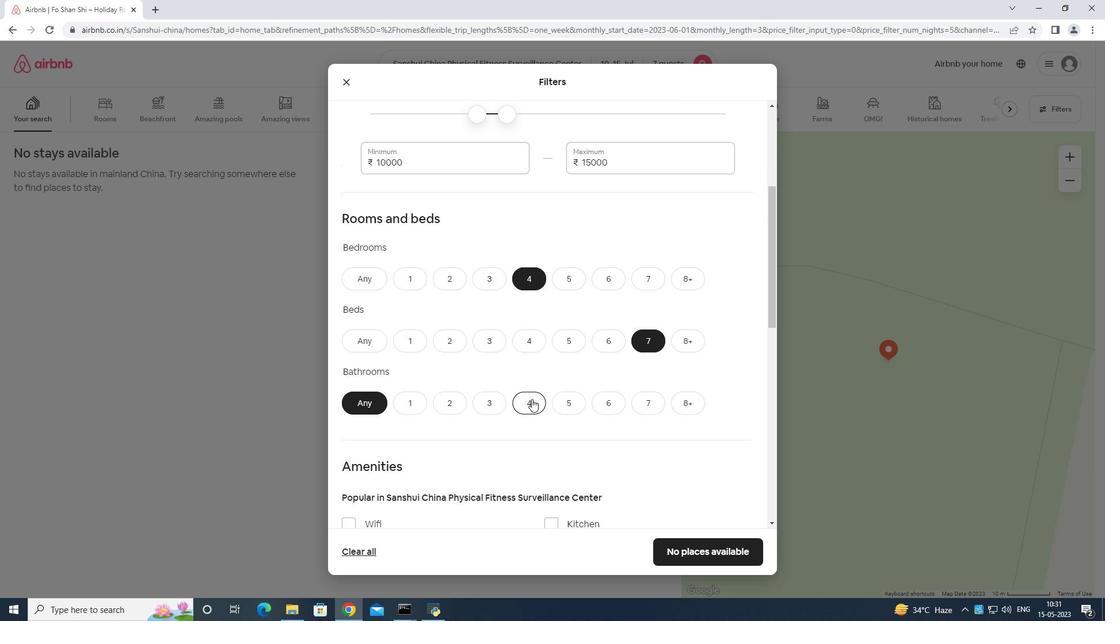 
Action: Mouse moved to (574, 374)
Screenshot: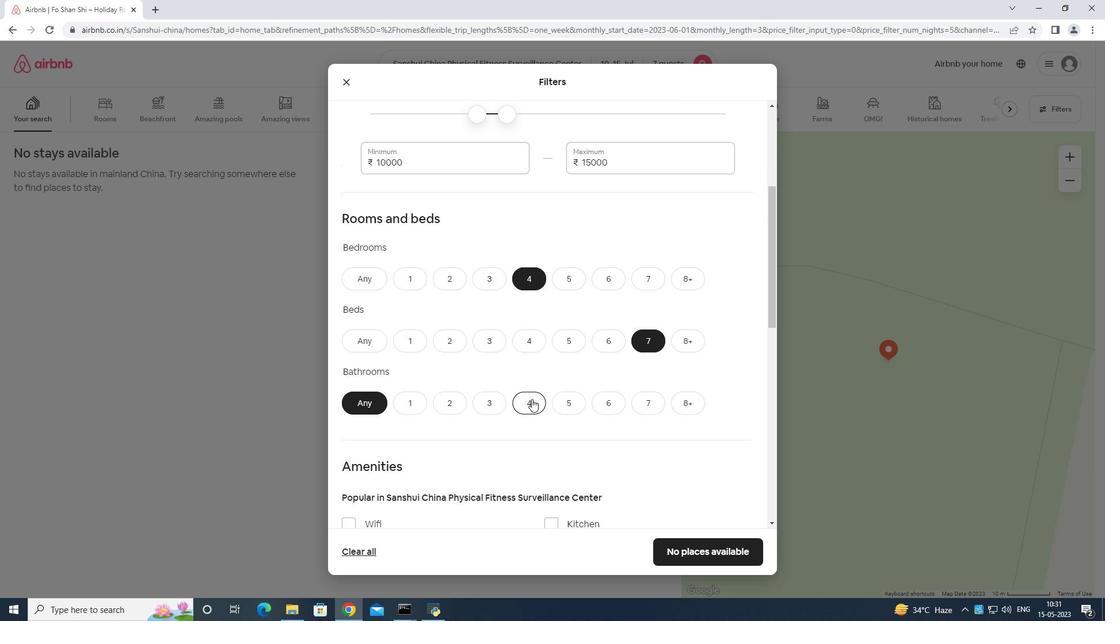 
Action: Mouse scrolled (574, 374) with delta (0, 0)
Screenshot: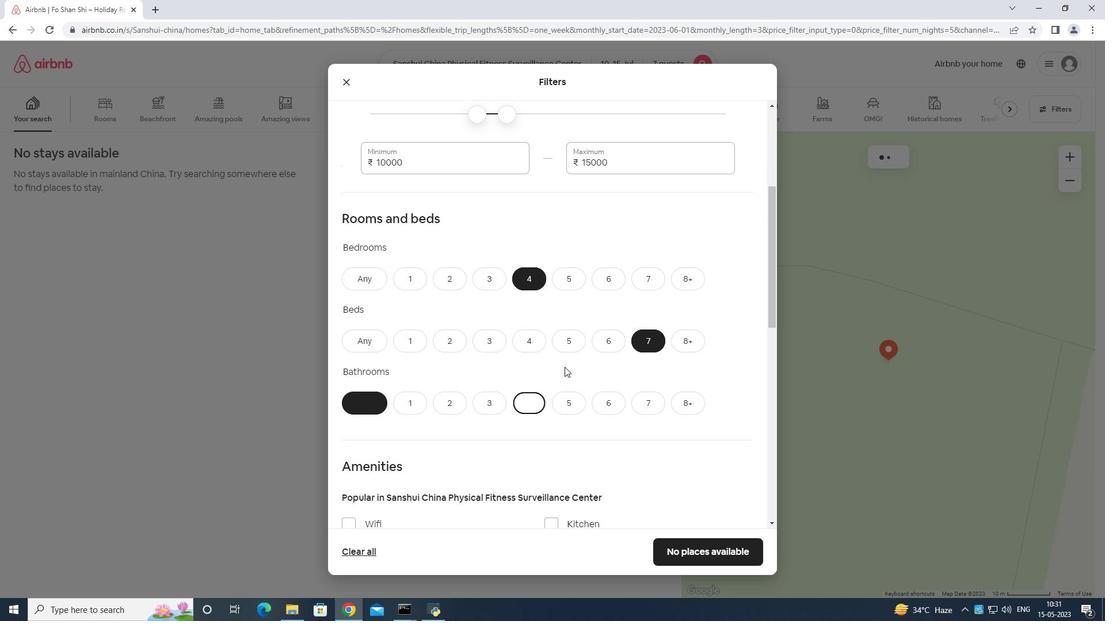 
Action: Mouse moved to (574, 375)
Screenshot: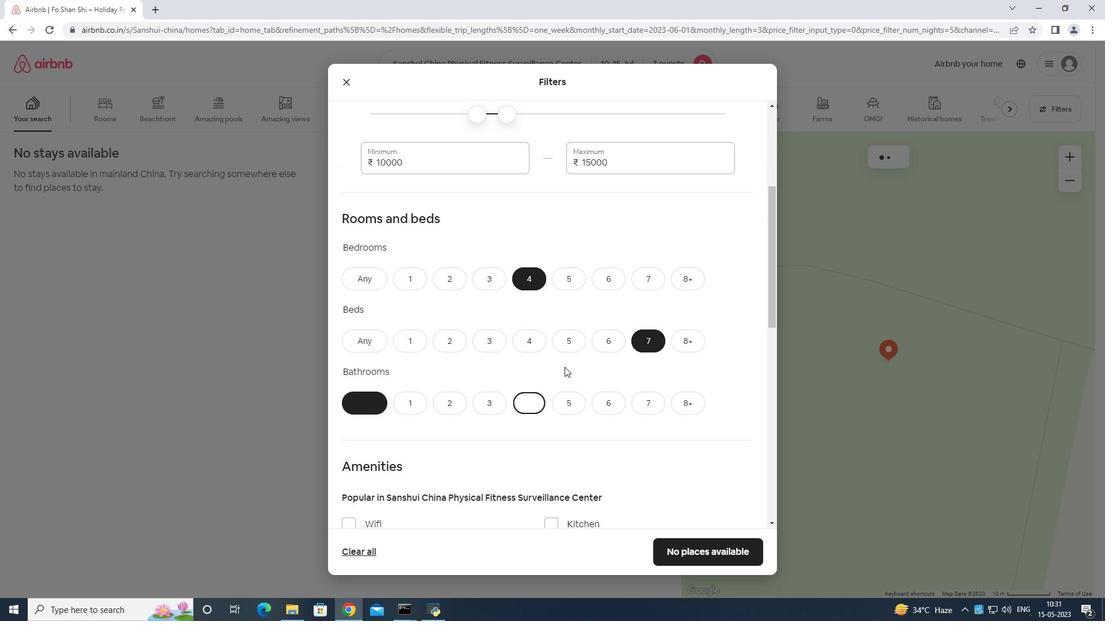 
Action: Mouse scrolled (574, 374) with delta (0, 0)
Screenshot: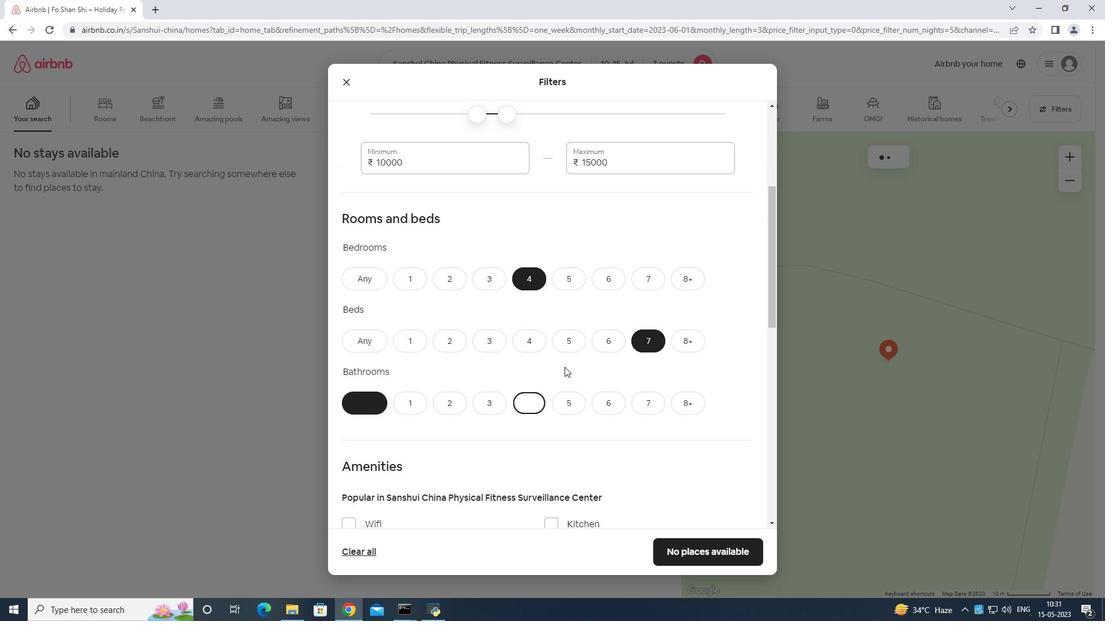
Action: Mouse moved to (348, 346)
Screenshot: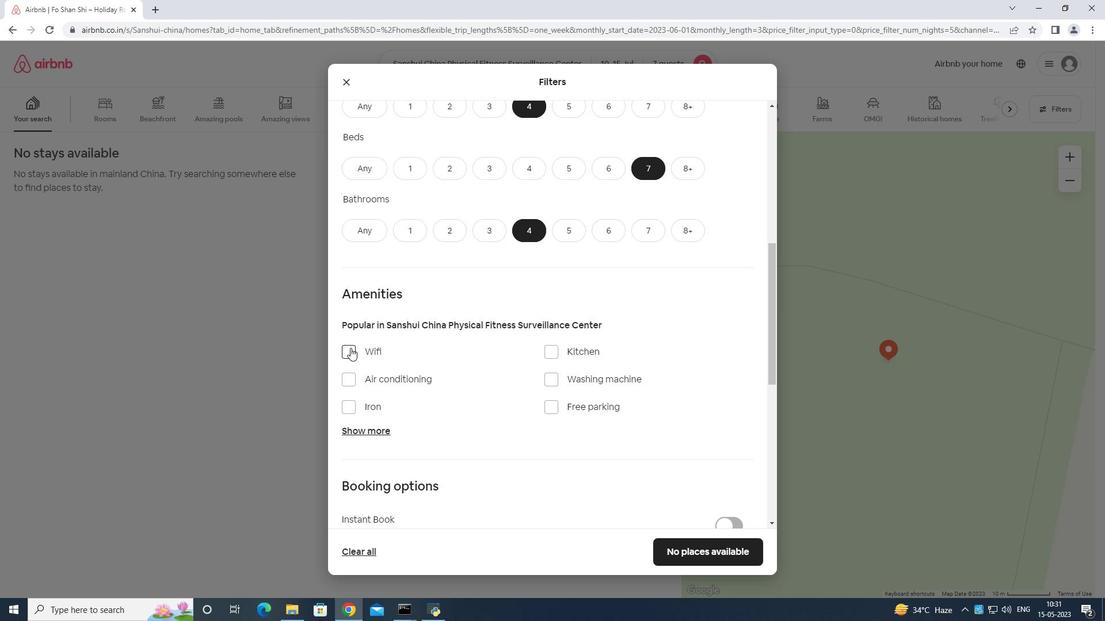 
Action: Mouse pressed left at (348, 346)
Screenshot: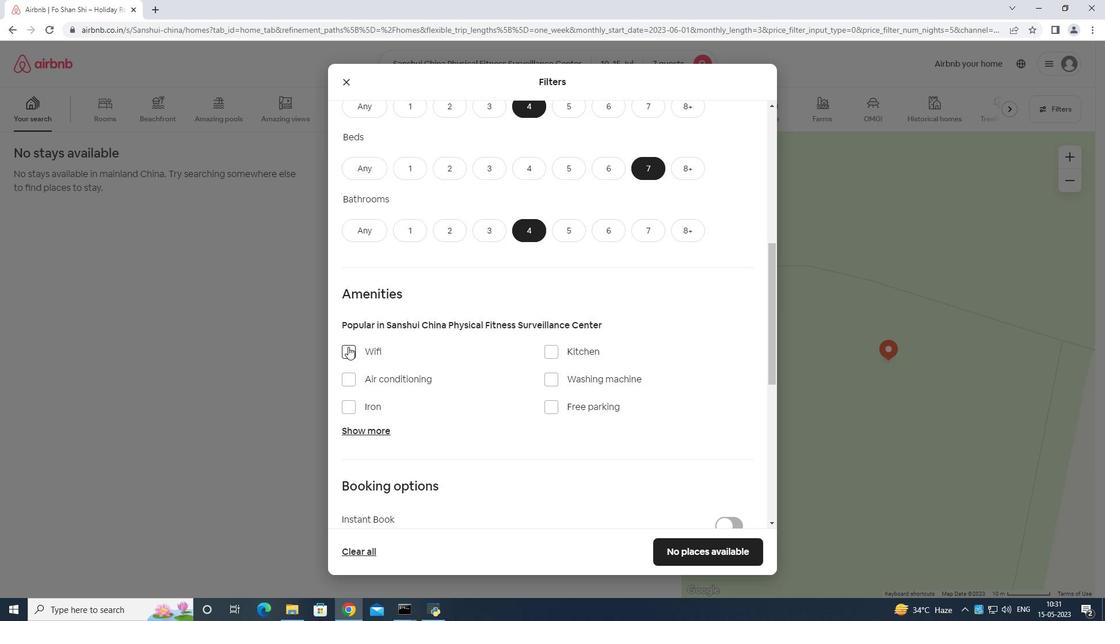 
Action: Mouse moved to (359, 433)
Screenshot: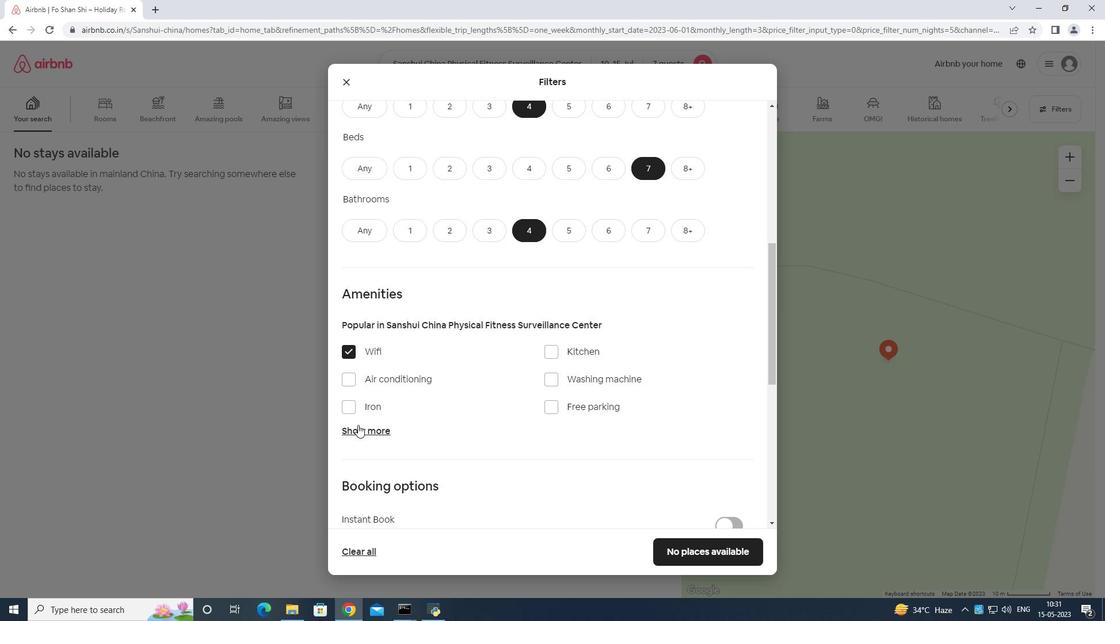 
Action: Mouse pressed left at (359, 433)
Screenshot: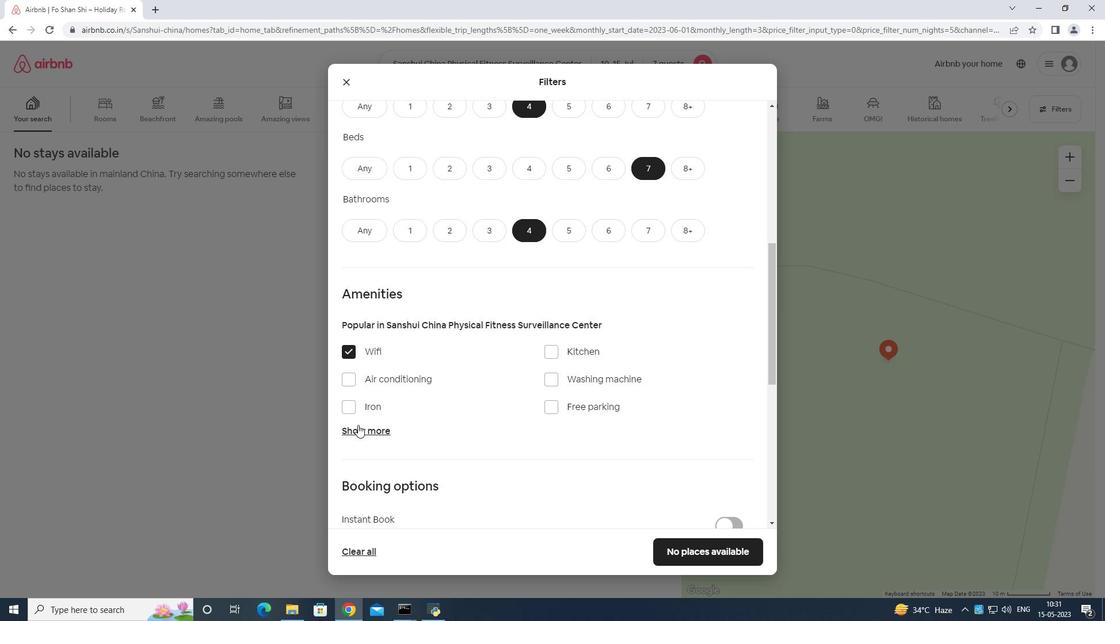 
Action: Mouse moved to (559, 411)
Screenshot: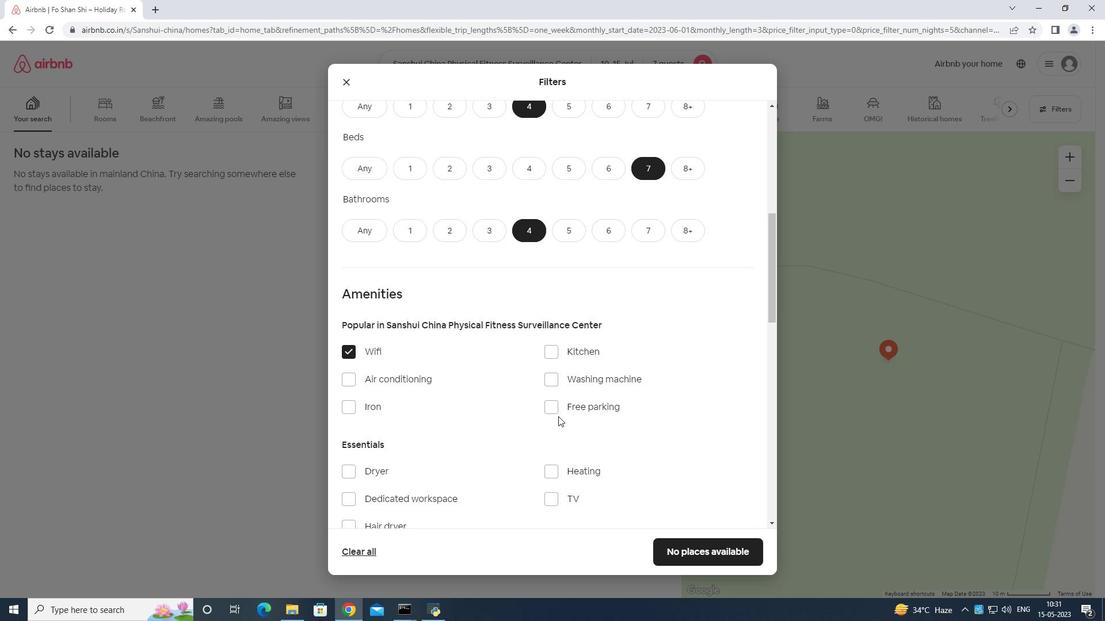 
Action: Mouse pressed left at (559, 411)
Screenshot: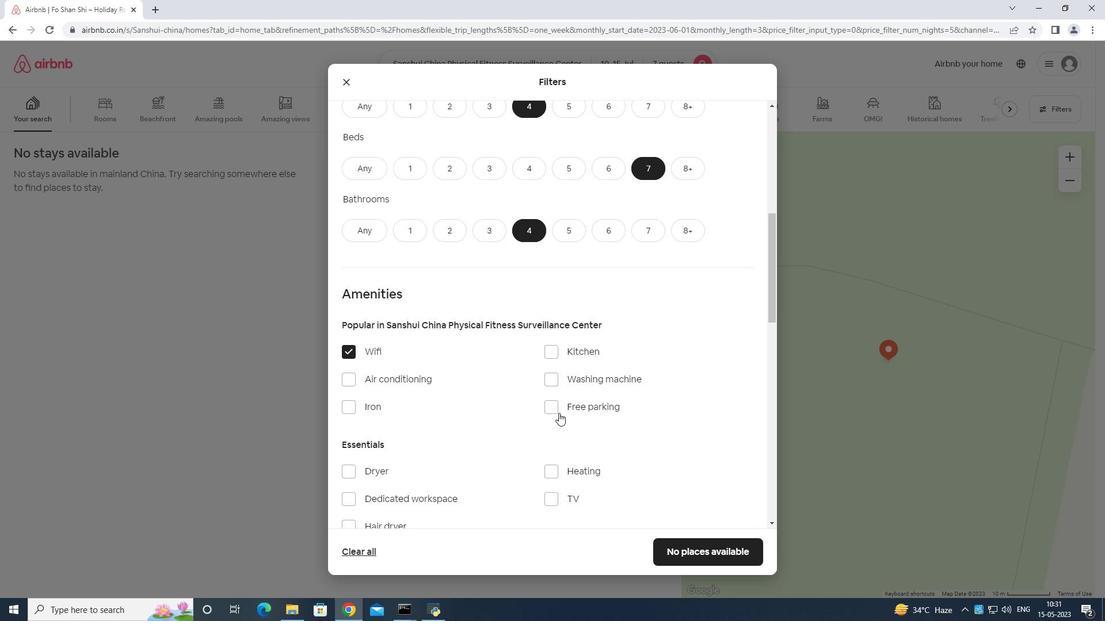 
Action: Mouse moved to (553, 494)
Screenshot: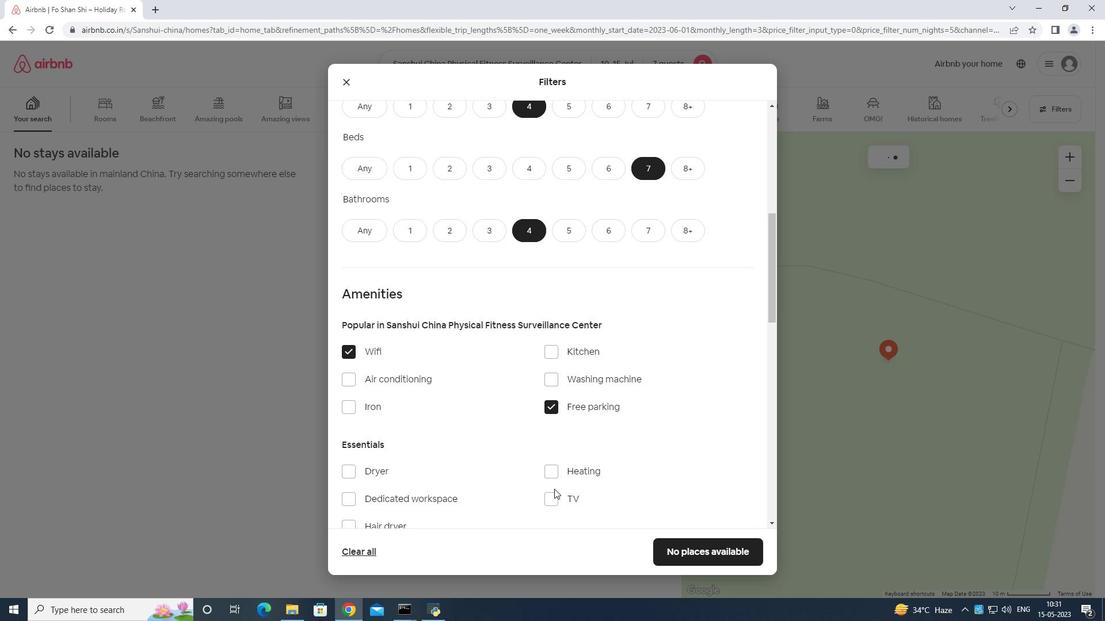 
Action: Mouse pressed left at (553, 494)
Screenshot: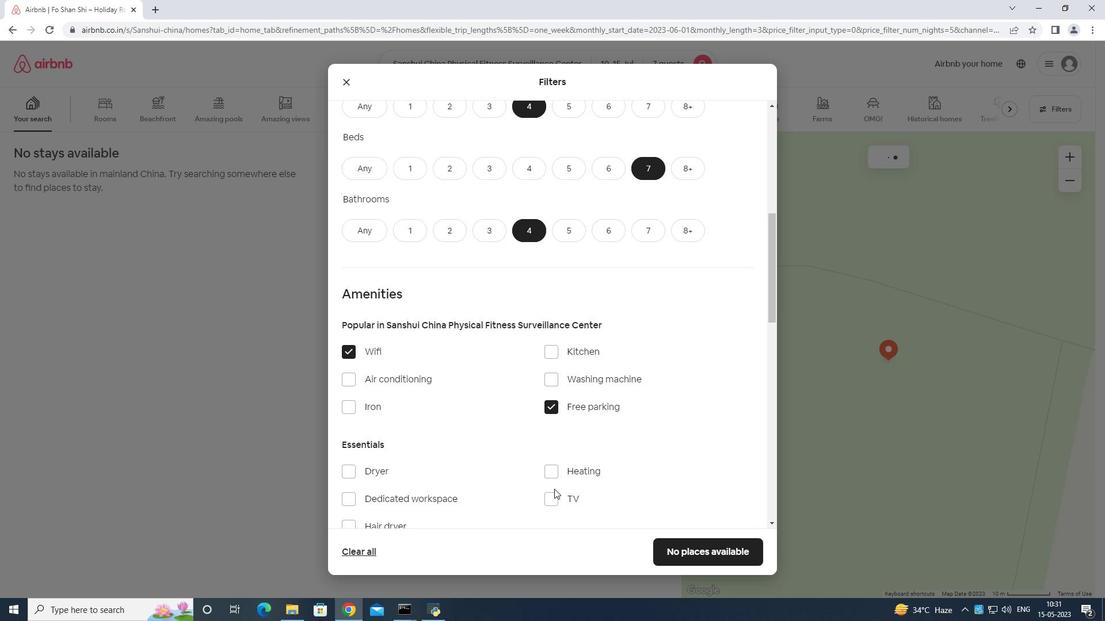 
Action: Mouse moved to (568, 466)
Screenshot: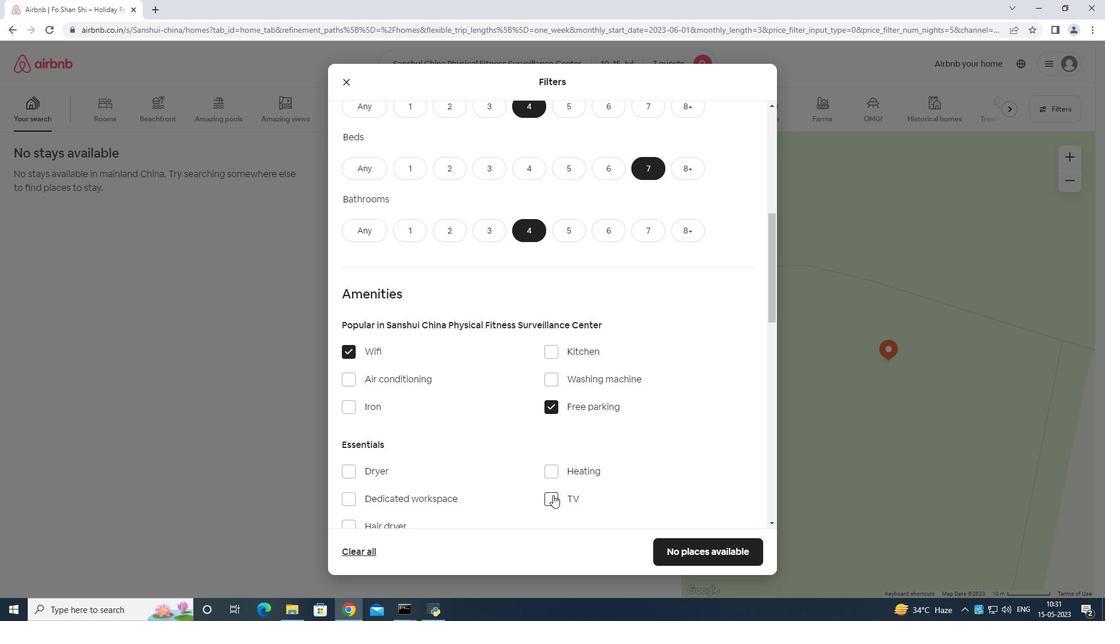 
Action: Mouse scrolled (568, 465) with delta (0, 0)
Screenshot: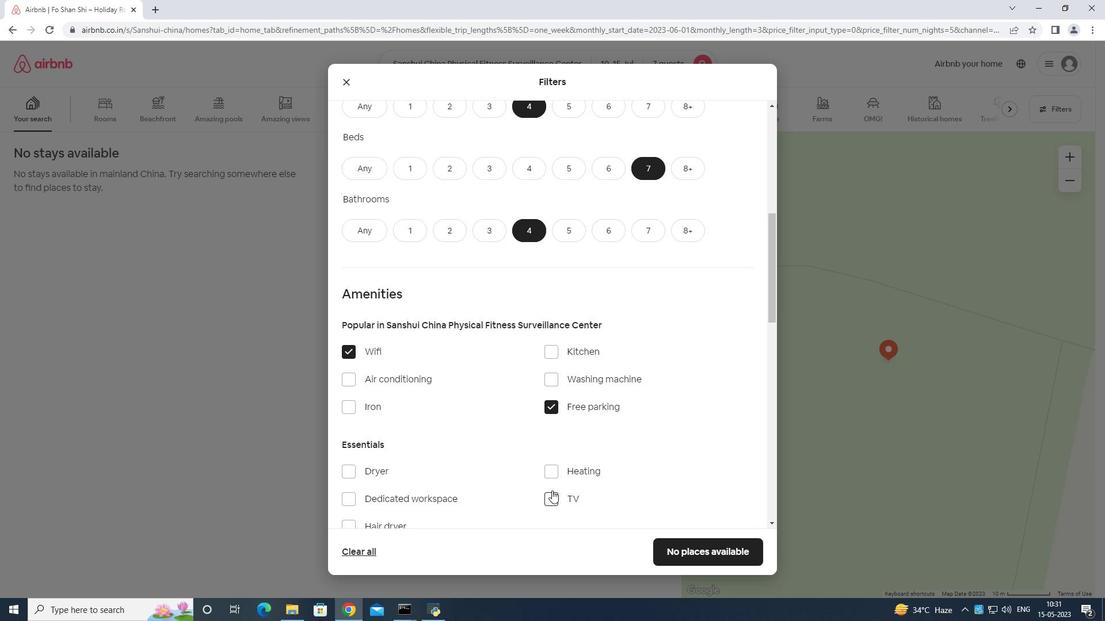 
Action: Mouse moved to (567, 466)
Screenshot: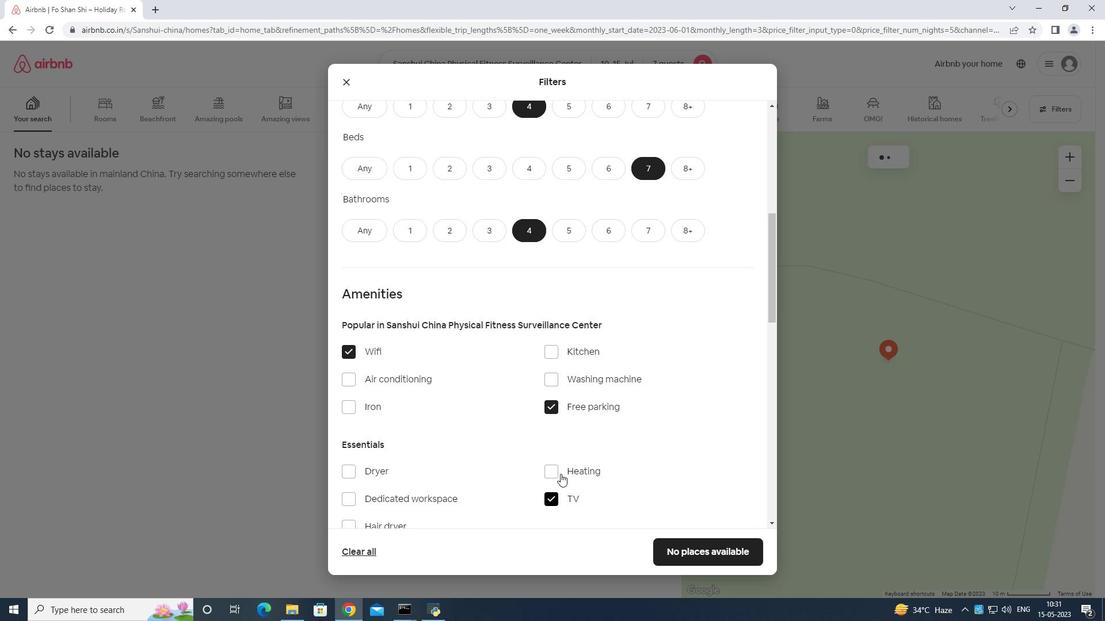 
Action: Mouse scrolled (567, 465) with delta (0, 0)
Screenshot: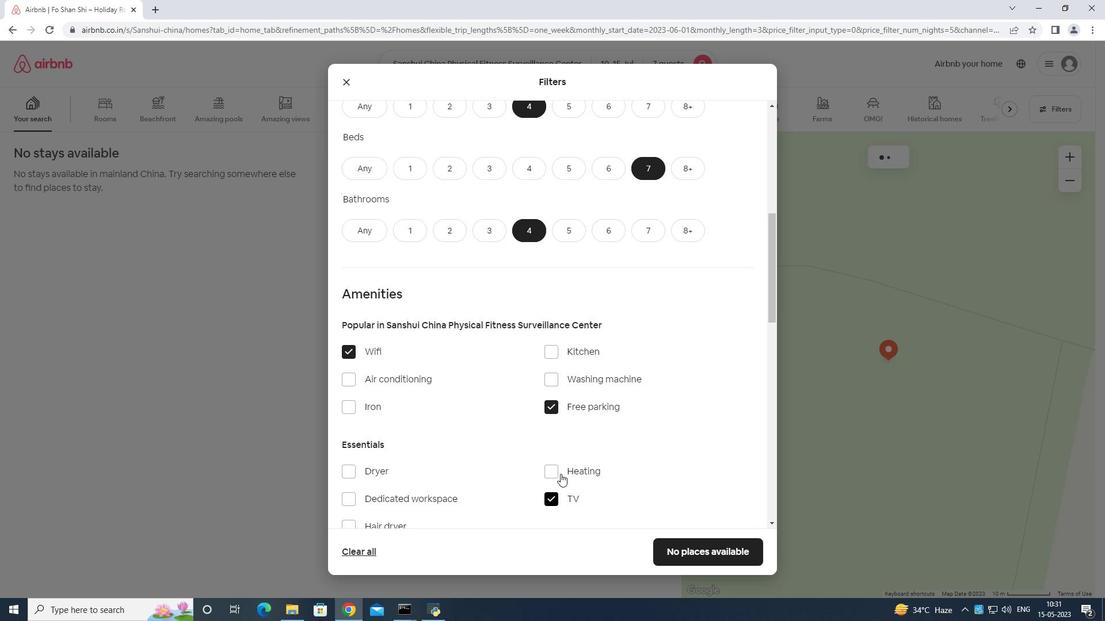 
Action: Mouse moved to (566, 466)
Screenshot: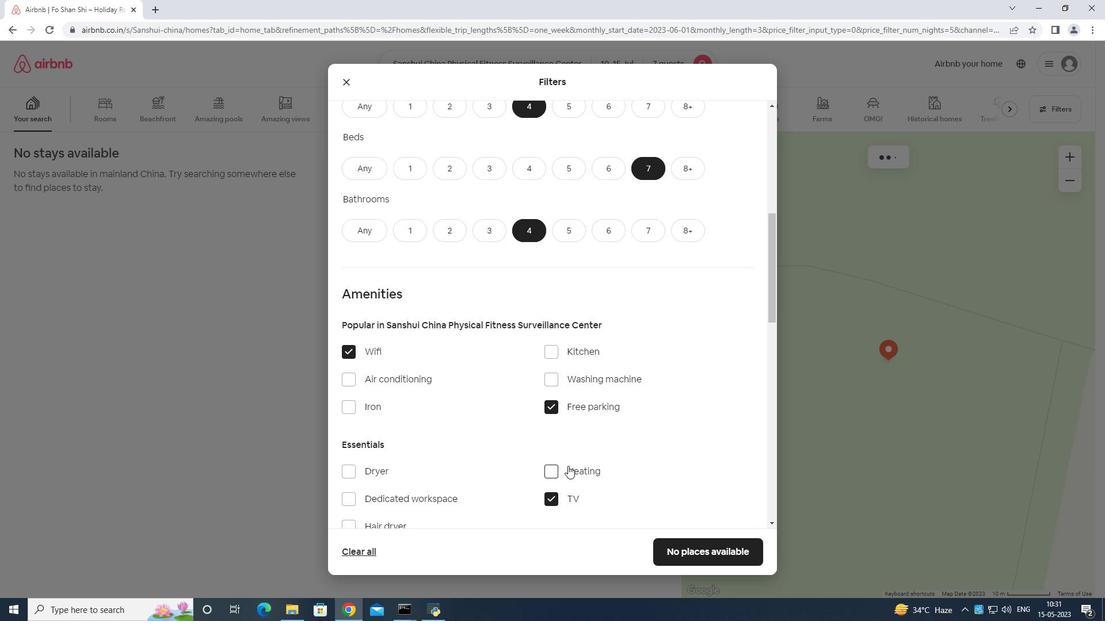 
Action: Mouse scrolled (566, 465) with delta (0, 0)
Screenshot: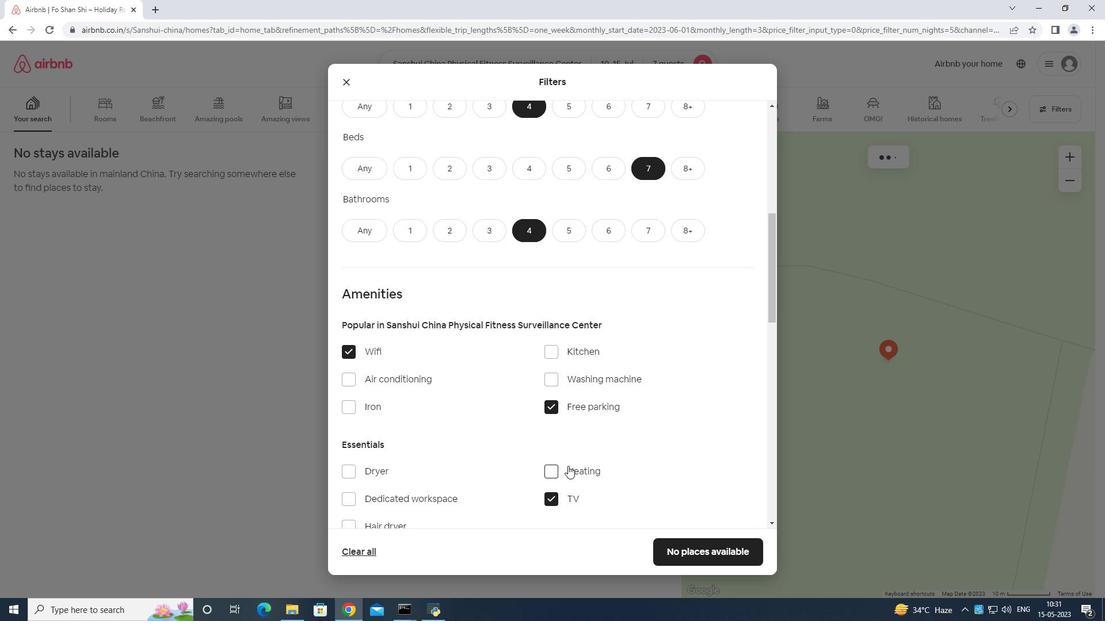 
Action: Mouse moved to (565, 467)
Screenshot: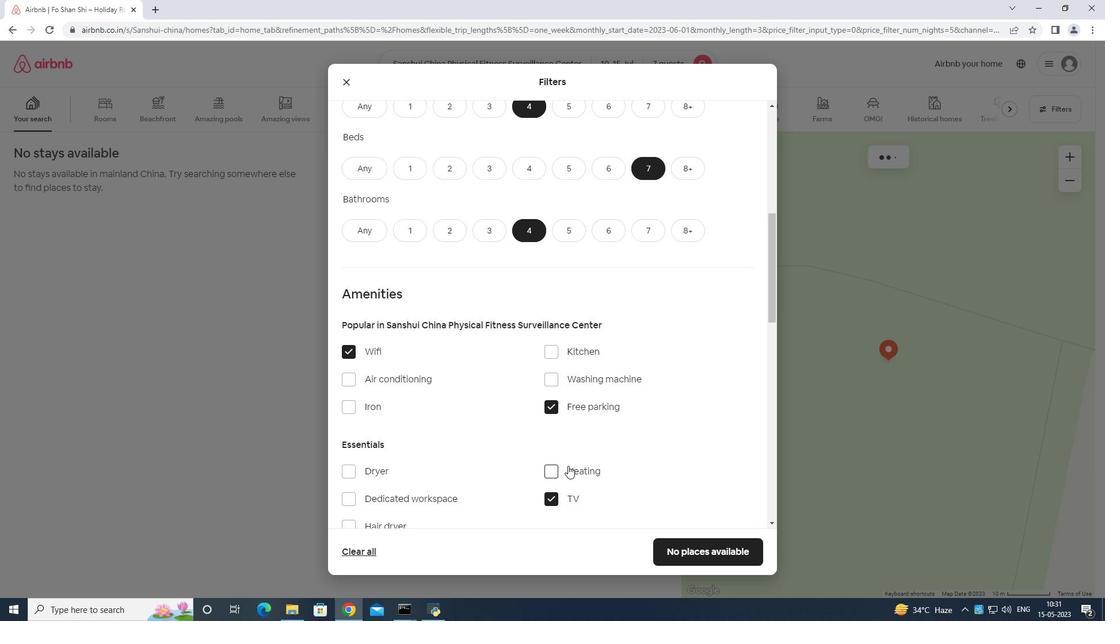 
Action: Mouse scrolled (565, 466) with delta (0, 0)
Screenshot: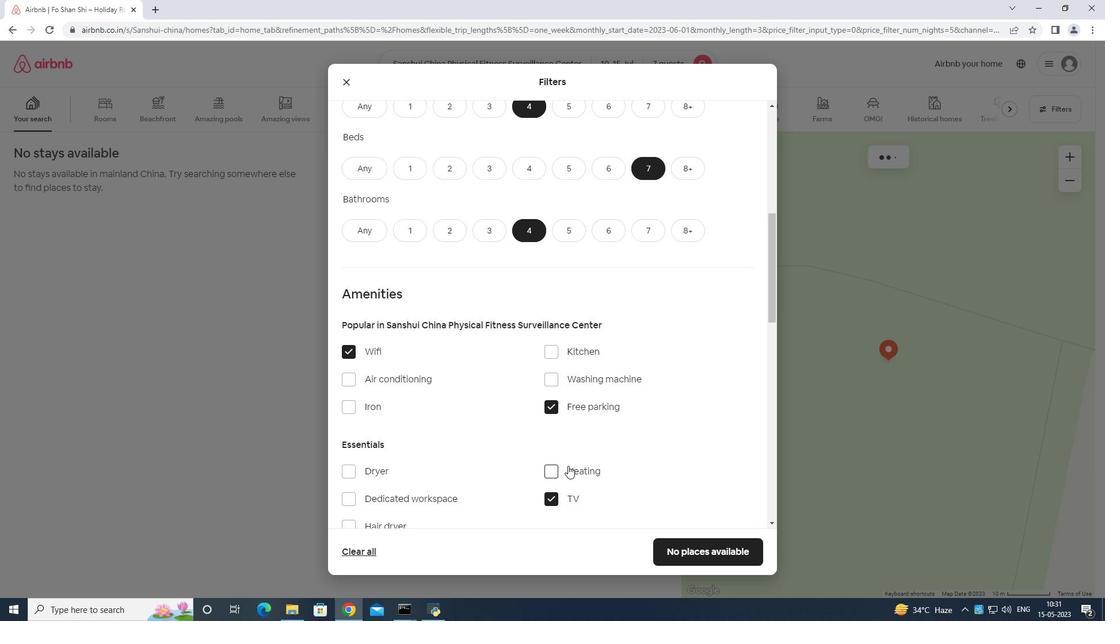 
Action: Mouse moved to (565, 447)
Screenshot: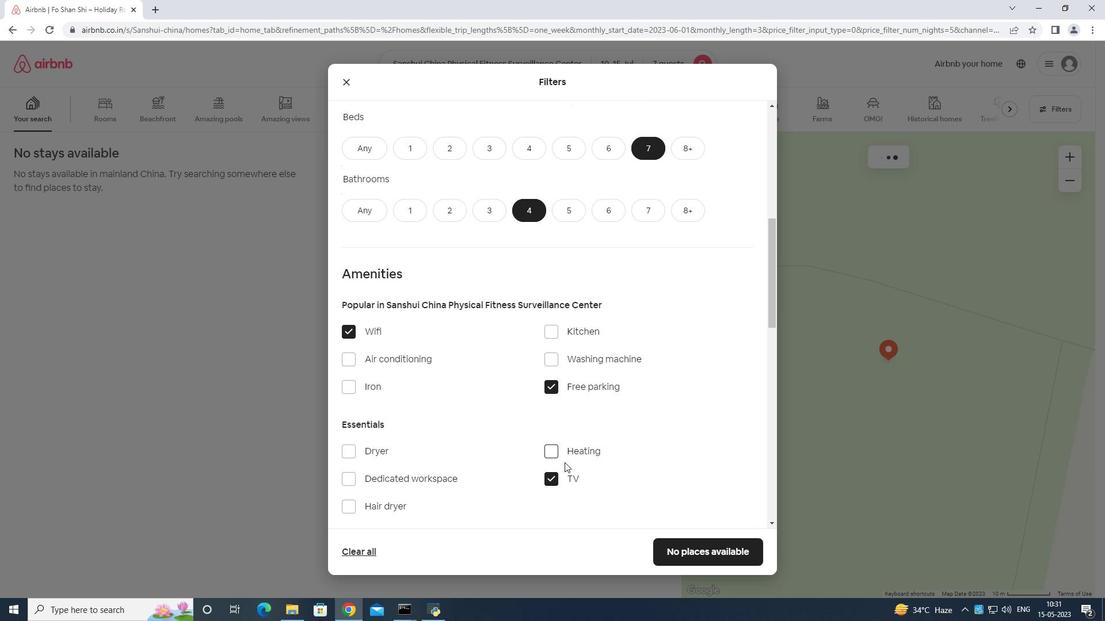 
Action: Mouse scrolled (565, 446) with delta (0, 0)
Screenshot: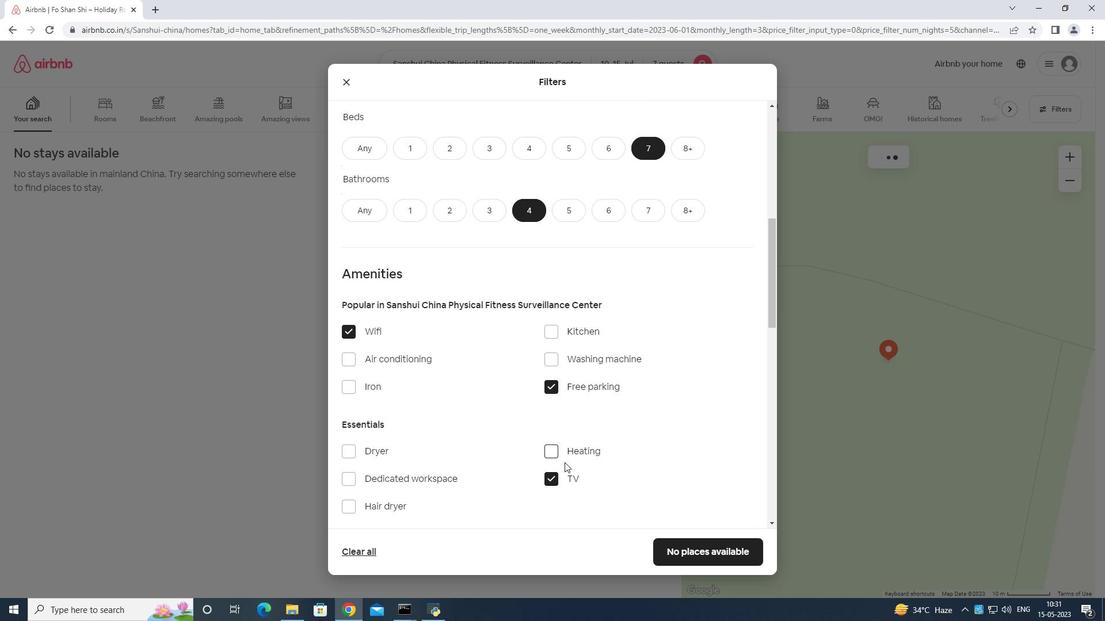 
Action: Mouse moved to (566, 432)
Screenshot: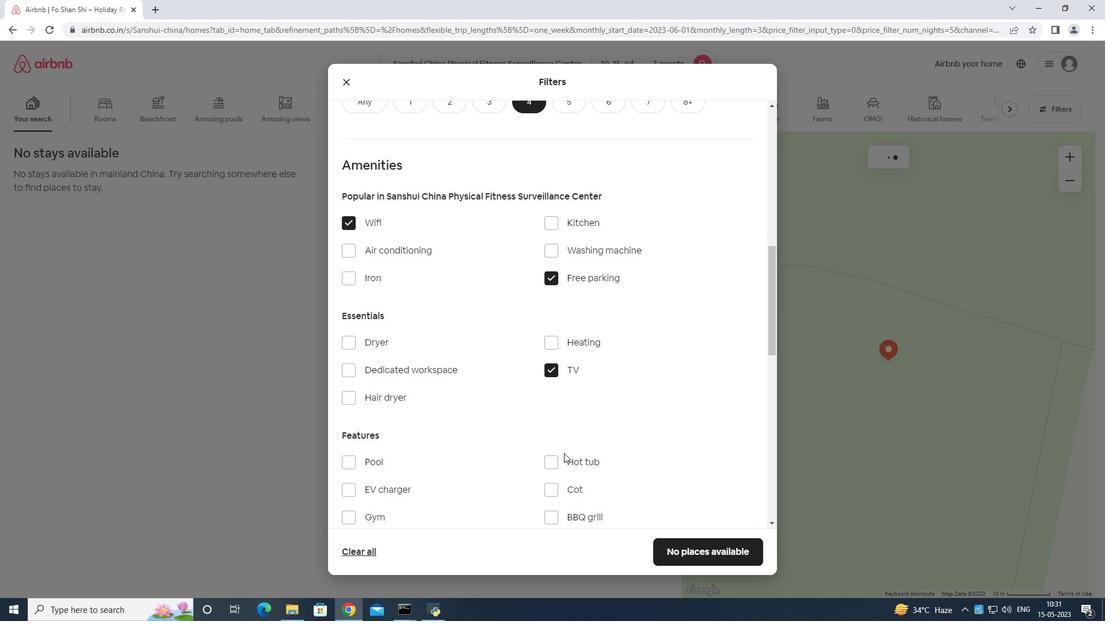 
Action: Mouse scrolled (566, 431) with delta (0, 0)
Screenshot: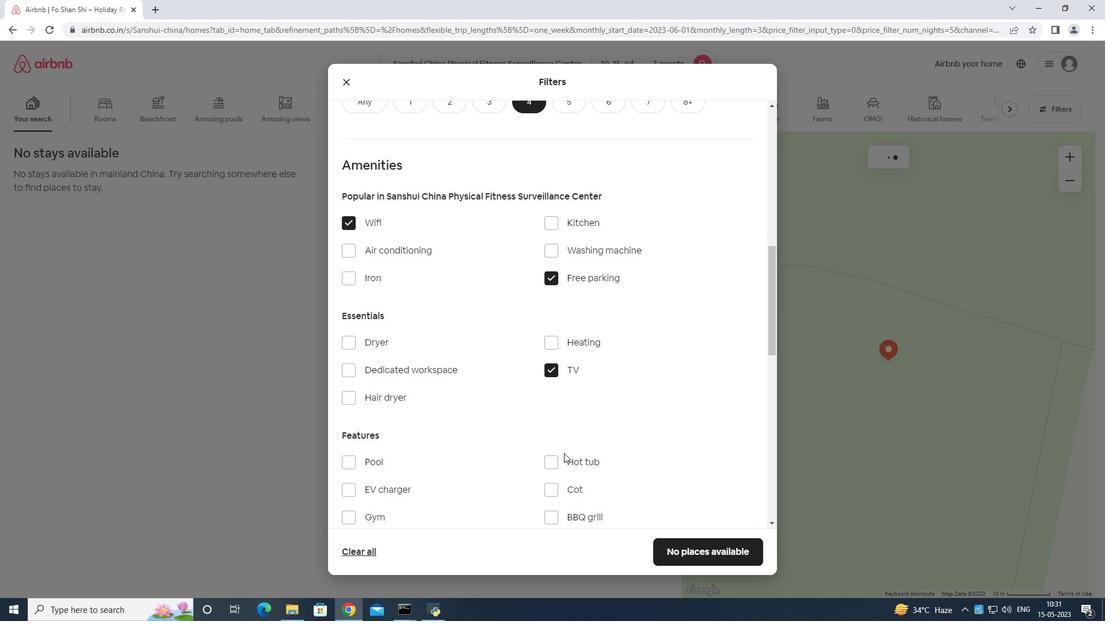 
Action: Mouse moved to (371, 304)
Screenshot: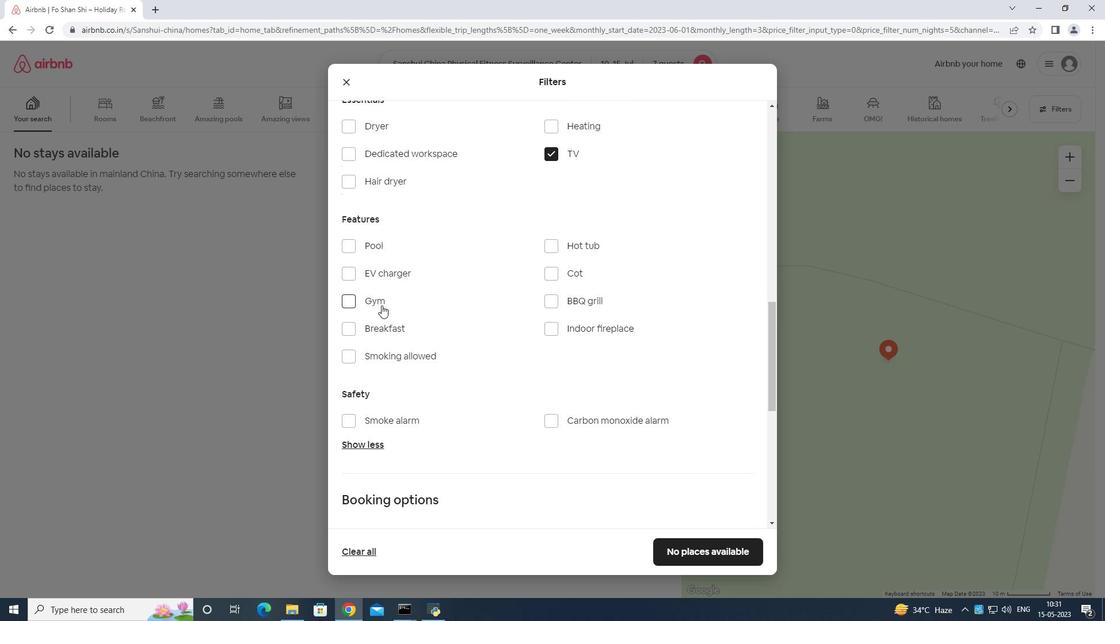 
Action: Mouse pressed left at (371, 304)
Screenshot: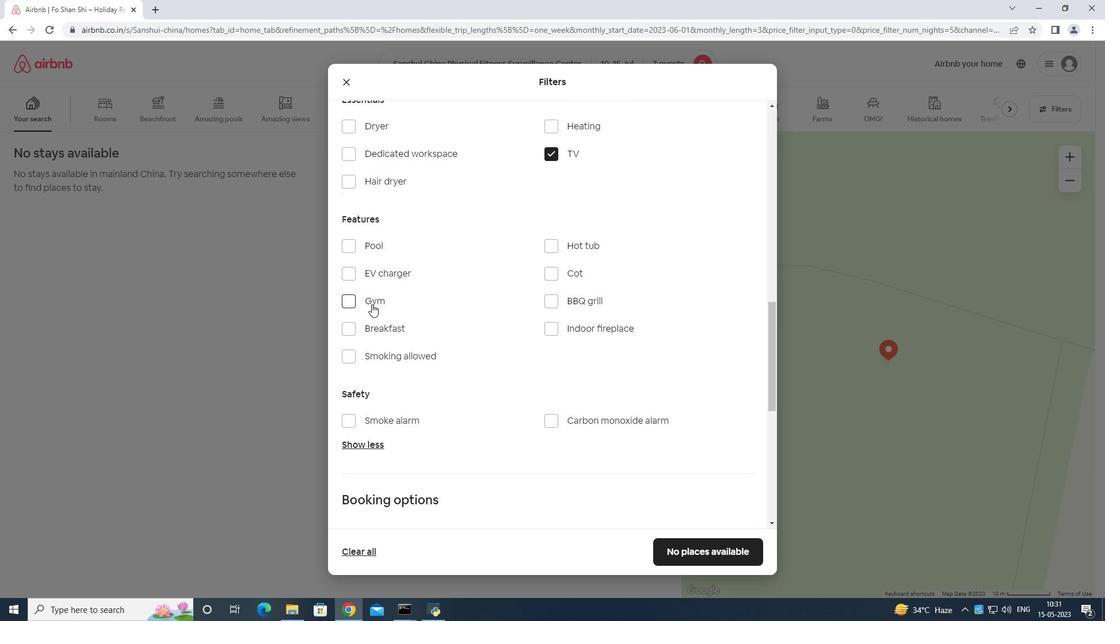 
Action: Mouse moved to (384, 331)
Screenshot: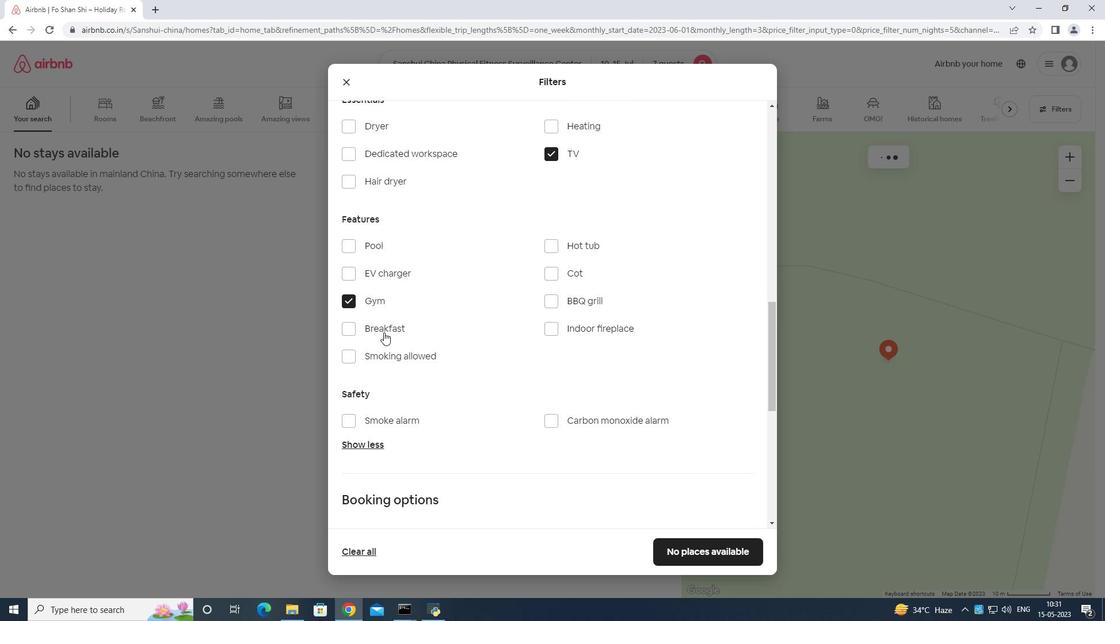 
Action: Mouse pressed left at (384, 331)
Screenshot: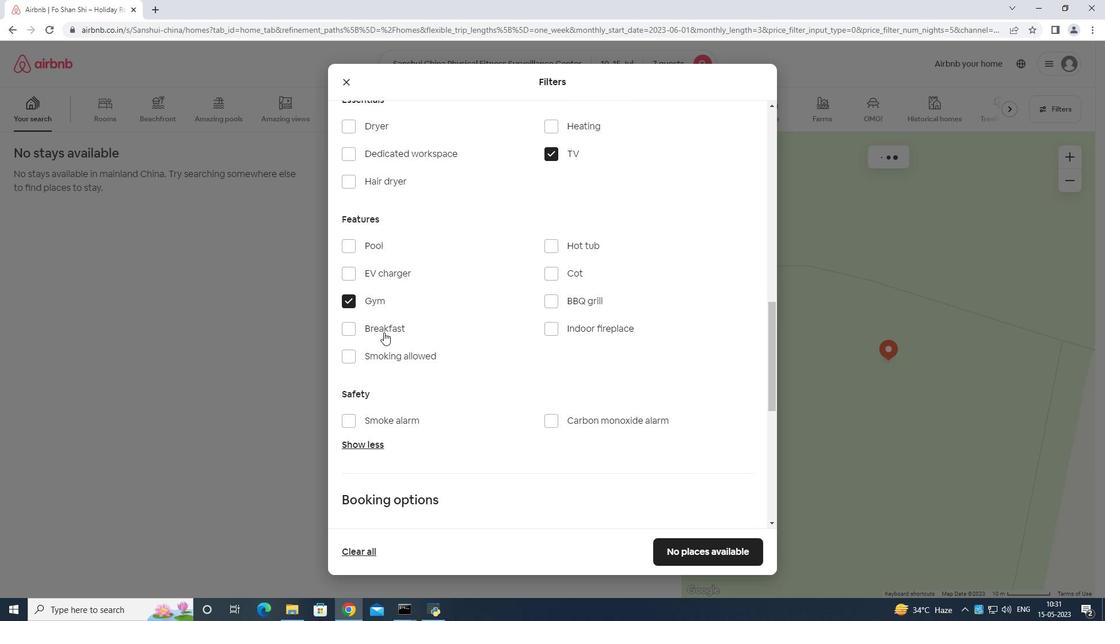 
Action: Mouse moved to (566, 378)
Screenshot: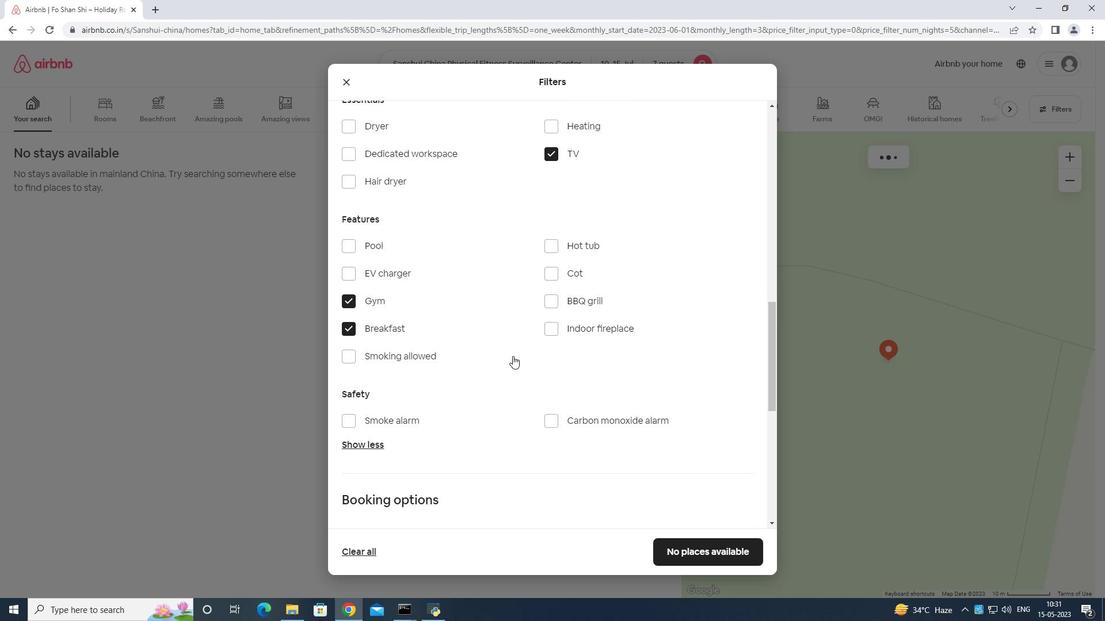 
Action: Mouse scrolled (566, 378) with delta (0, 0)
Screenshot: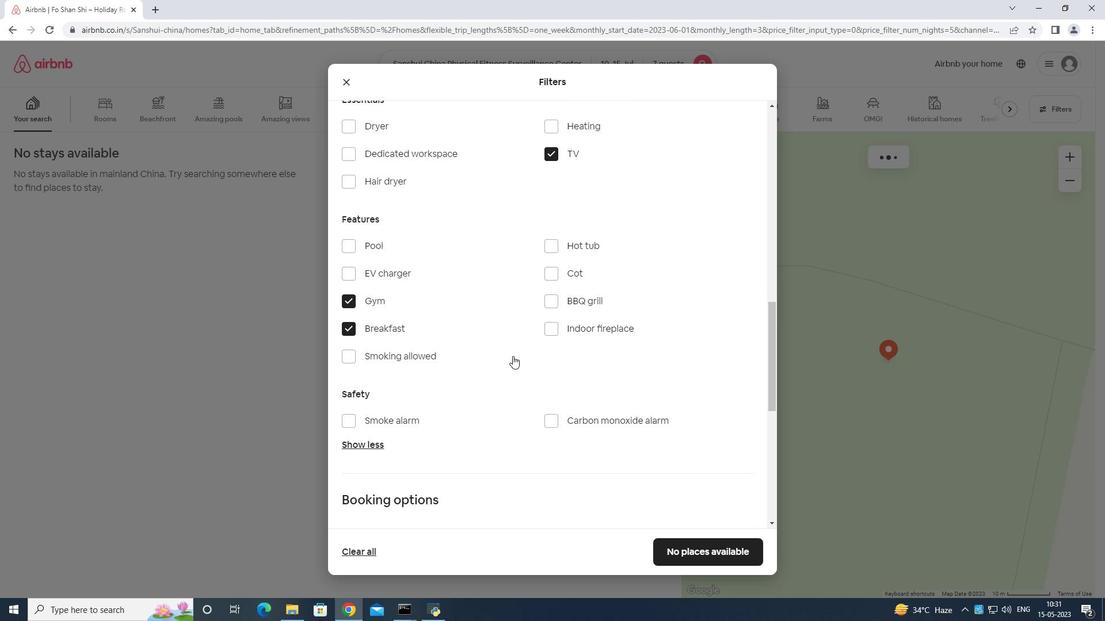 
Action: Mouse moved to (576, 385)
Screenshot: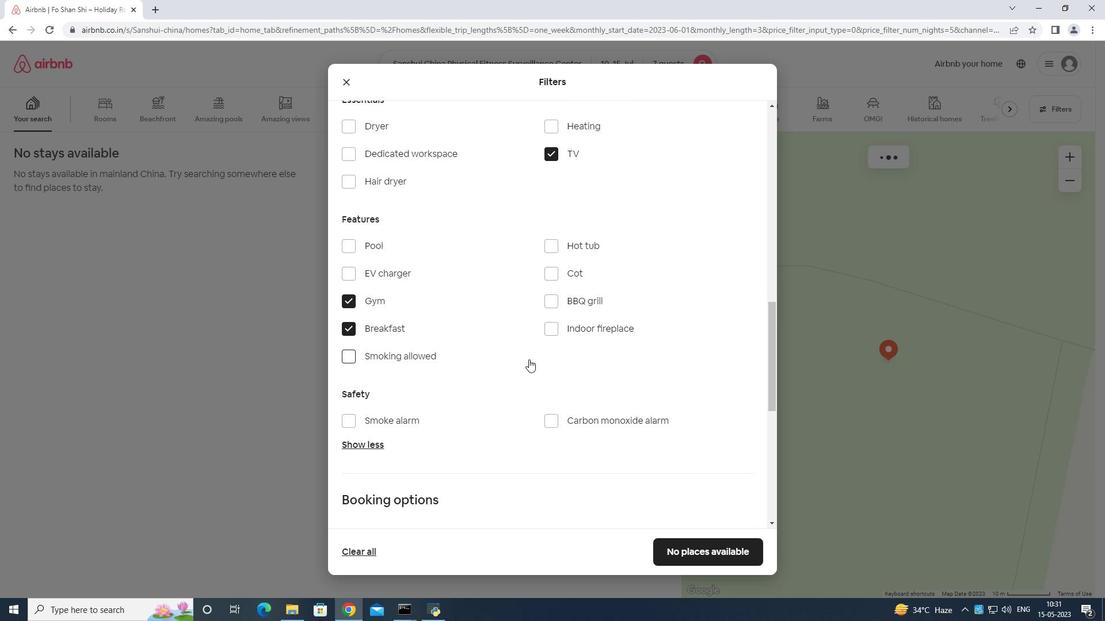 
Action: Mouse scrolled (576, 384) with delta (0, 0)
Screenshot: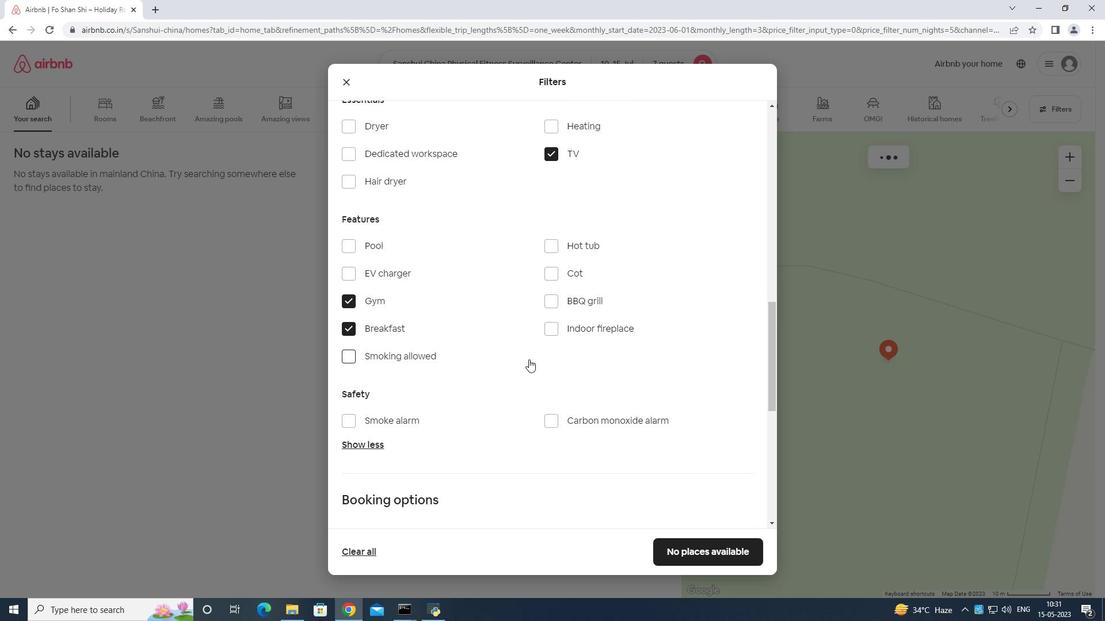 
Action: Mouse moved to (582, 386)
Screenshot: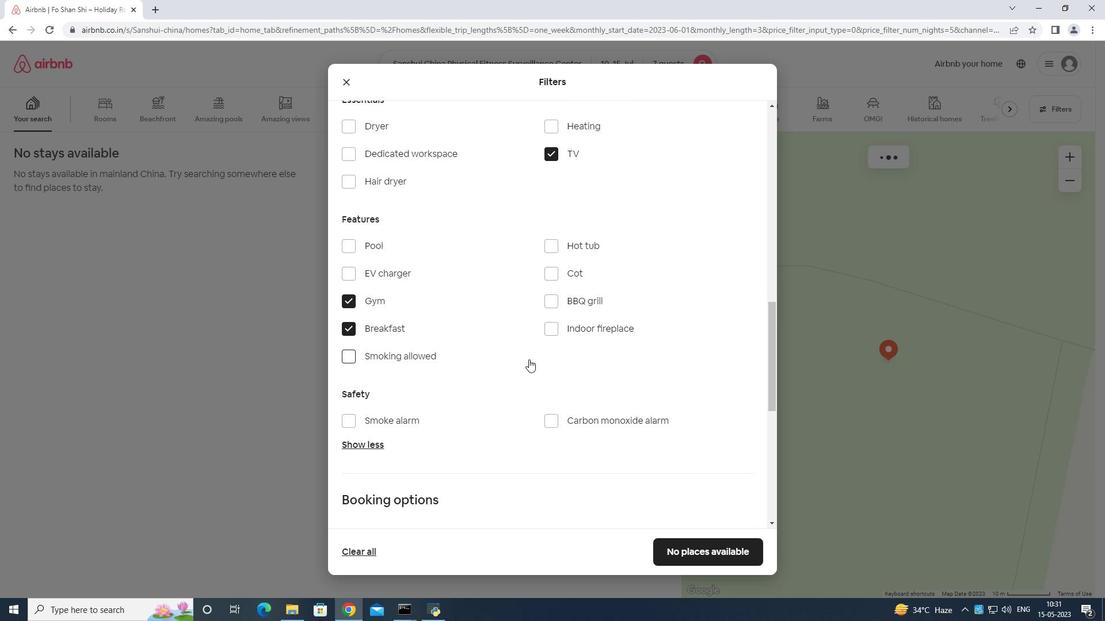 
Action: Mouse scrolled (582, 385) with delta (0, 0)
Screenshot: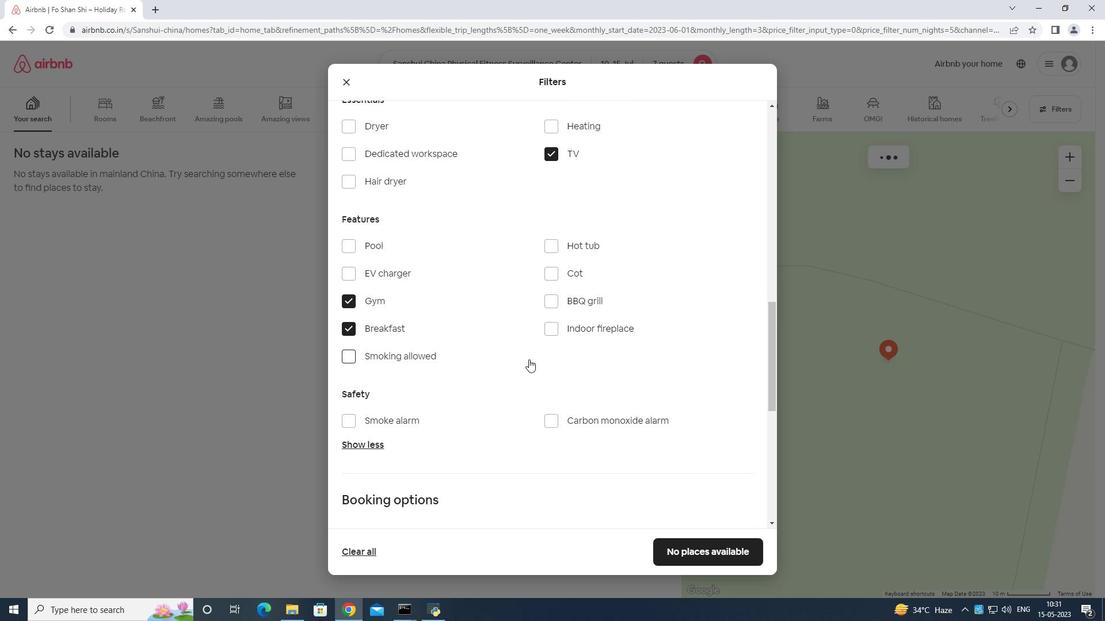 
Action: Mouse moved to (589, 387)
Screenshot: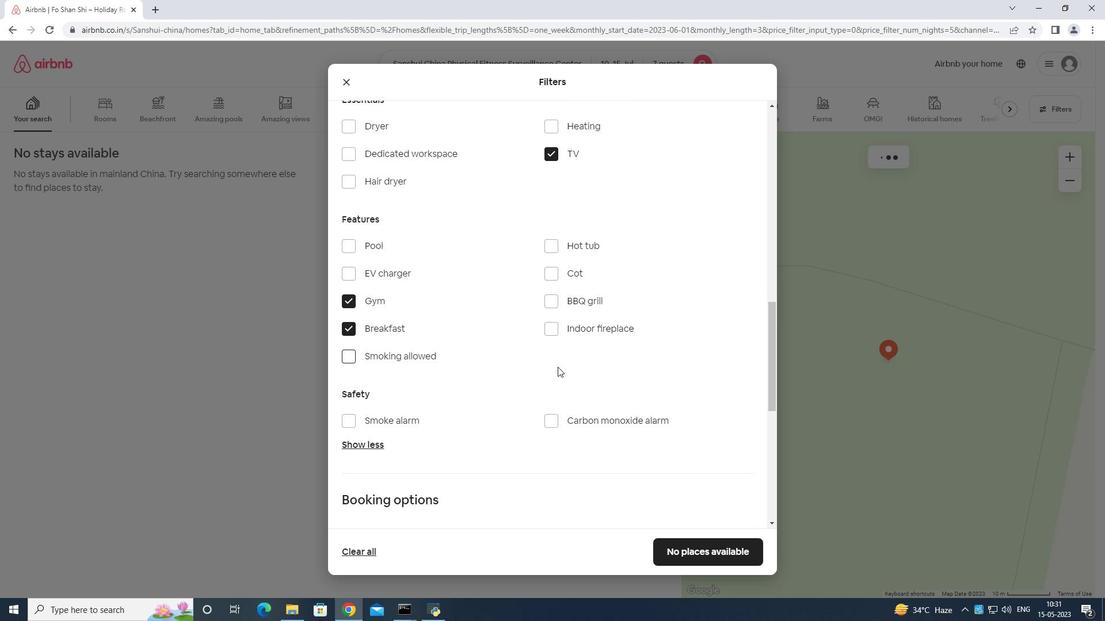 
Action: Mouse scrolled (589, 386) with delta (0, 0)
Screenshot: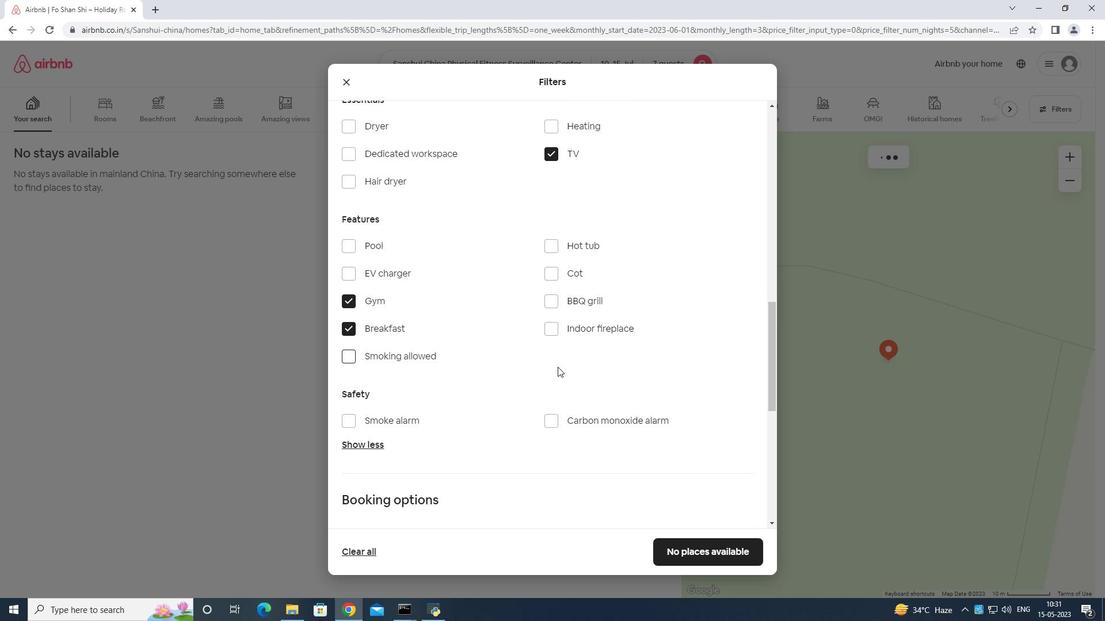 
Action: Mouse moved to (720, 351)
Screenshot: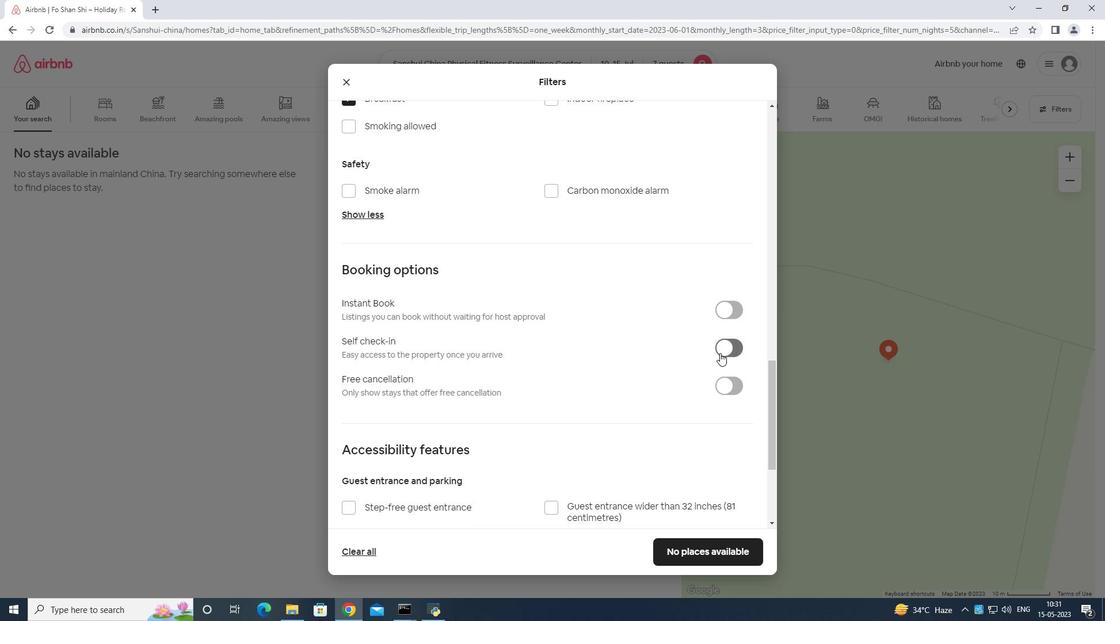 
Action: Mouse pressed left at (720, 351)
Screenshot: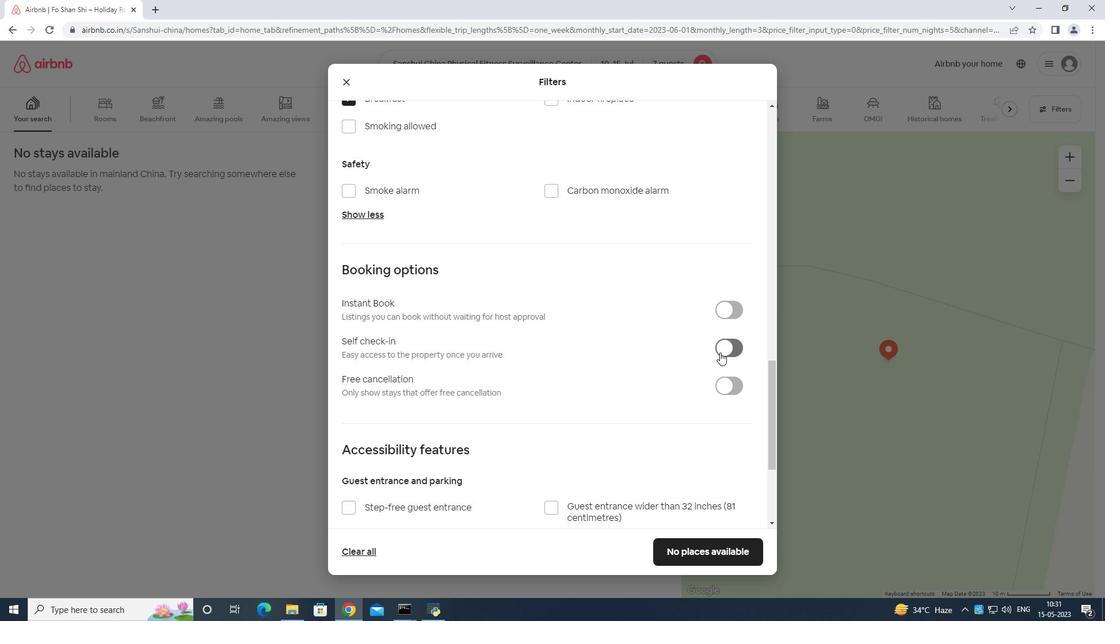 
Action: Mouse moved to (733, 331)
Screenshot: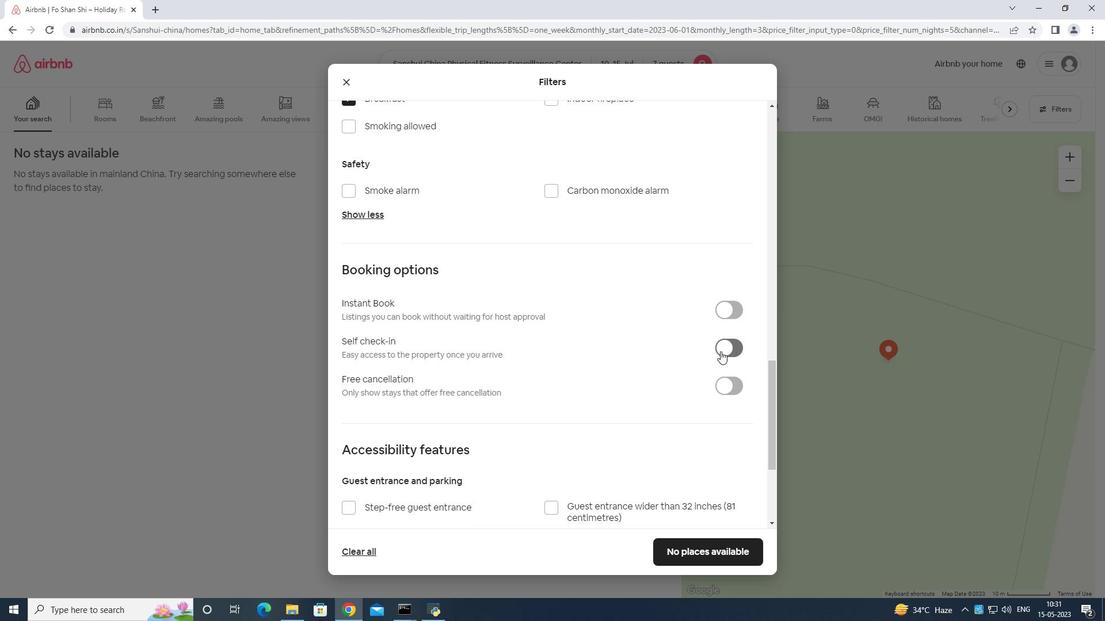 
Action: Mouse scrolled (733, 331) with delta (0, 0)
Screenshot: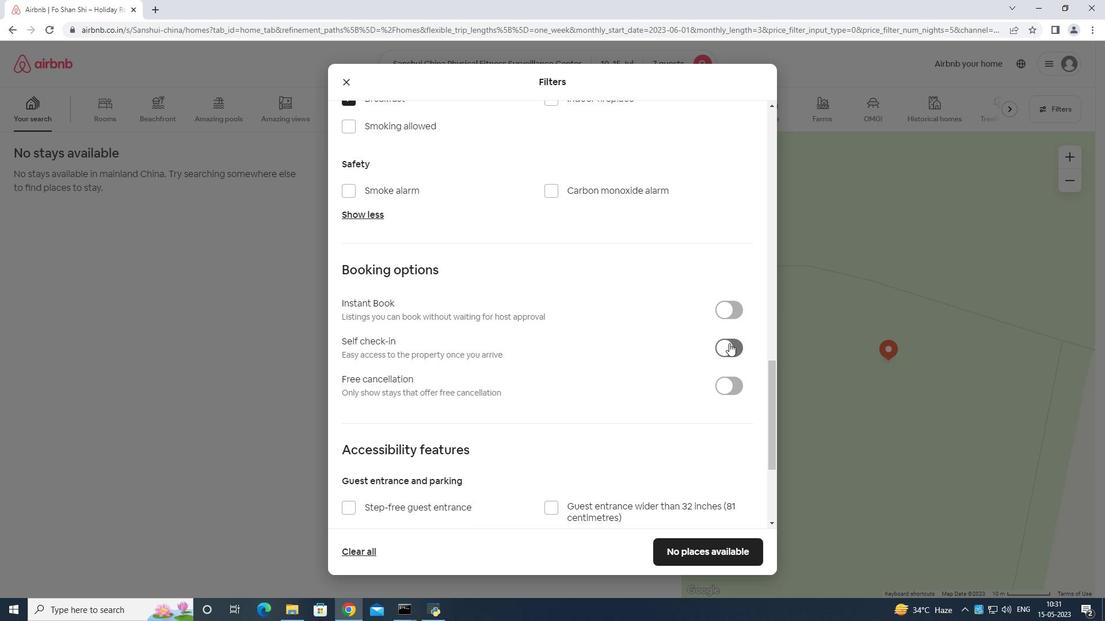 
Action: Mouse moved to (733, 332)
Screenshot: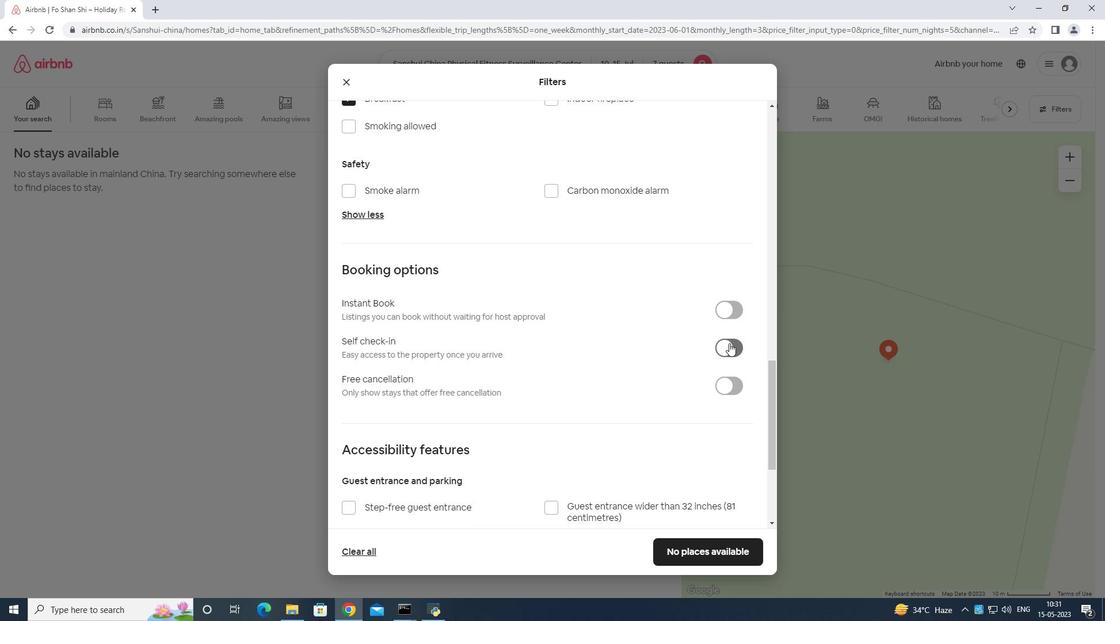
Action: Mouse scrolled (733, 331) with delta (0, 0)
Screenshot: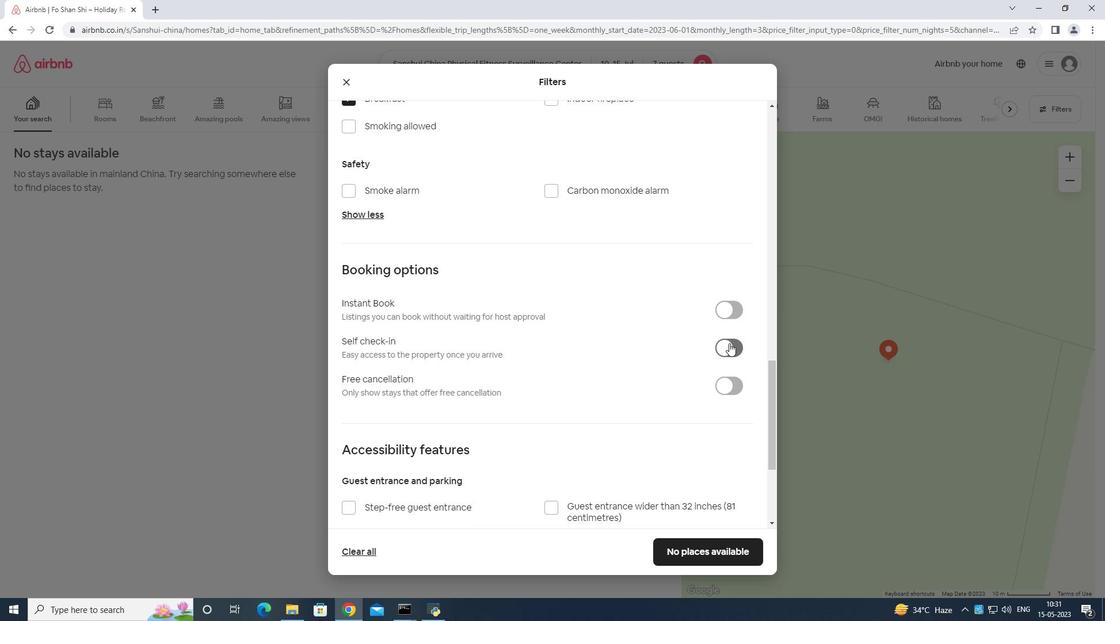 
Action: Mouse moved to (733, 335)
Screenshot: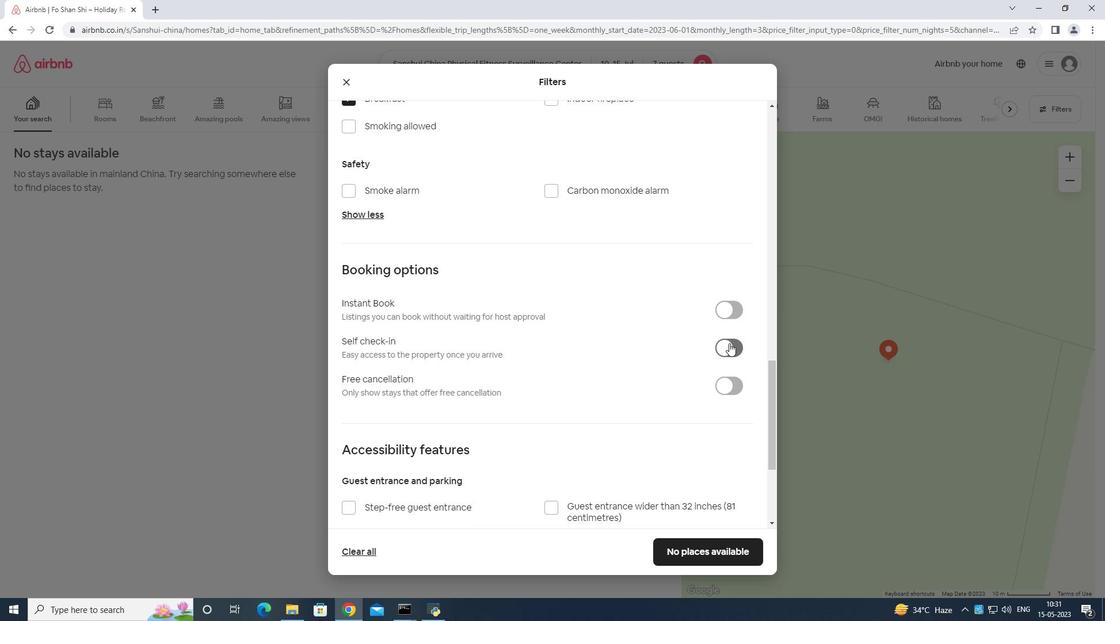
Action: Mouse scrolled (733, 331) with delta (0, 0)
Screenshot: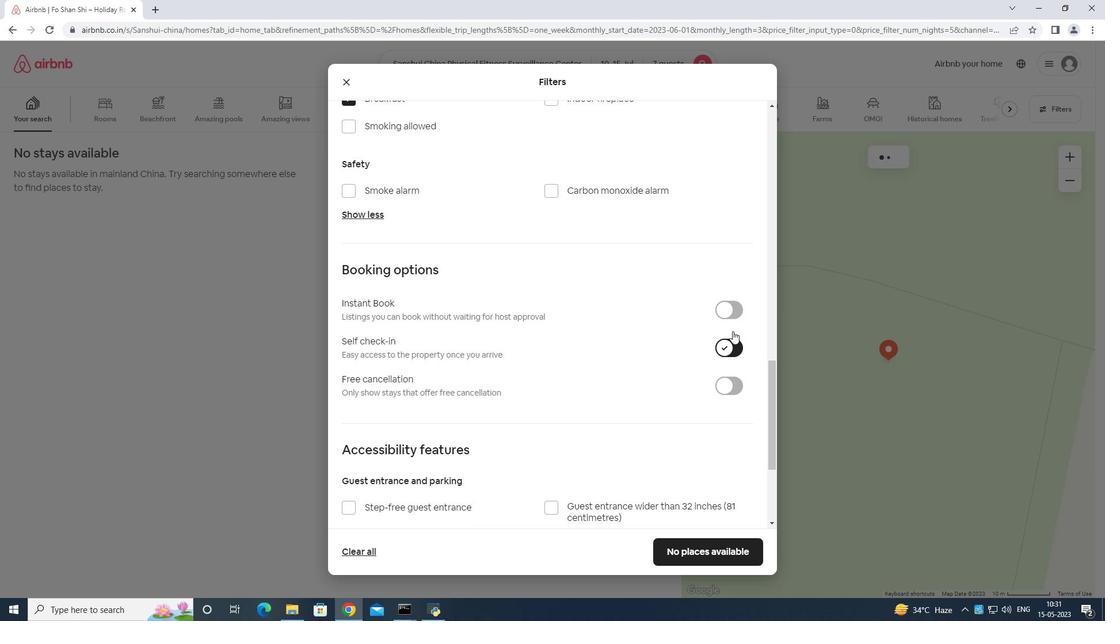 
Action: Mouse moved to (733, 342)
Screenshot: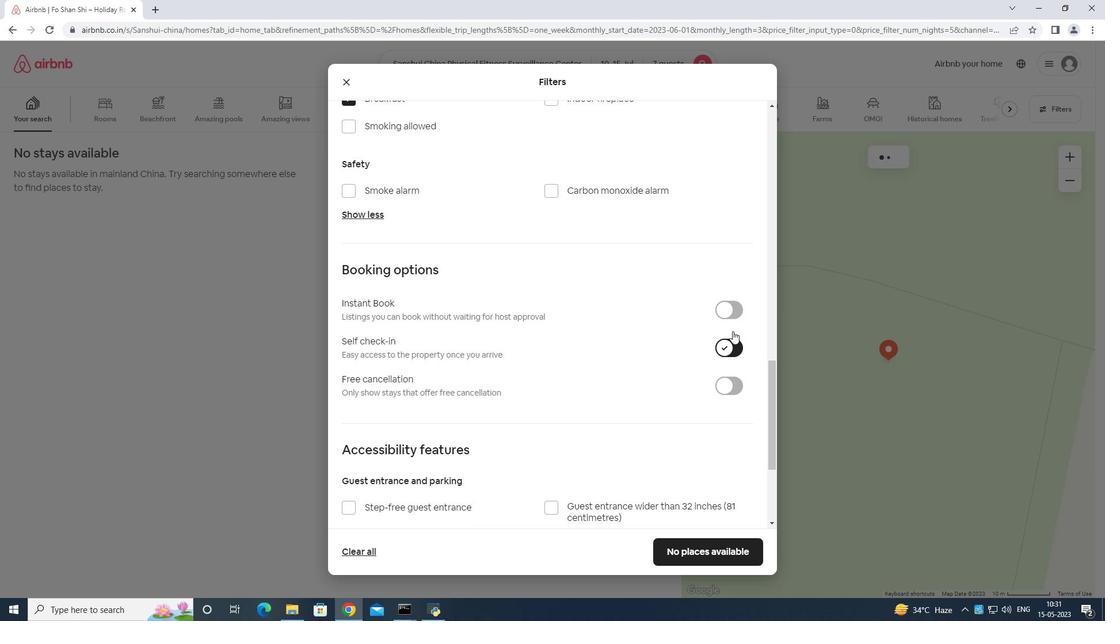 
Action: Mouse scrolled (733, 332) with delta (0, 0)
Screenshot: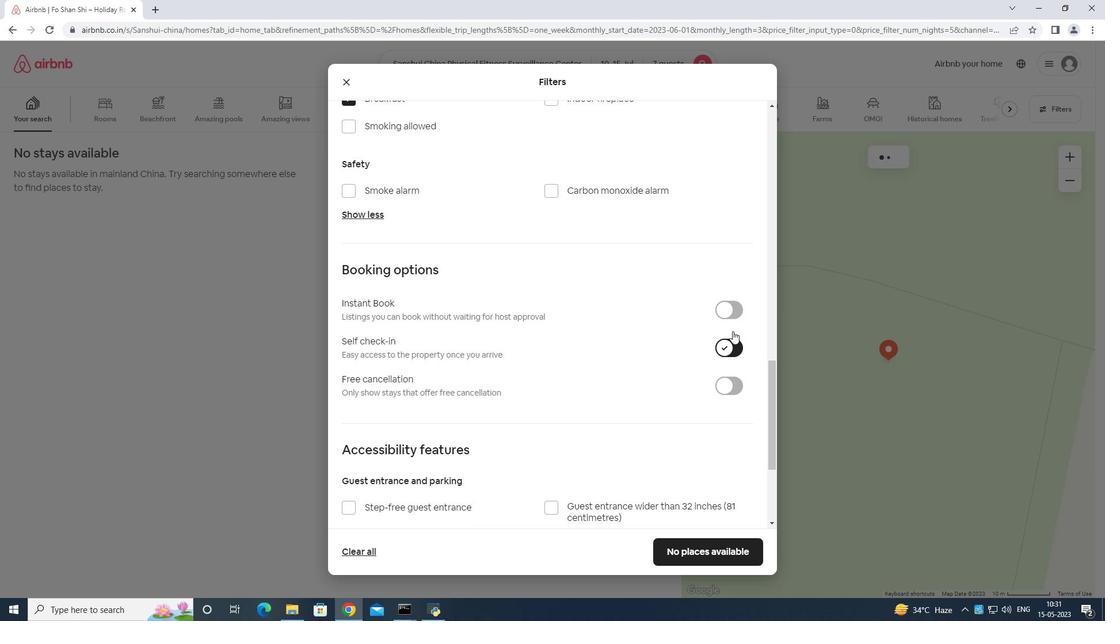 
Action: Mouse moved to (733, 354)
Screenshot: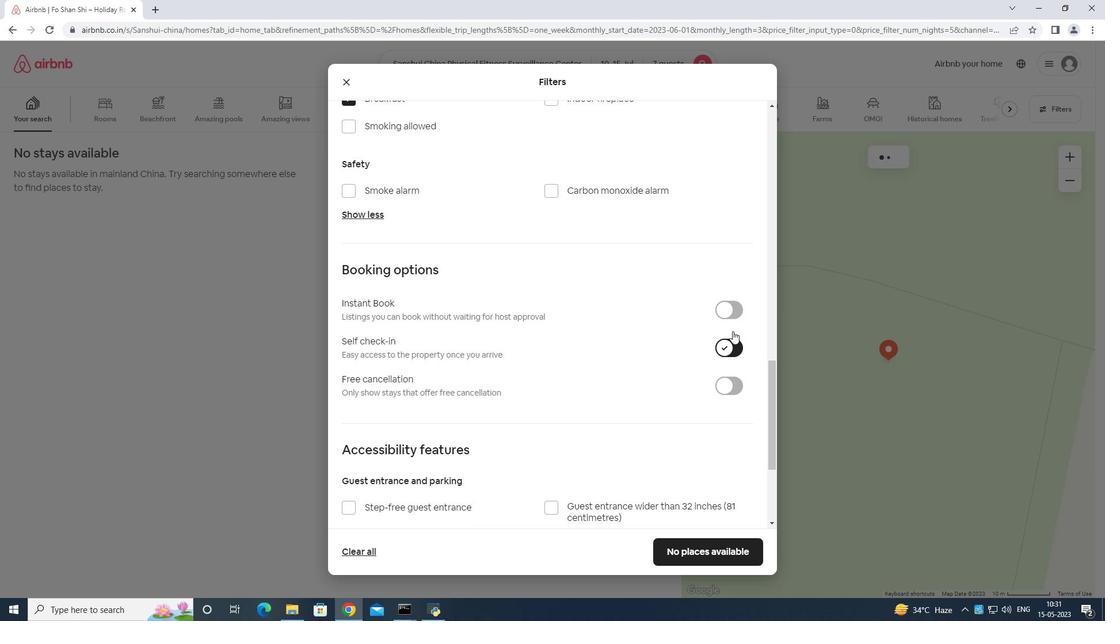 
Action: Mouse scrolled (733, 335) with delta (0, 0)
Screenshot: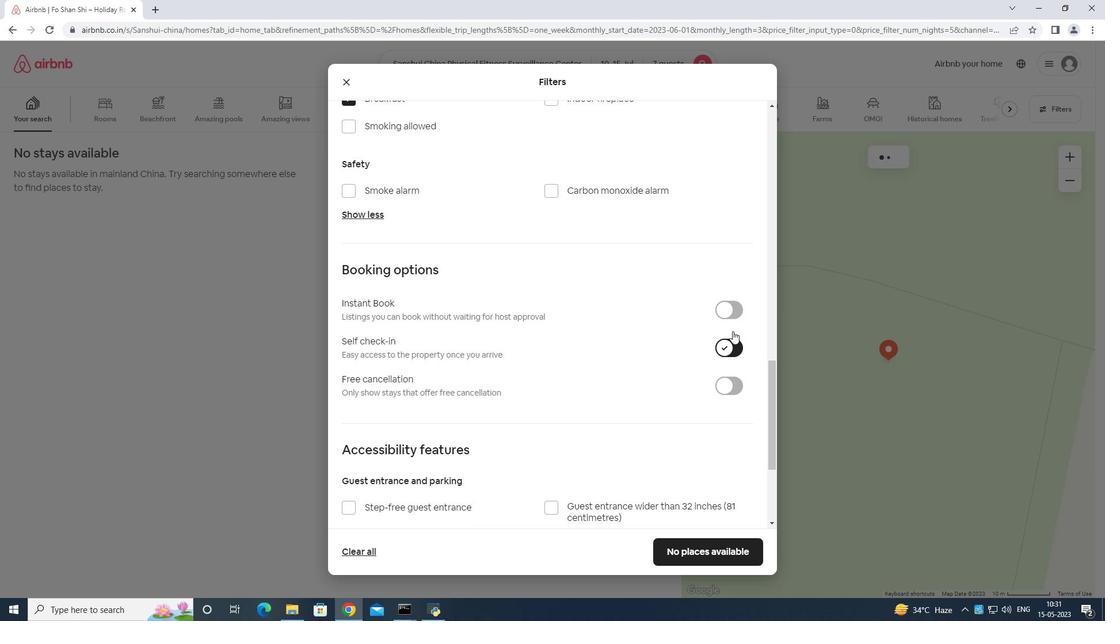 
Action: Mouse moved to (726, 364)
Screenshot: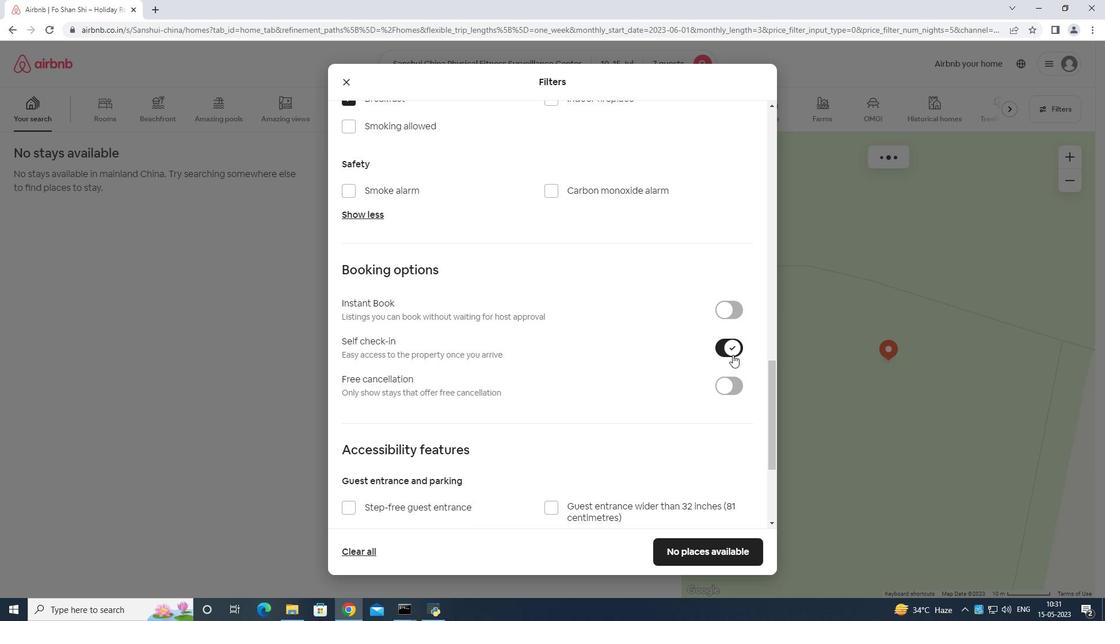 
Action: Mouse scrolled (729, 359) with delta (0, 0)
Screenshot: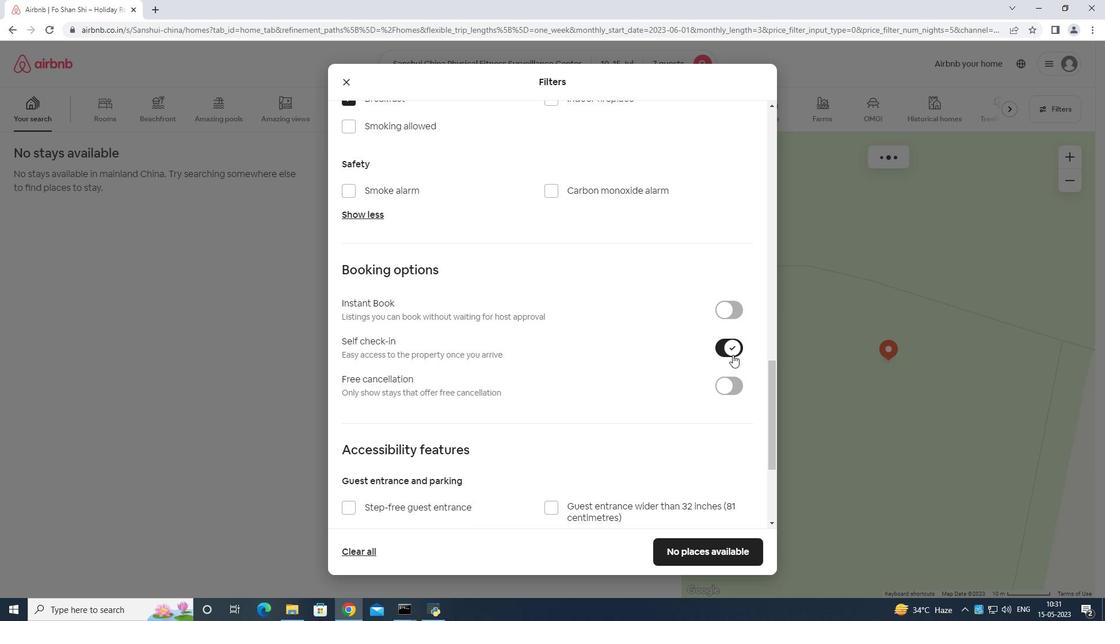 
Action: Mouse moved to (724, 367)
Screenshot: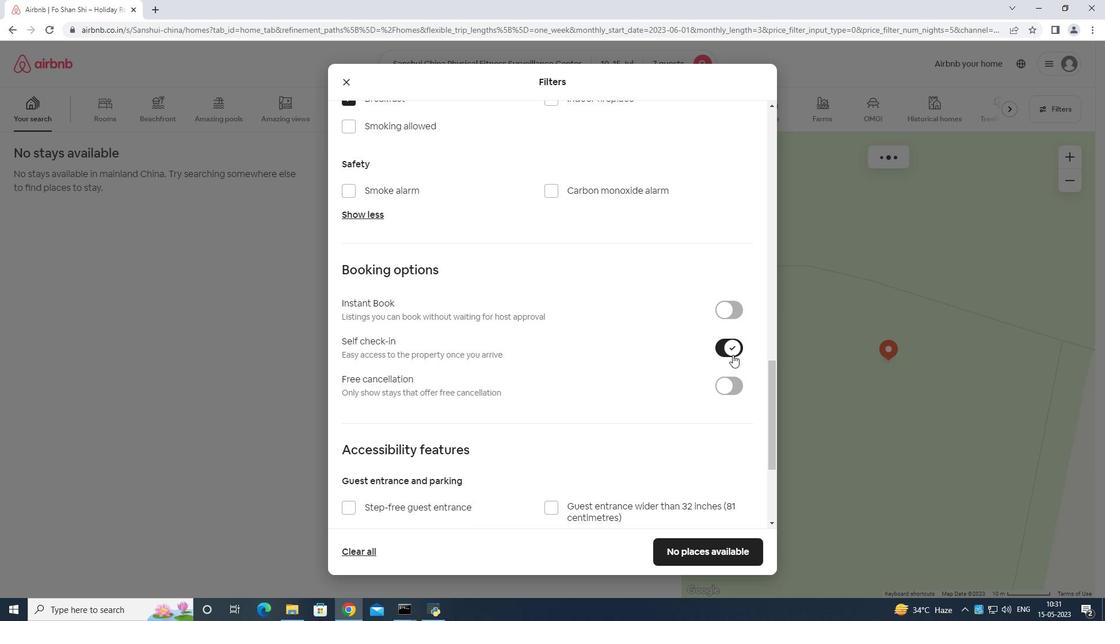 
Action: Mouse scrolled (725, 365) with delta (0, 0)
Screenshot: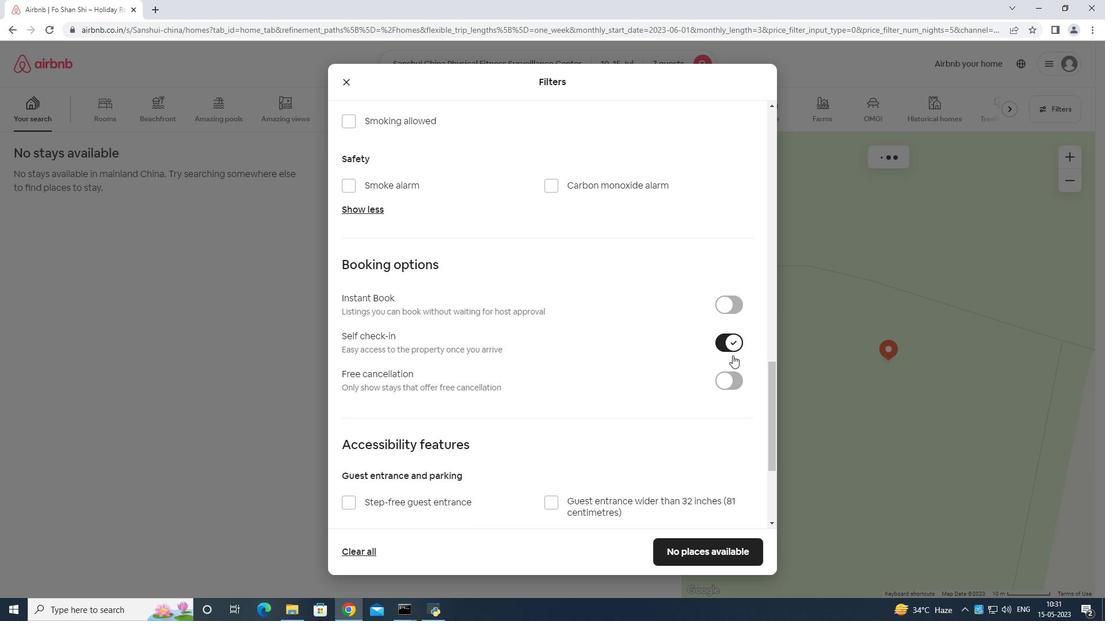 
Action: Mouse moved to (724, 367)
Screenshot: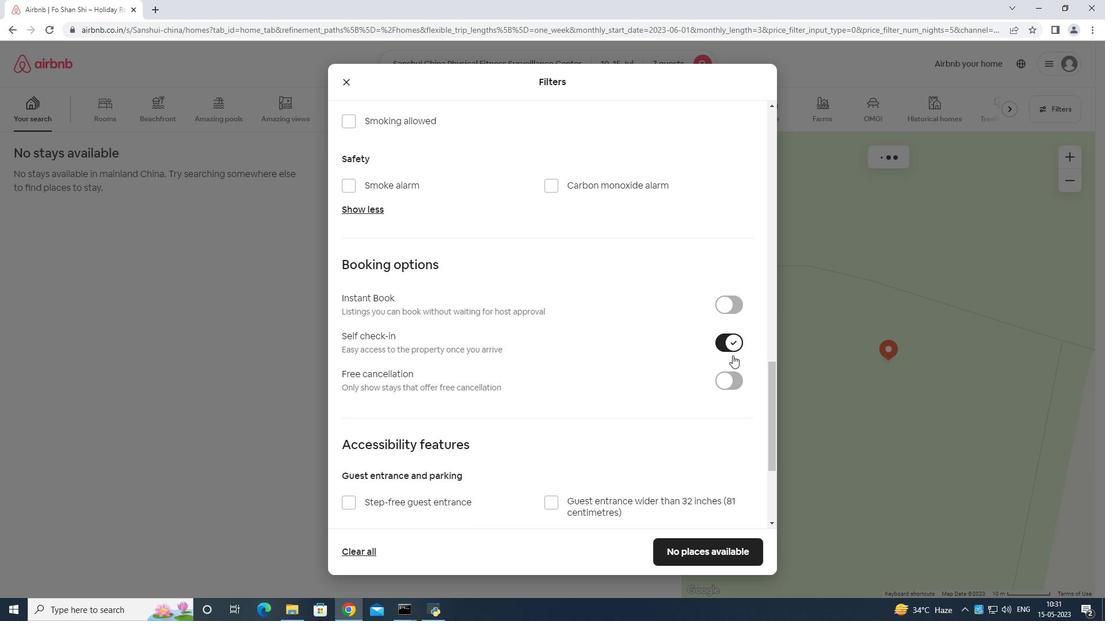 
Action: Mouse scrolled (724, 366) with delta (0, 0)
Screenshot: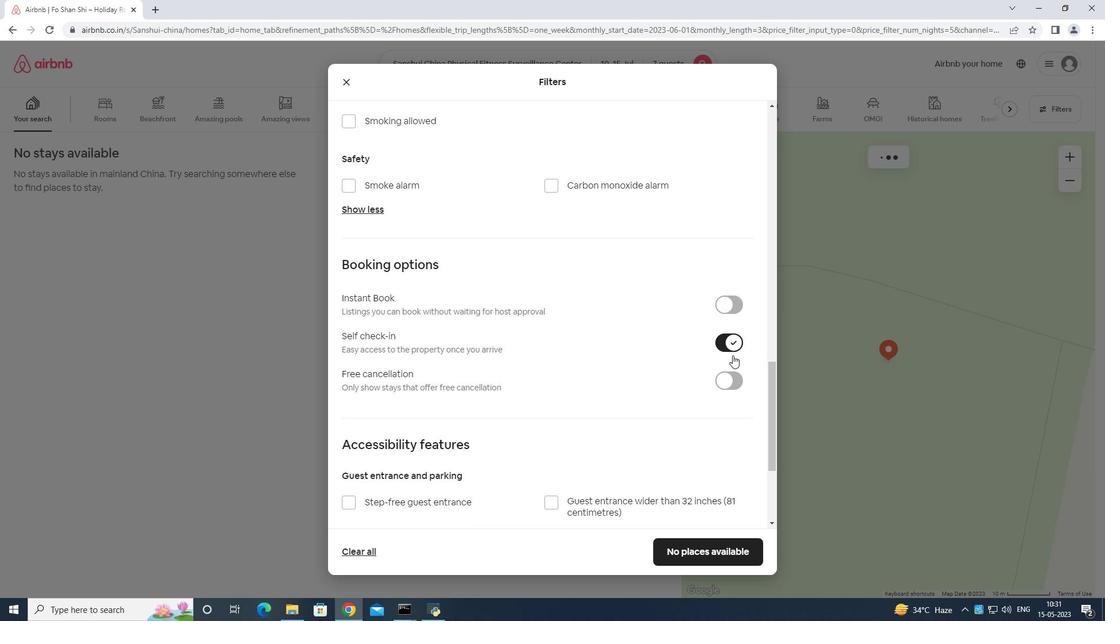 
Action: Mouse moved to (724, 368)
Screenshot: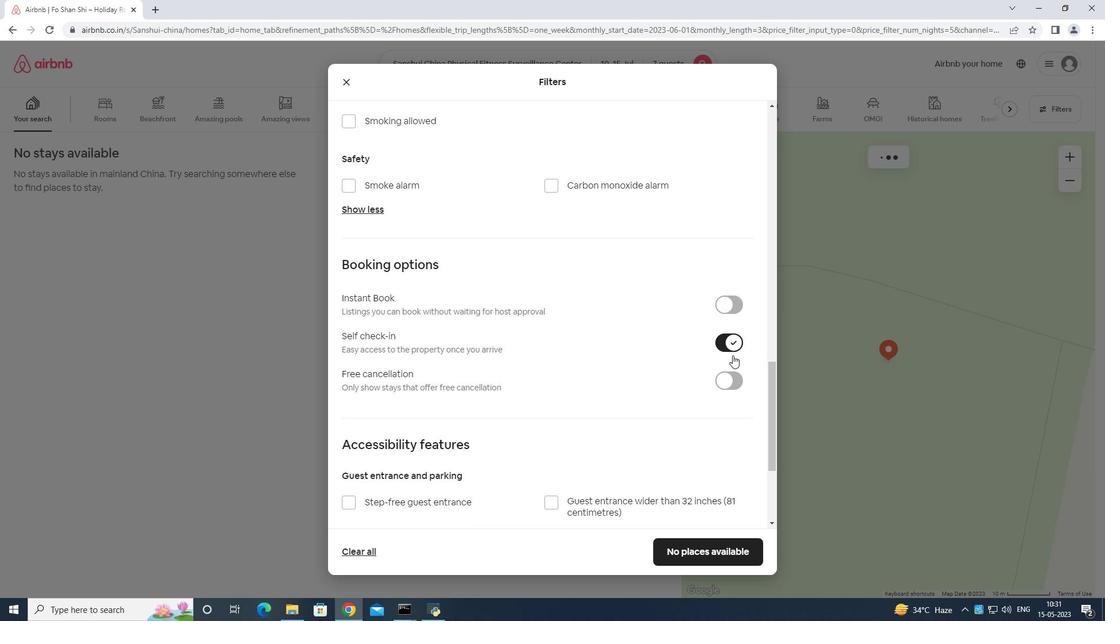 
Action: Mouse scrolled (724, 366) with delta (0, 0)
Screenshot: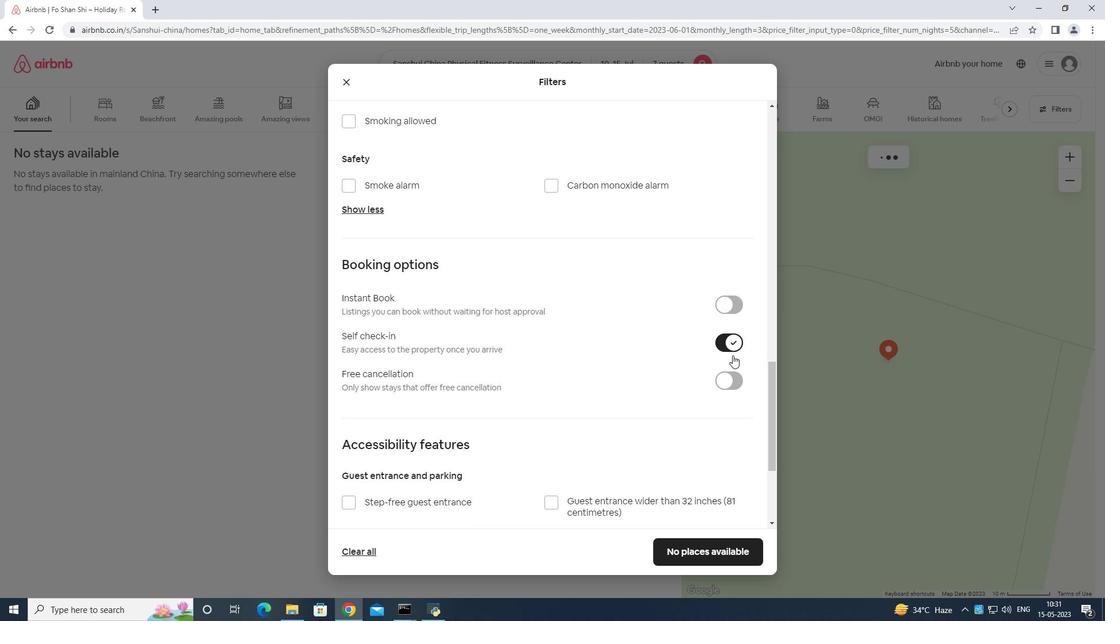 
Action: Mouse moved to (724, 369)
Screenshot: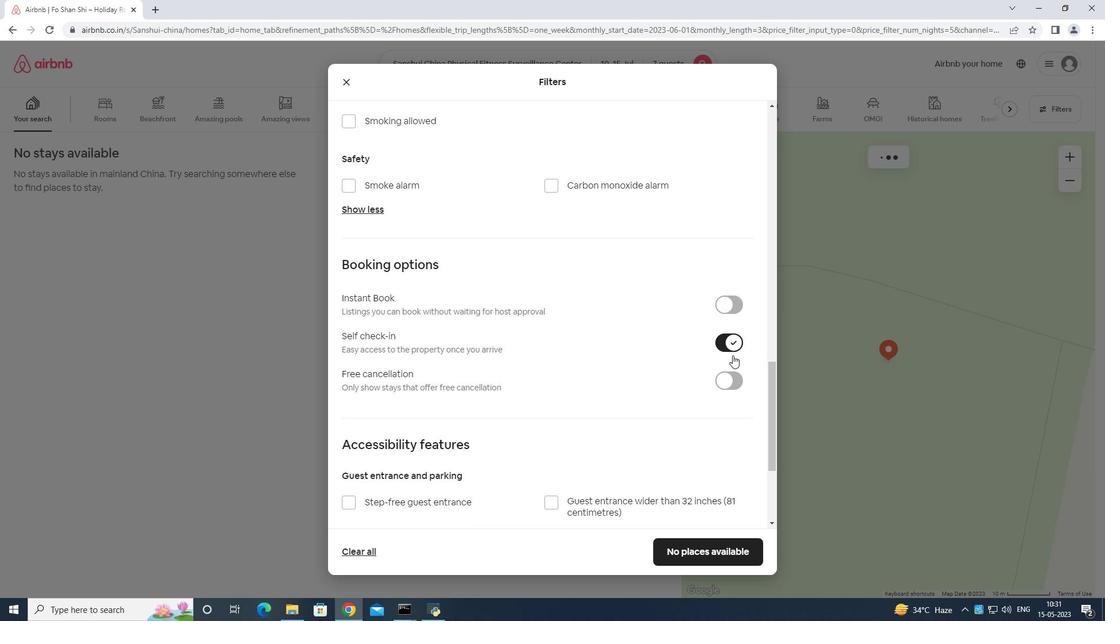 
Action: Mouse scrolled (724, 367) with delta (0, 0)
Screenshot: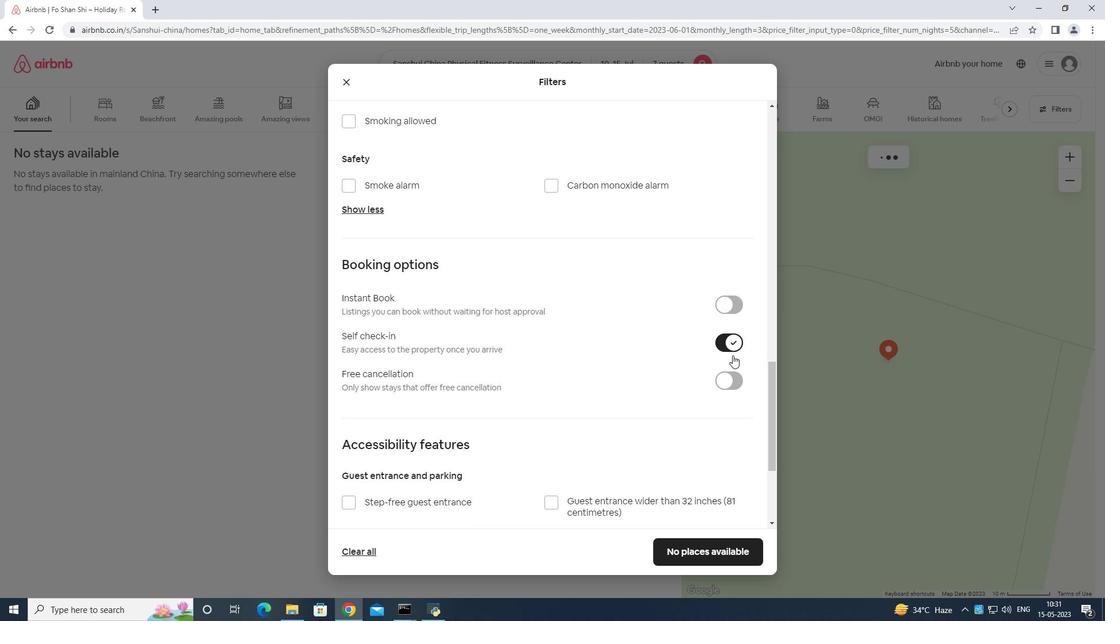 
Action: Mouse moved to (706, 390)
Screenshot: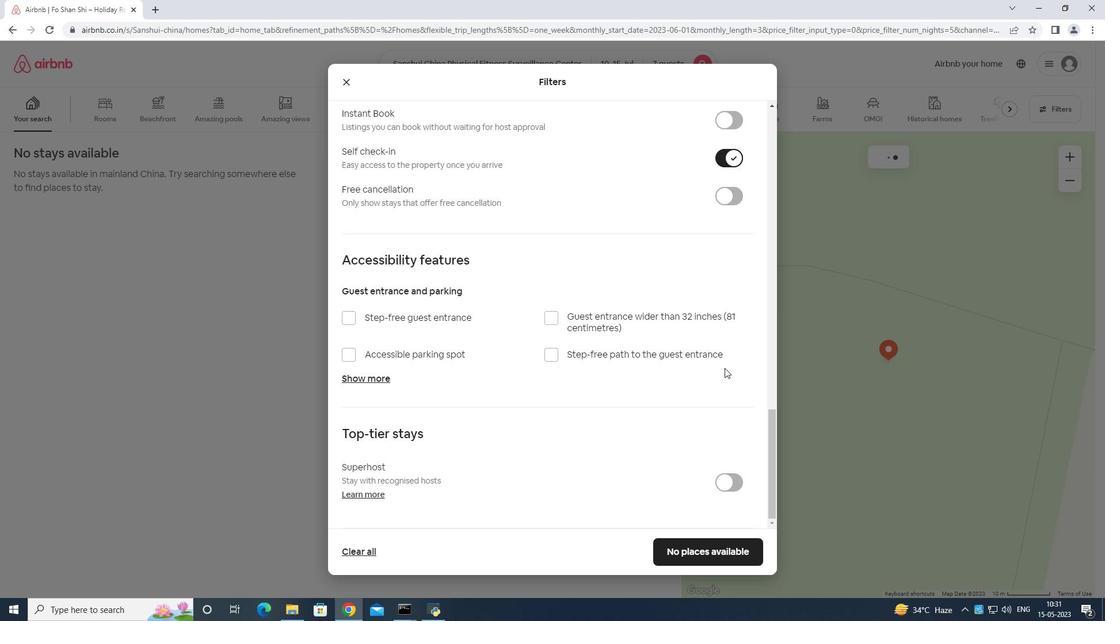 
Action: Mouse scrolled (712, 381) with delta (0, 0)
Screenshot: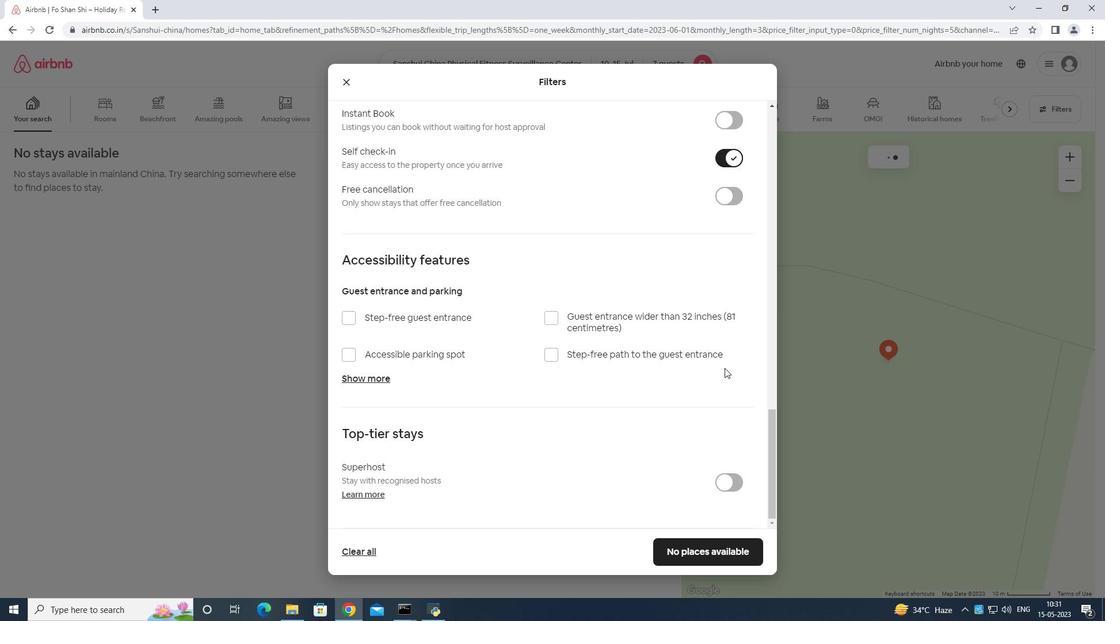 
Action: Mouse moved to (697, 403)
Screenshot: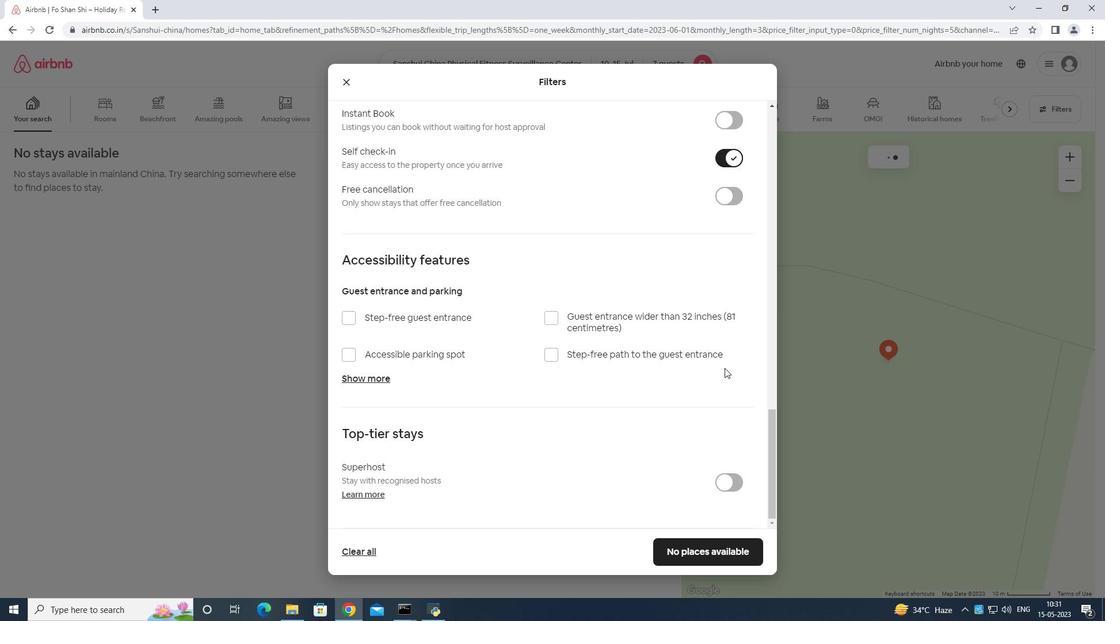 
Action: Mouse scrolled (701, 397) with delta (0, 0)
Screenshot: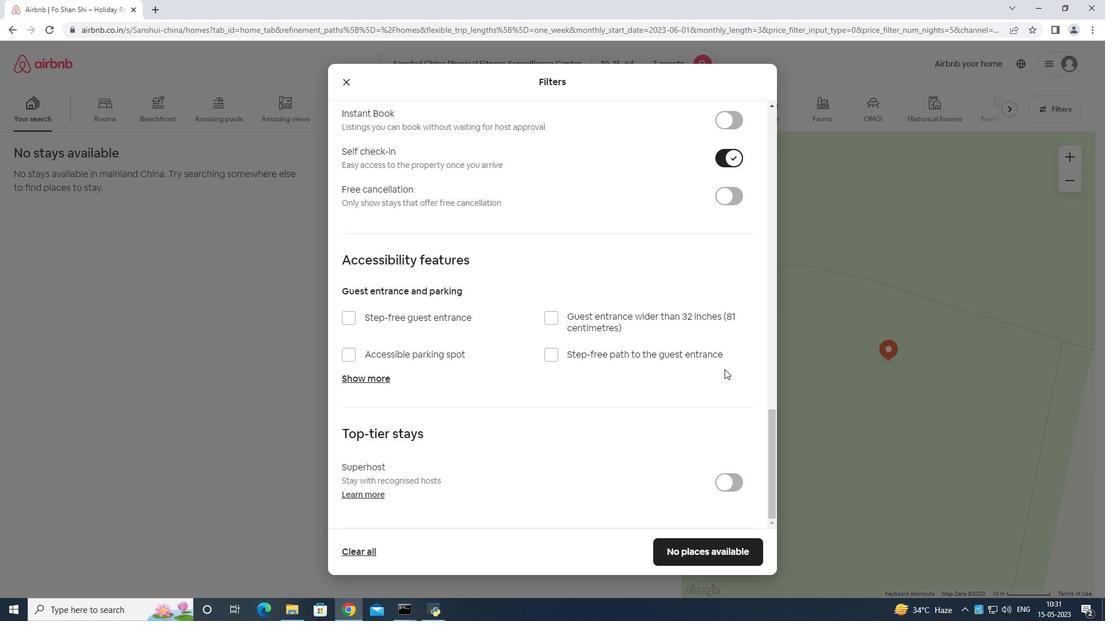 
Action: Mouse moved to (693, 410)
Screenshot: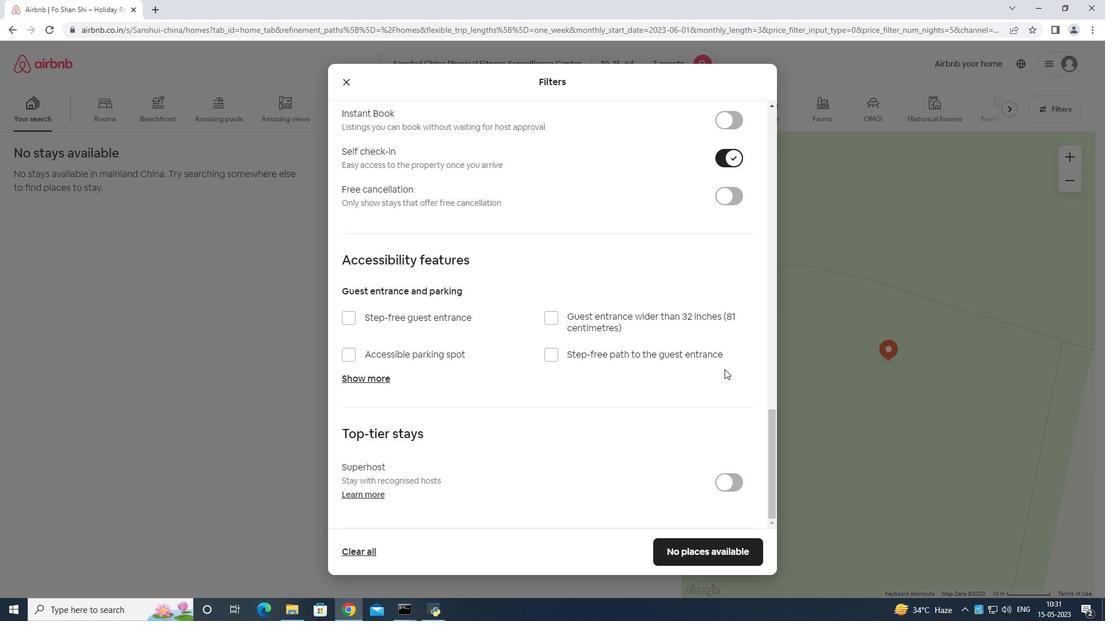 
Action: Mouse scrolled (697, 403) with delta (0, 0)
Screenshot: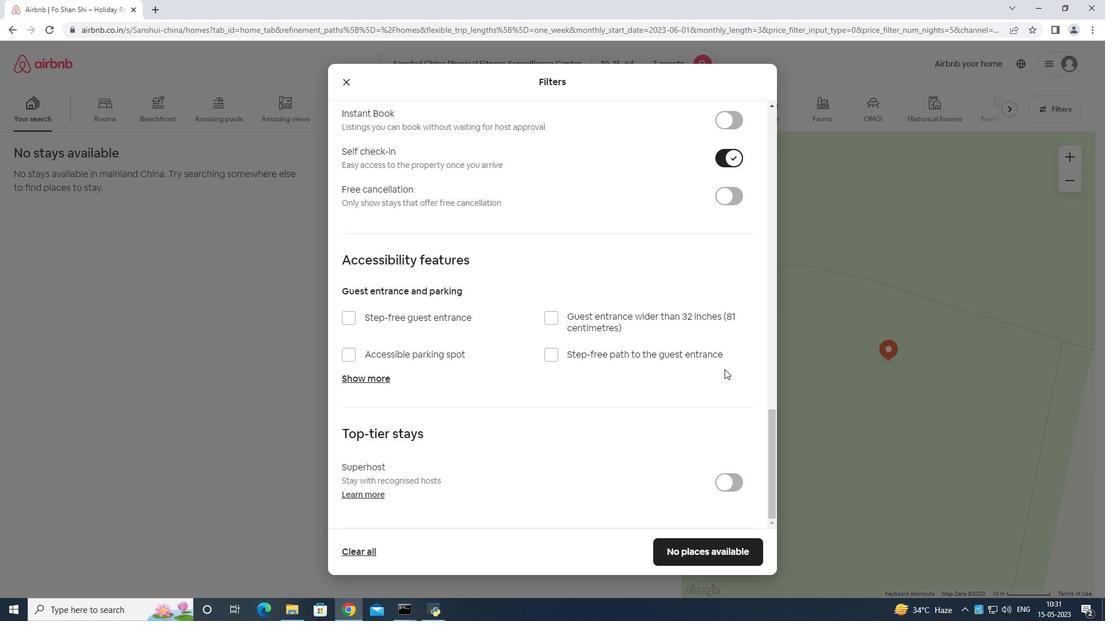 
Action: Mouse moved to (686, 420)
Screenshot: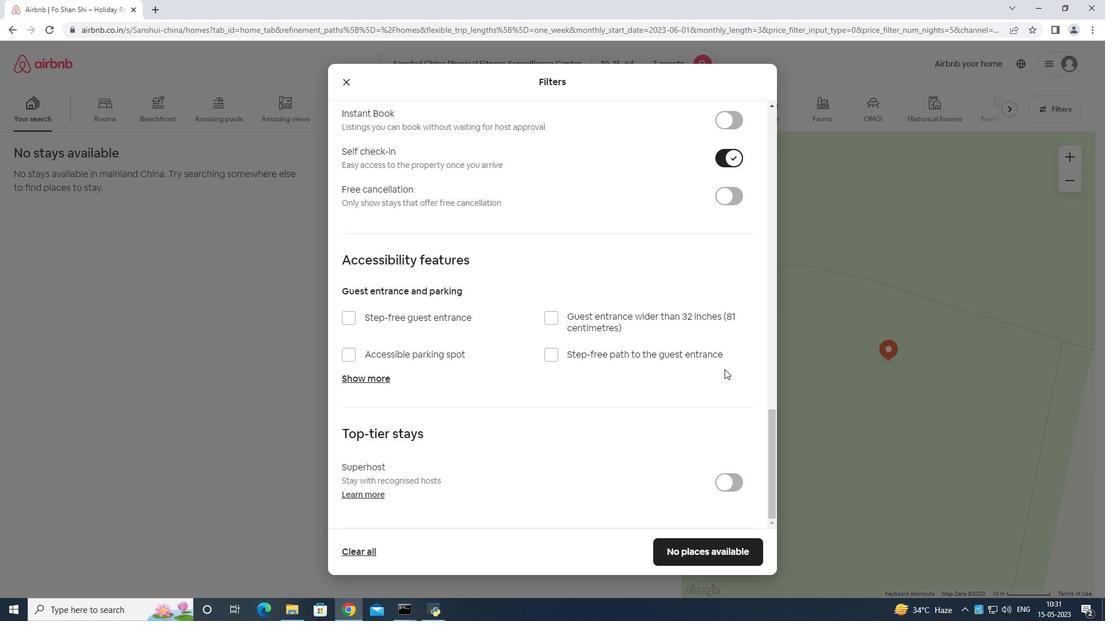 
Action: Mouse scrolled (686, 420) with delta (0, 0)
Screenshot: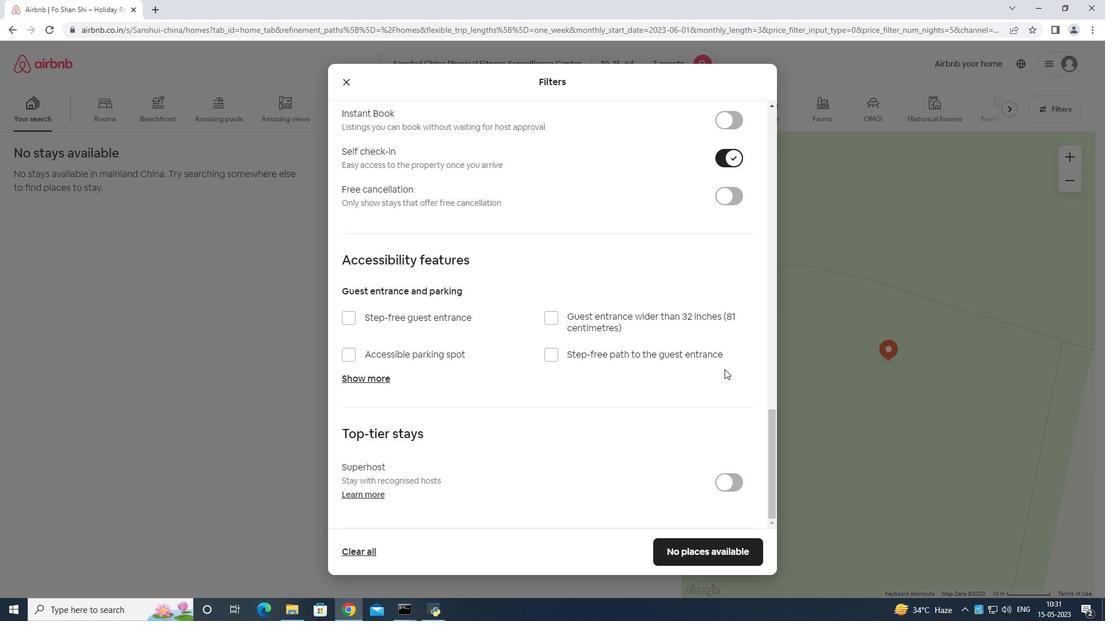 
Action: Mouse moved to (705, 550)
Screenshot: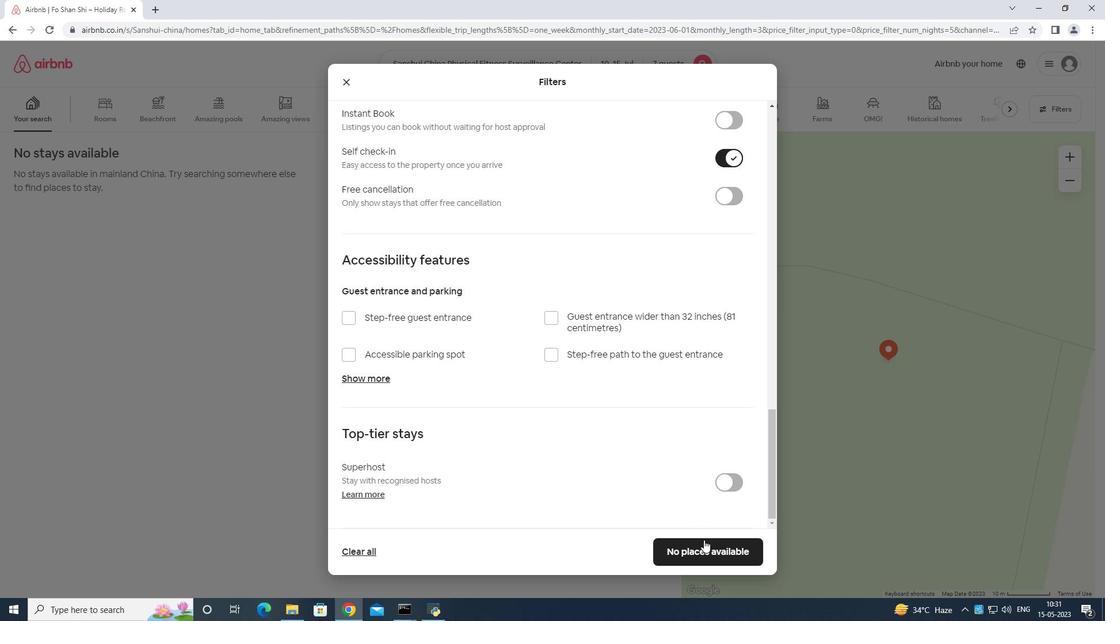 
Action: Mouse pressed left at (705, 550)
Screenshot: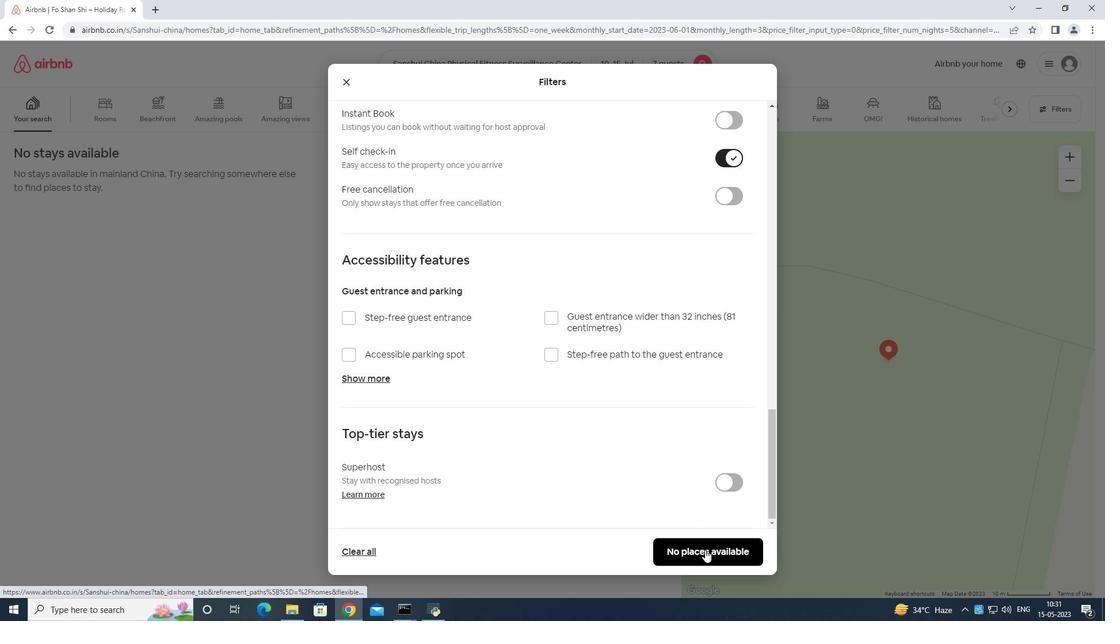 
Action: Mouse moved to (707, 550)
Screenshot: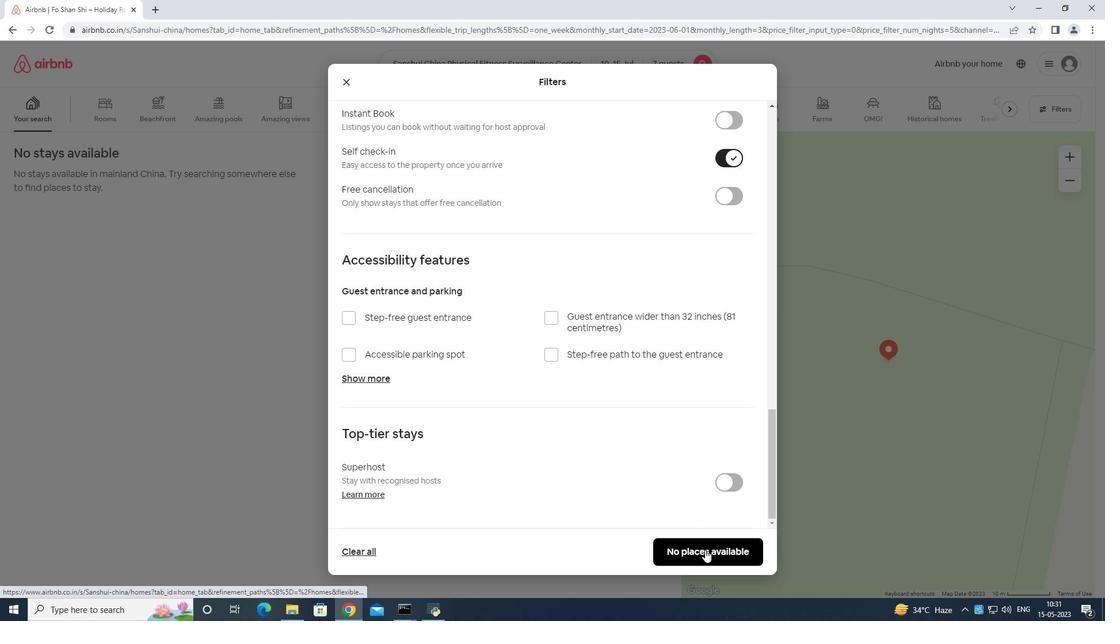
